 Task: Look for space in Ilula, Tanzania from 6th September, 2023 to 15th September, 2023 for 6 adults in price range Rs.8000 to Rs.12000. Place can be entire place or private room with 6 bedrooms having 6 beds and 6 bathrooms. Property type can be house, flat, guest house. Amenities needed are: wifi, TV, free parkinig on premises, gym, breakfast. Booking option can be shelf check-in. Required host language is English.
Action: Mouse moved to (543, 116)
Screenshot: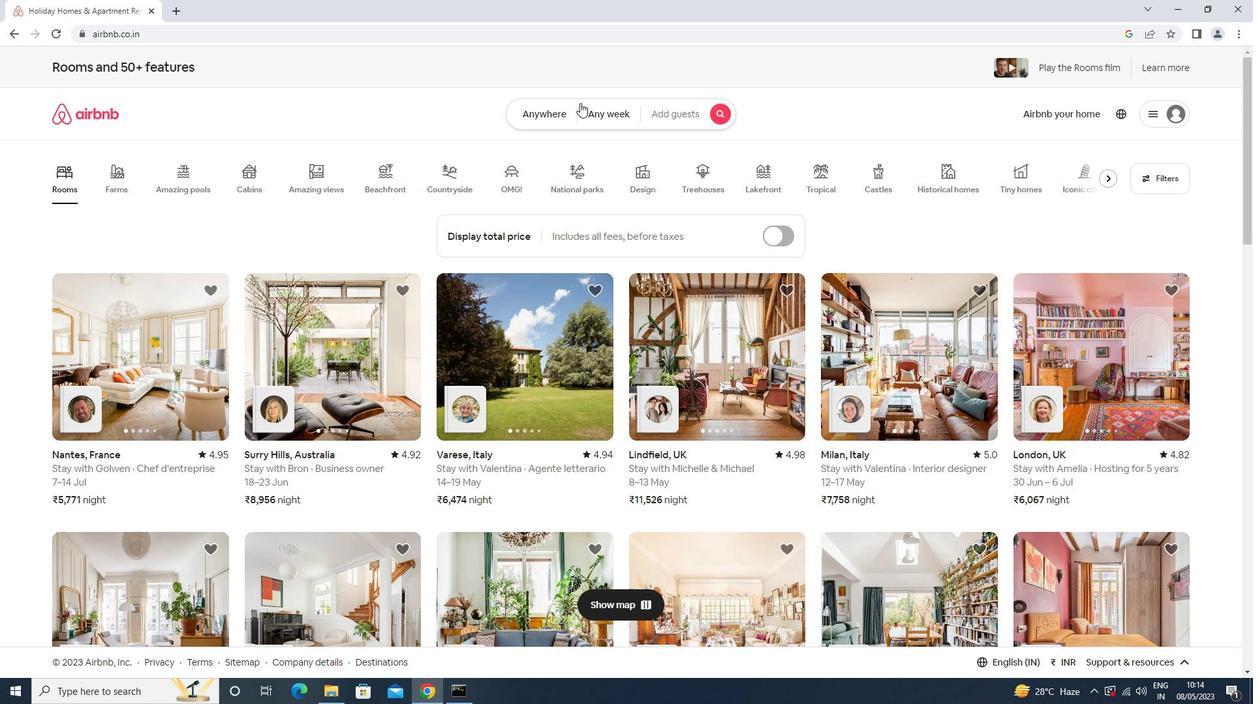 
Action: Mouse pressed left at (543, 116)
Screenshot: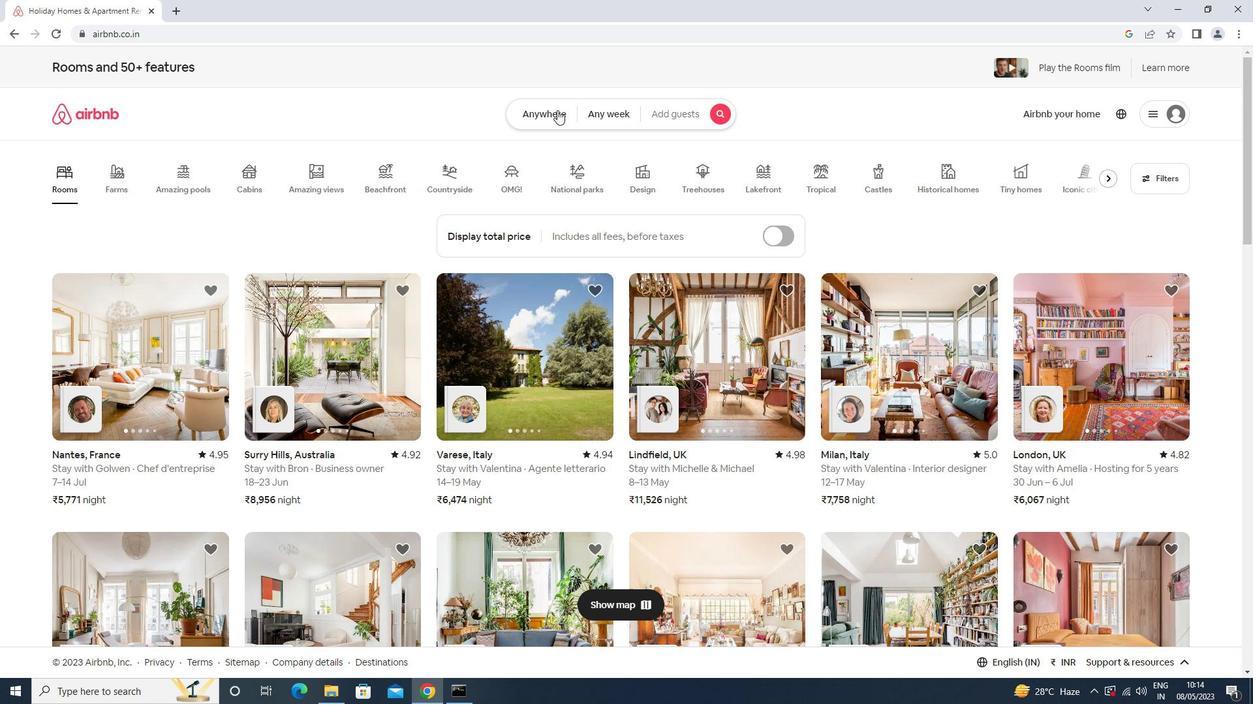 
Action: Mouse moved to (525, 171)
Screenshot: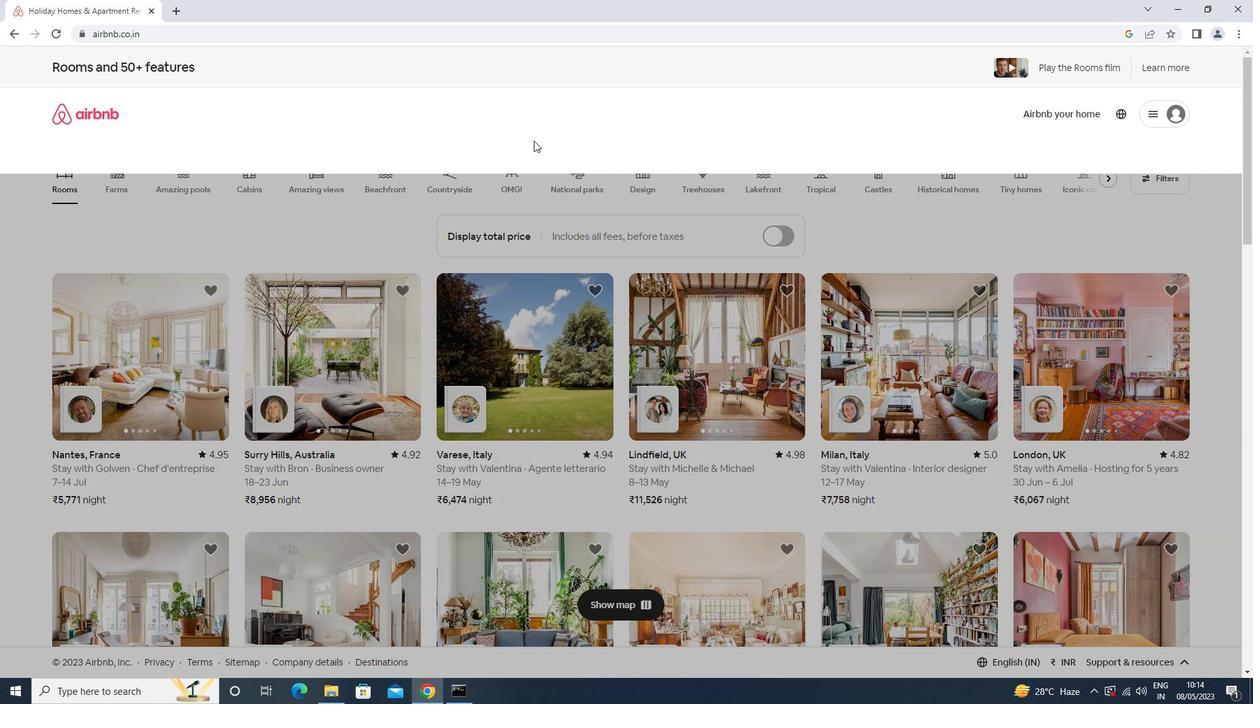 
Action: Mouse pressed left at (525, 171)
Screenshot: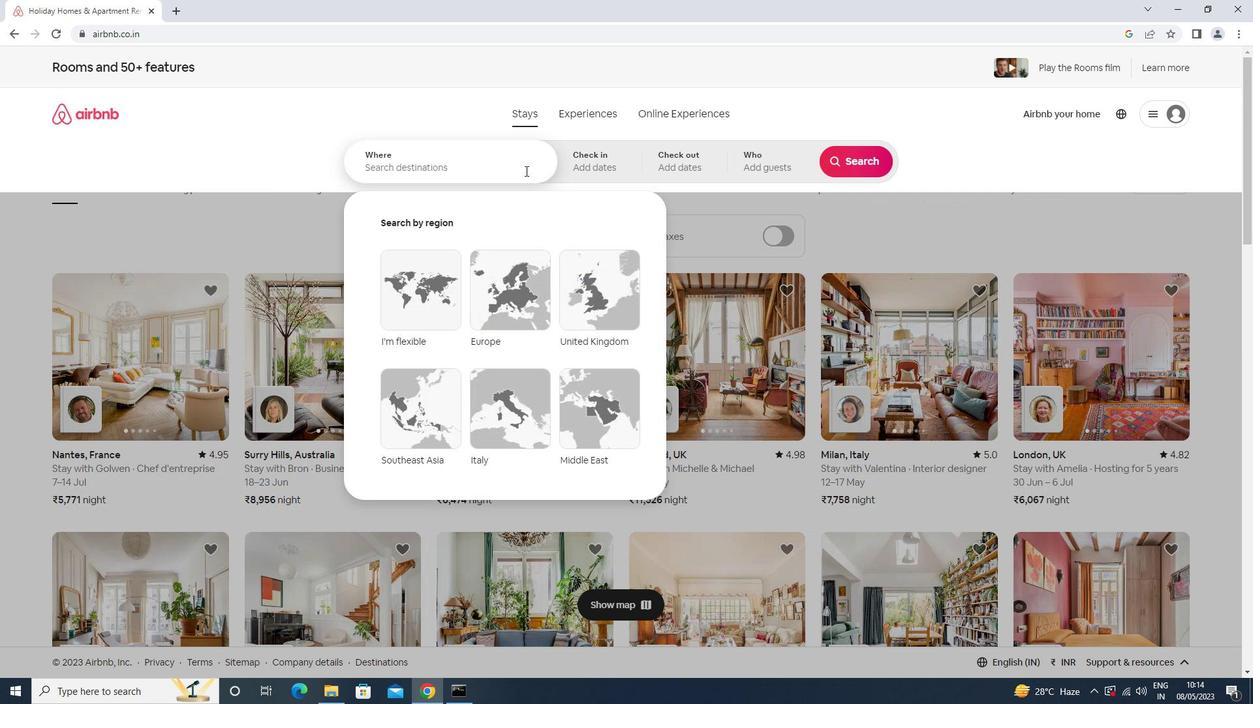 
Action: Mouse moved to (525, 171)
Screenshot: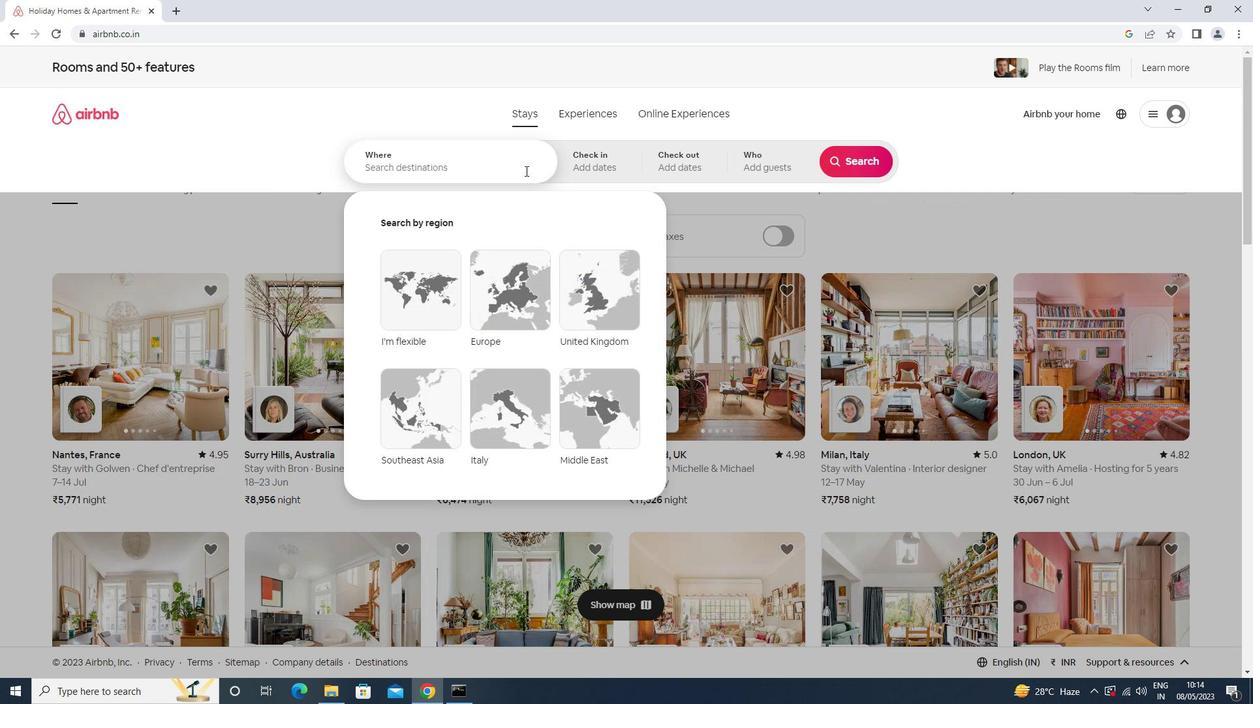 
Action: Key pressed <Key.shift>ILULA,<Key.down><Key.down><Key.down><Key.enter>
Screenshot: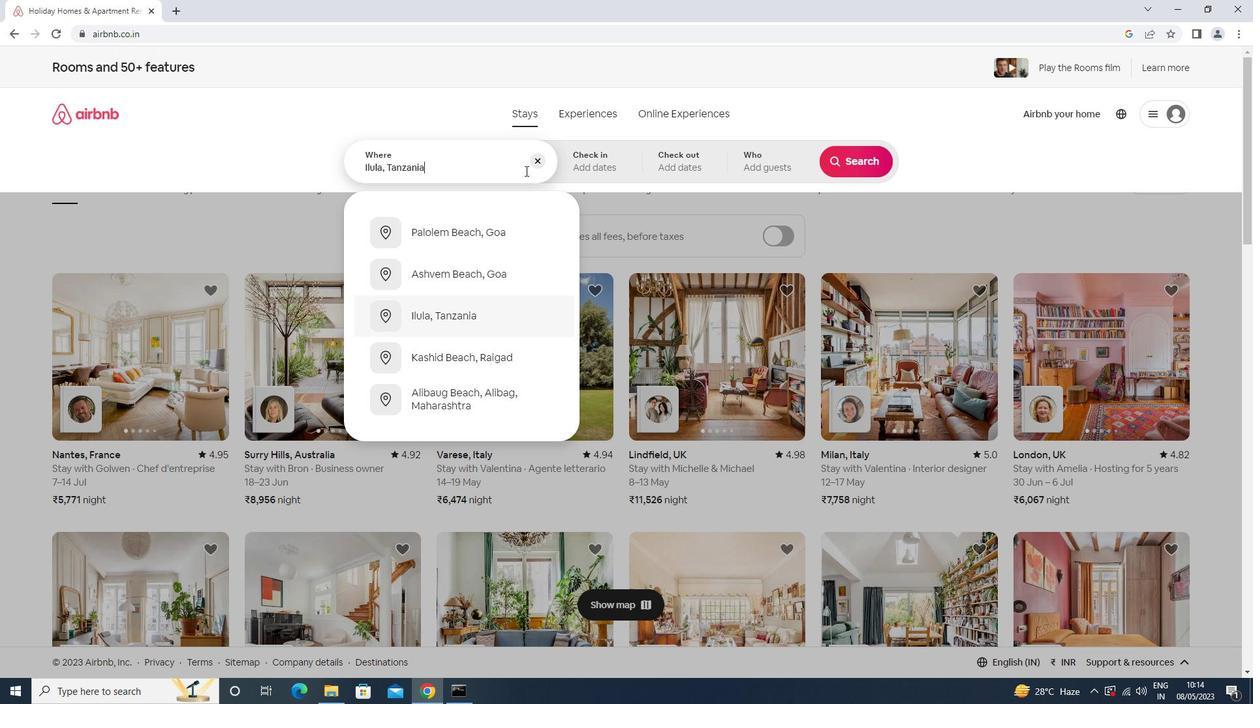 
Action: Mouse moved to (857, 265)
Screenshot: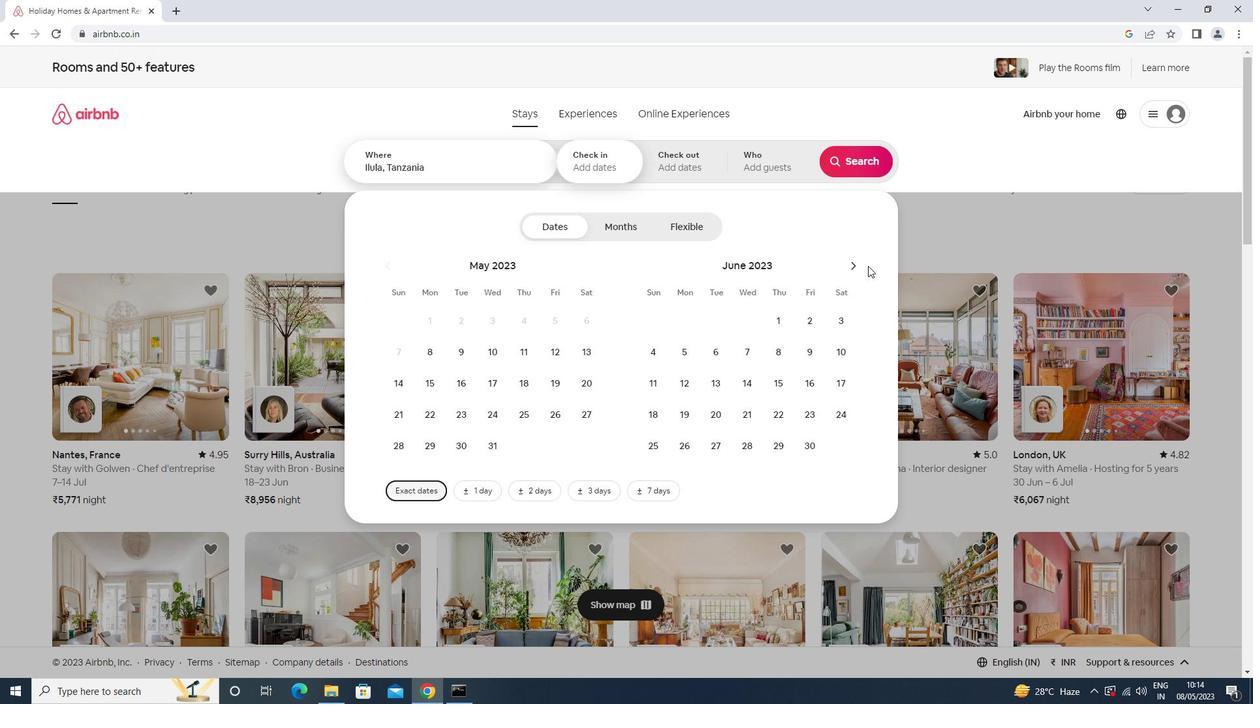 
Action: Mouse pressed left at (857, 265)
Screenshot: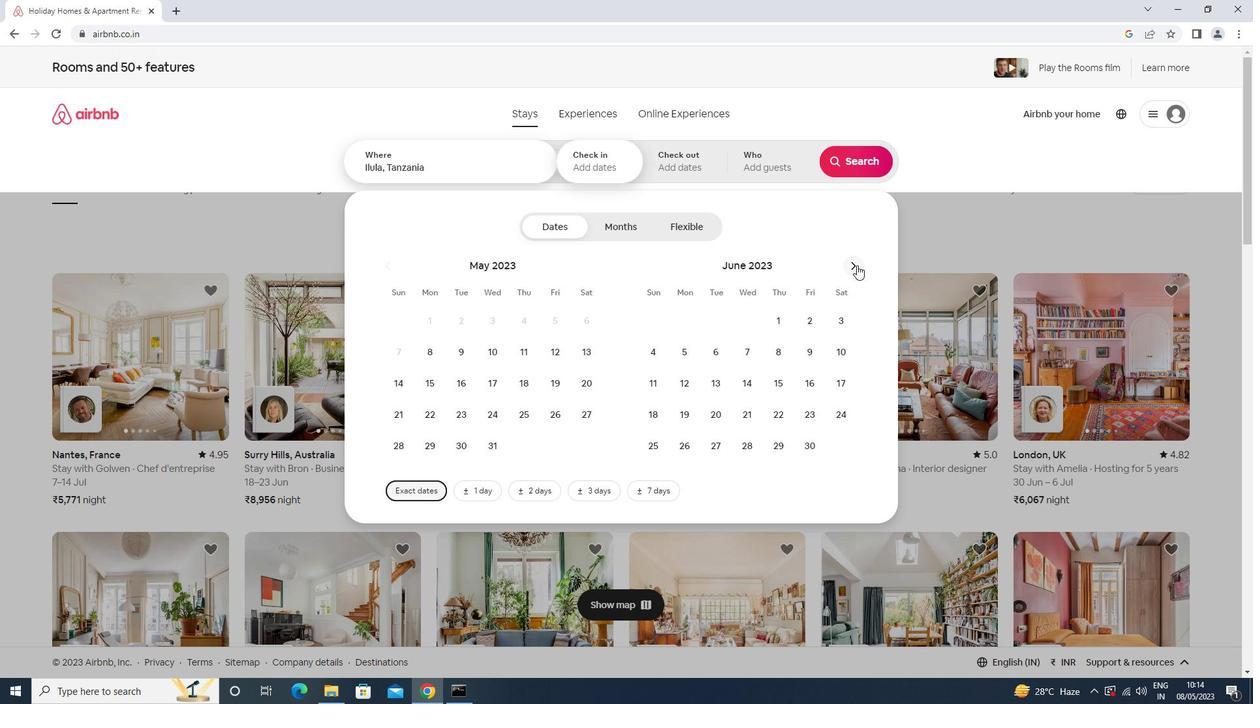 
Action: Mouse pressed left at (857, 265)
Screenshot: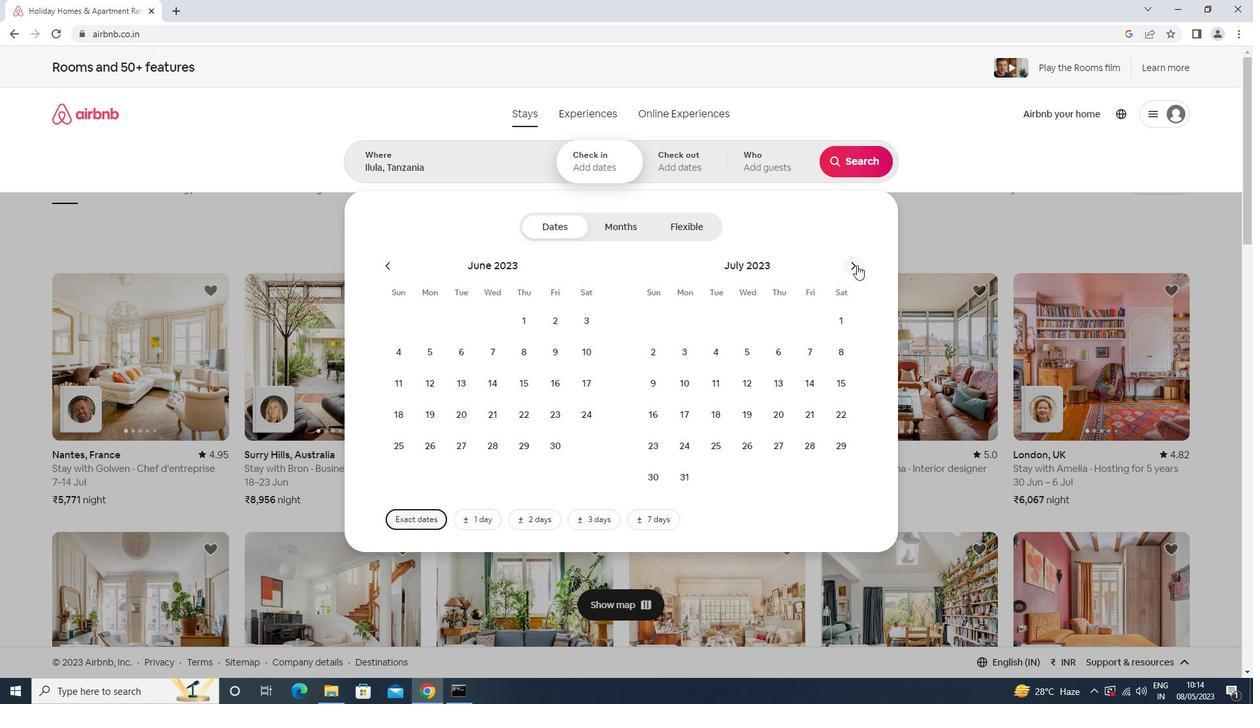 
Action: Mouse pressed left at (857, 265)
Screenshot: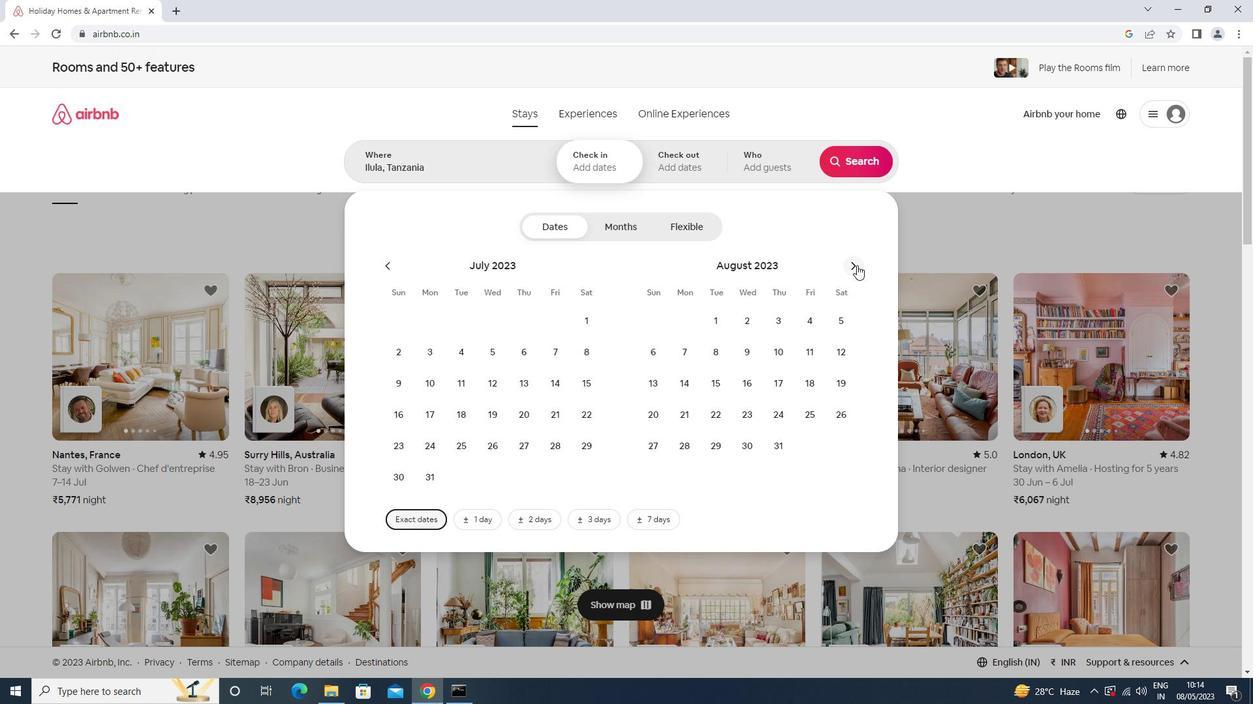 
Action: Mouse moved to (753, 353)
Screenshot: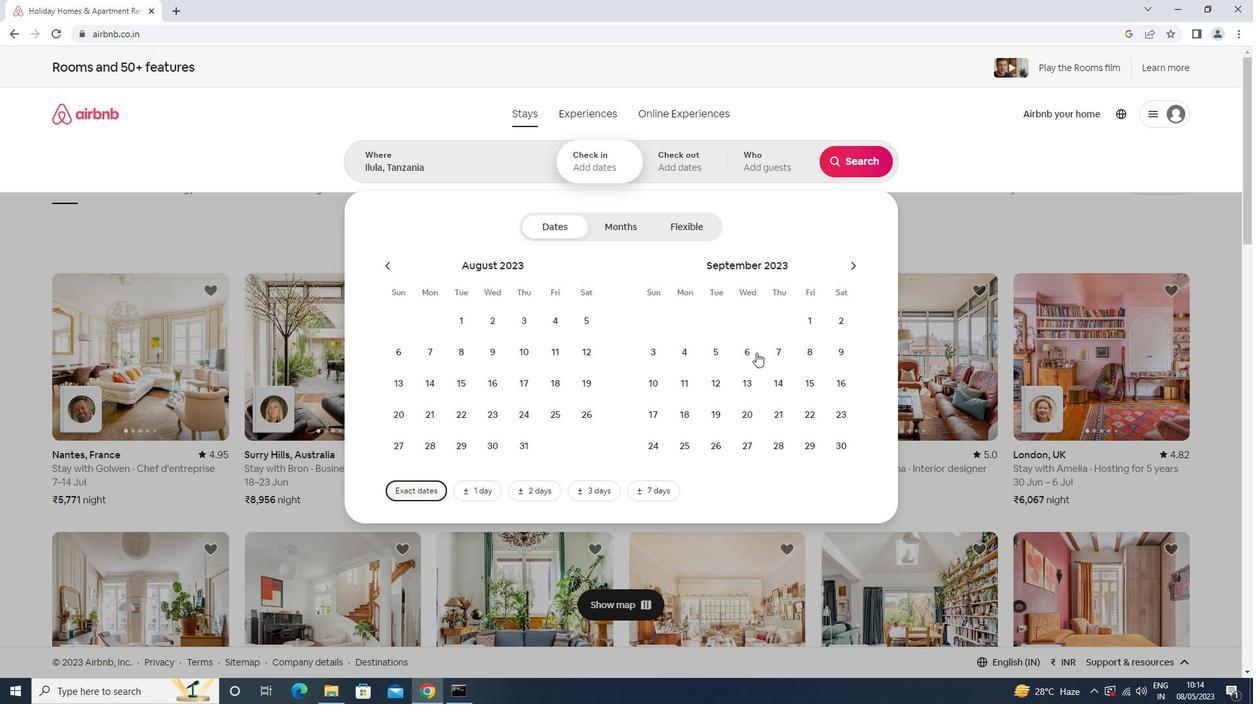 
Action: Mouse pressed left at (753, 353)
Screenshot: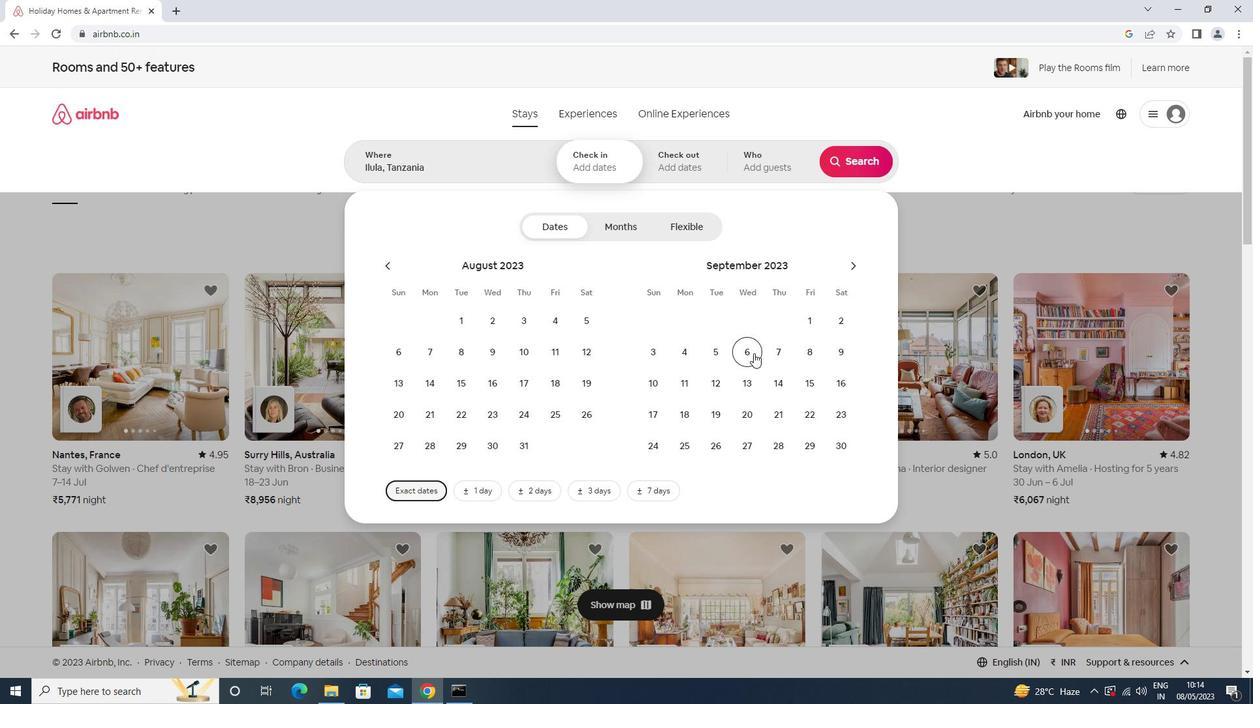 
Action: Mouse moved to (807, 392)
Screenshot: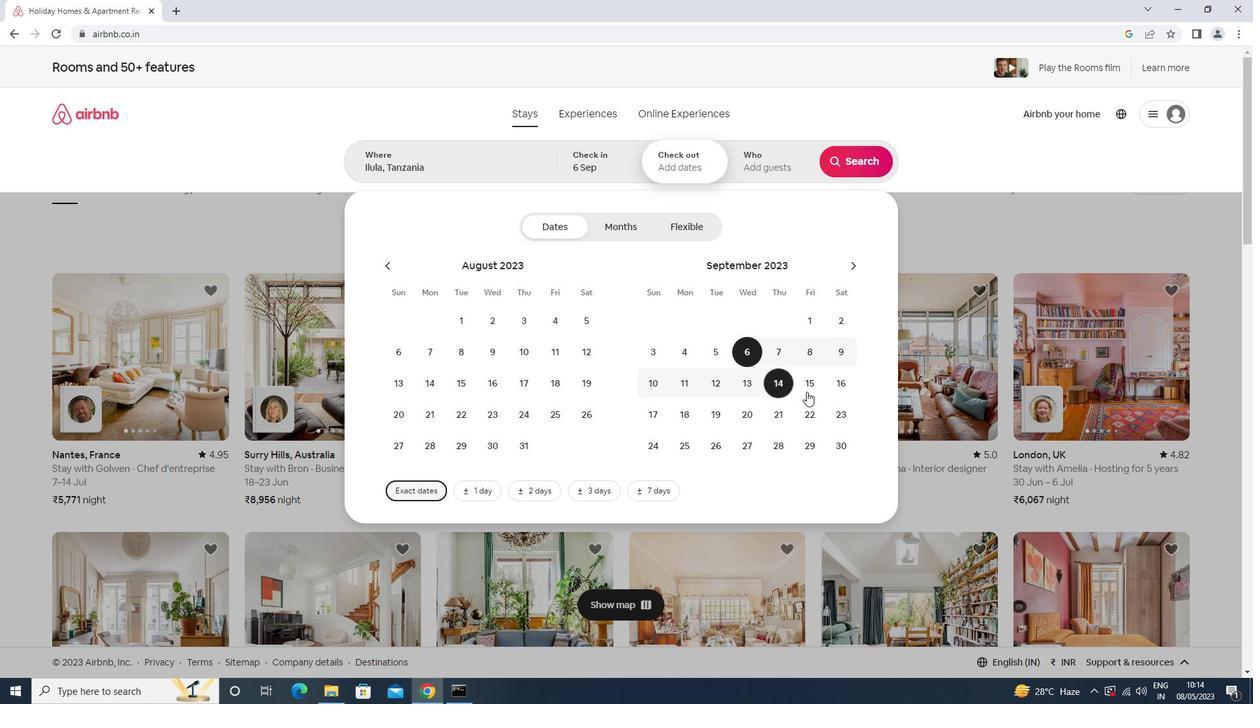 
Action: Mouse pressed left at (807, 392)
Screenshot: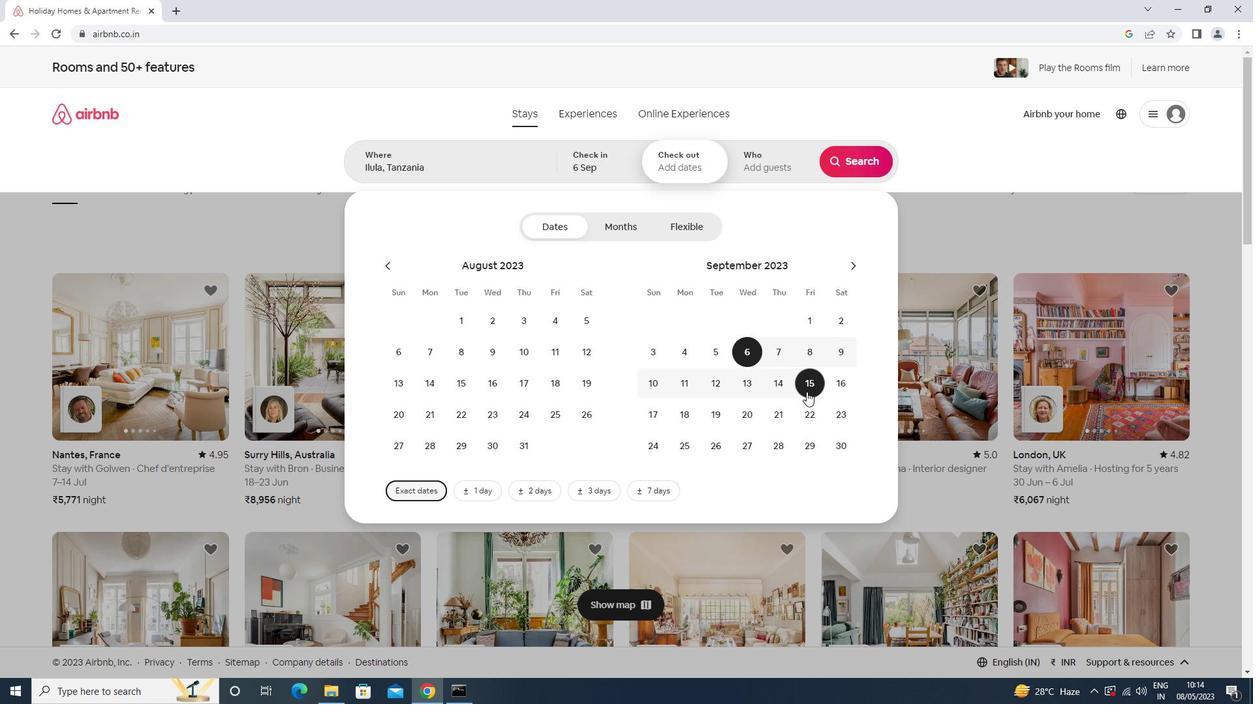
Action: Mouse moved to (768, 179)
Screenshot: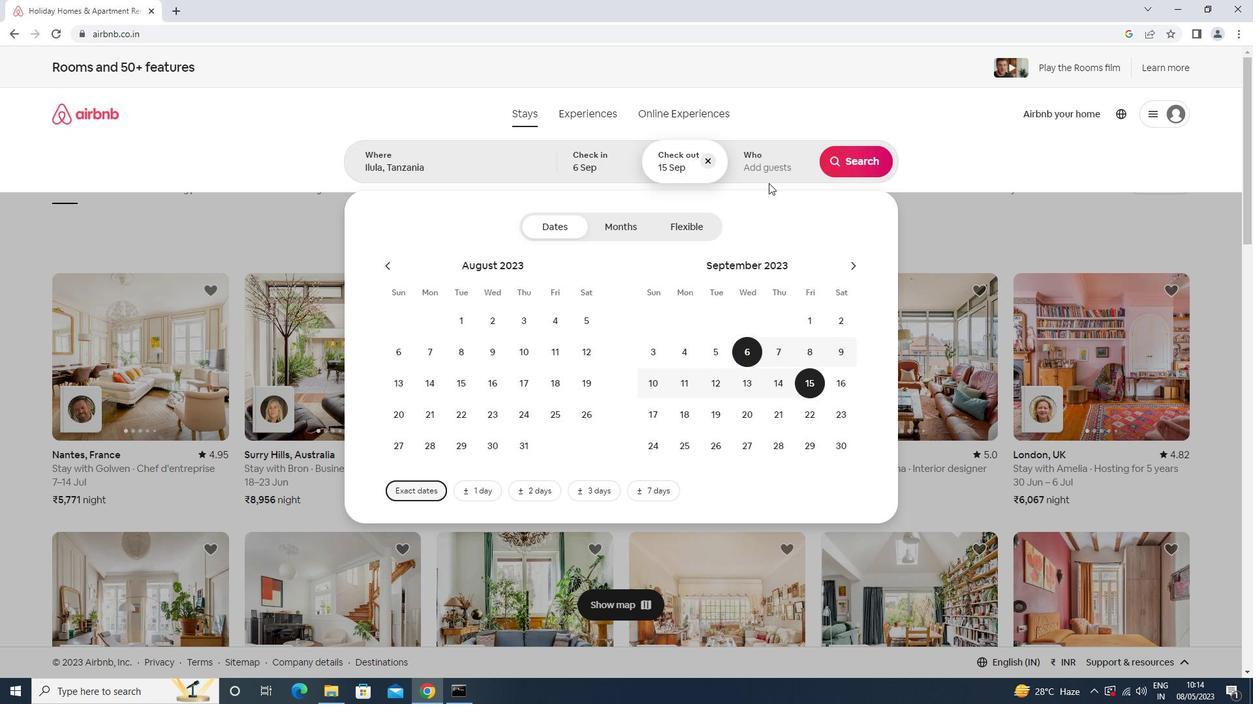
Action: Mouse pressed left at (768, 179)
Screenshot: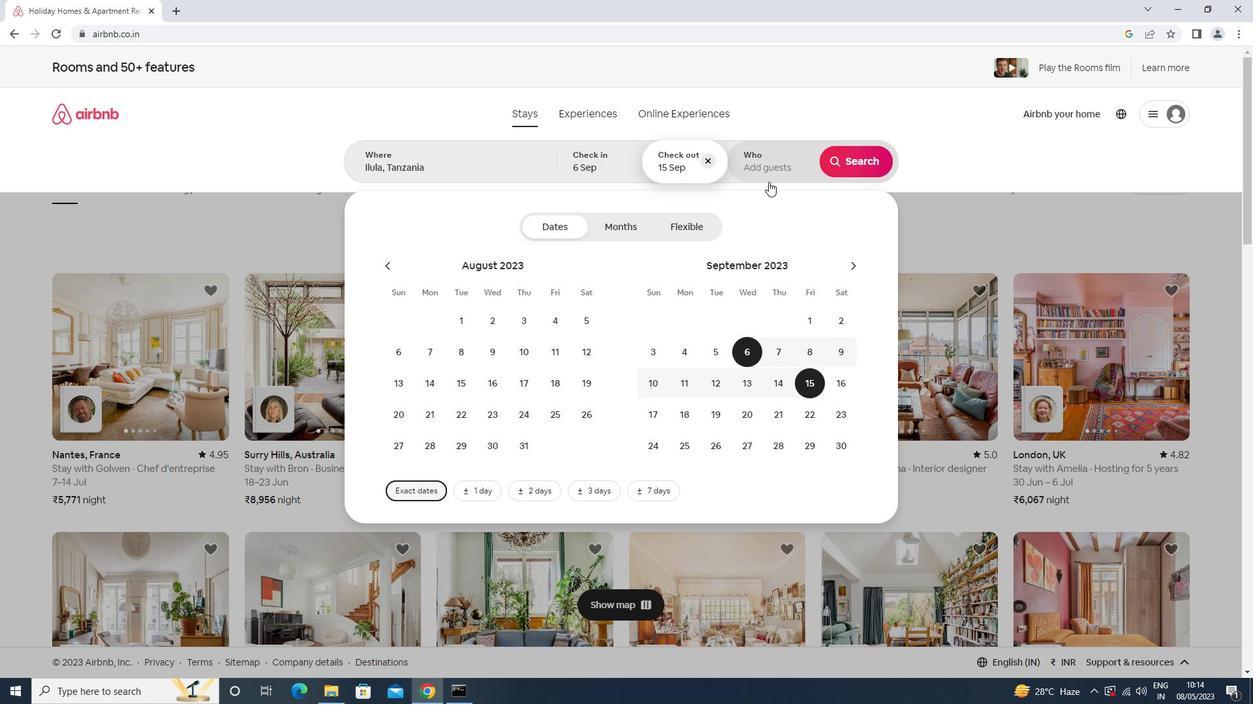 
Action: Mouse moved to (860, 225)
Screenshot: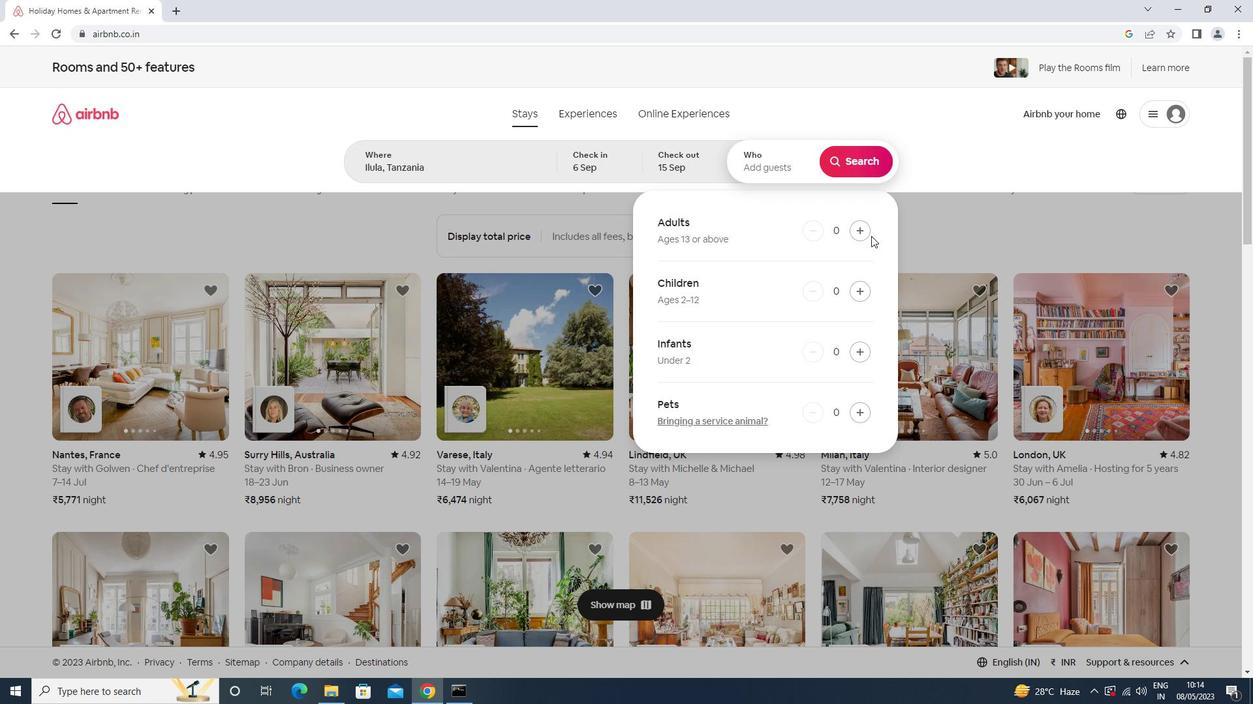 
Action: Mouse pressed left at (860, 225)
Screenshot: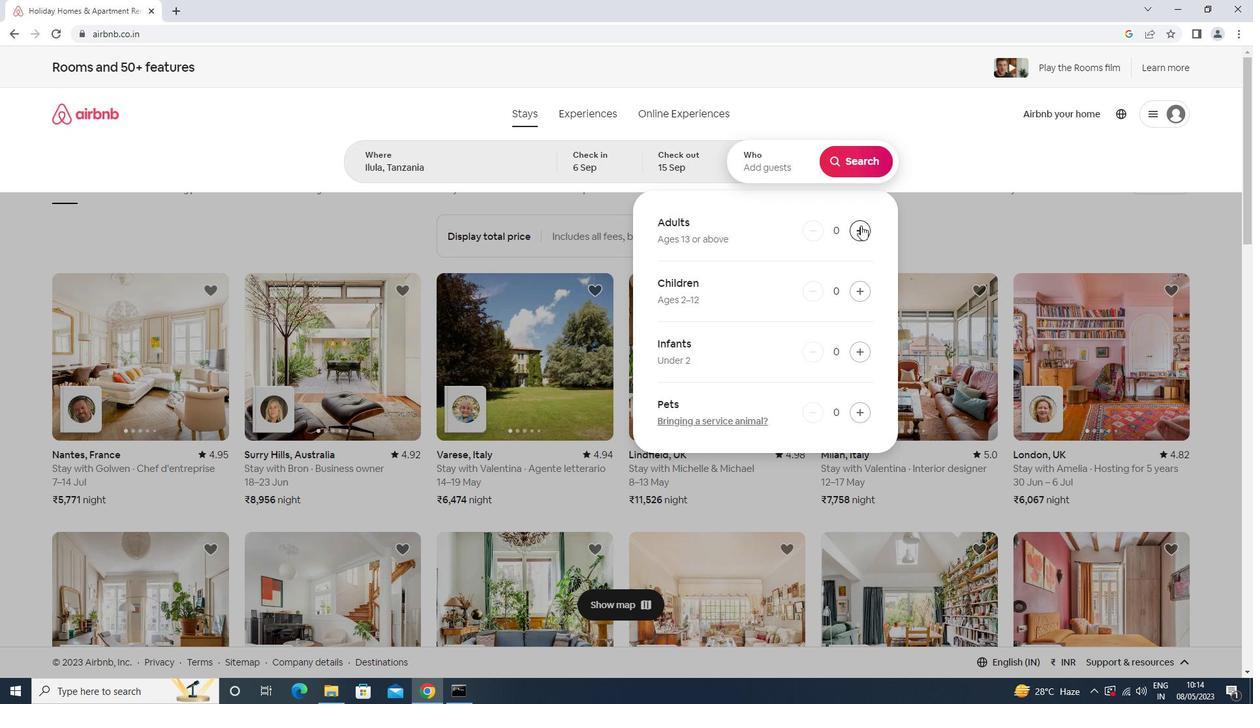 
Action: Mouse pressed left at (860, 225)
Screenshot: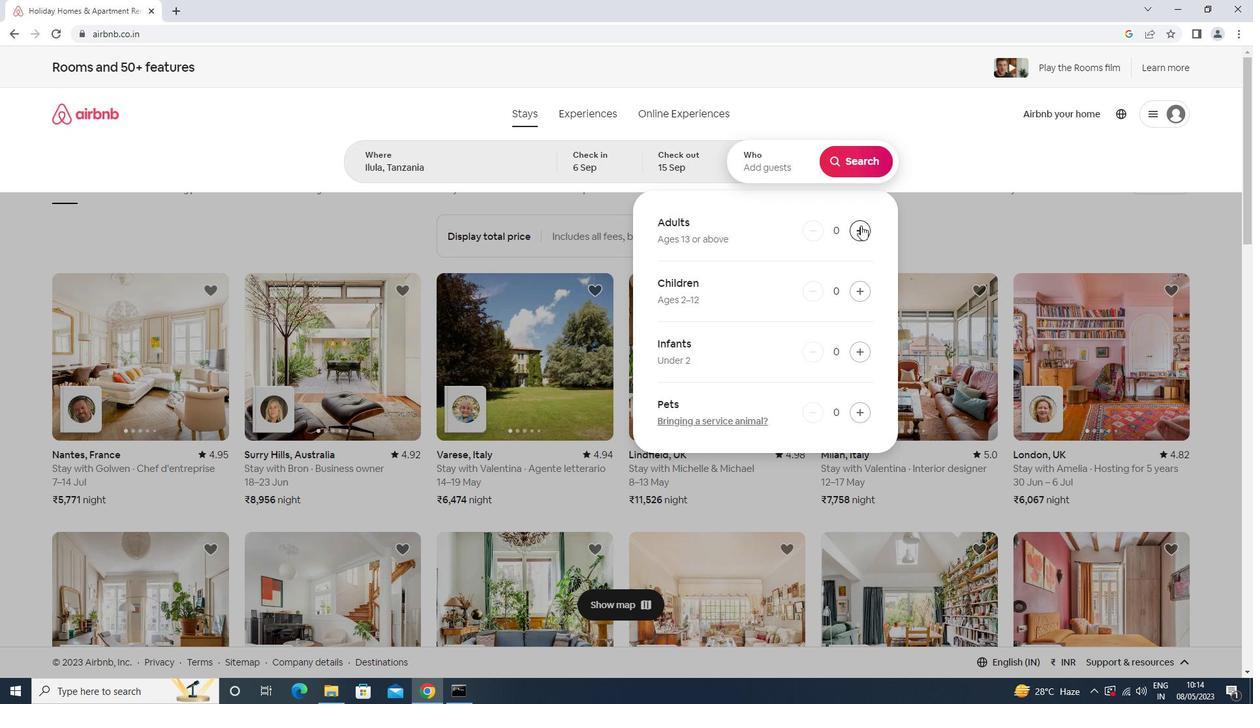 
Action: Mouse pressed left at (860, 225)
Screenshot: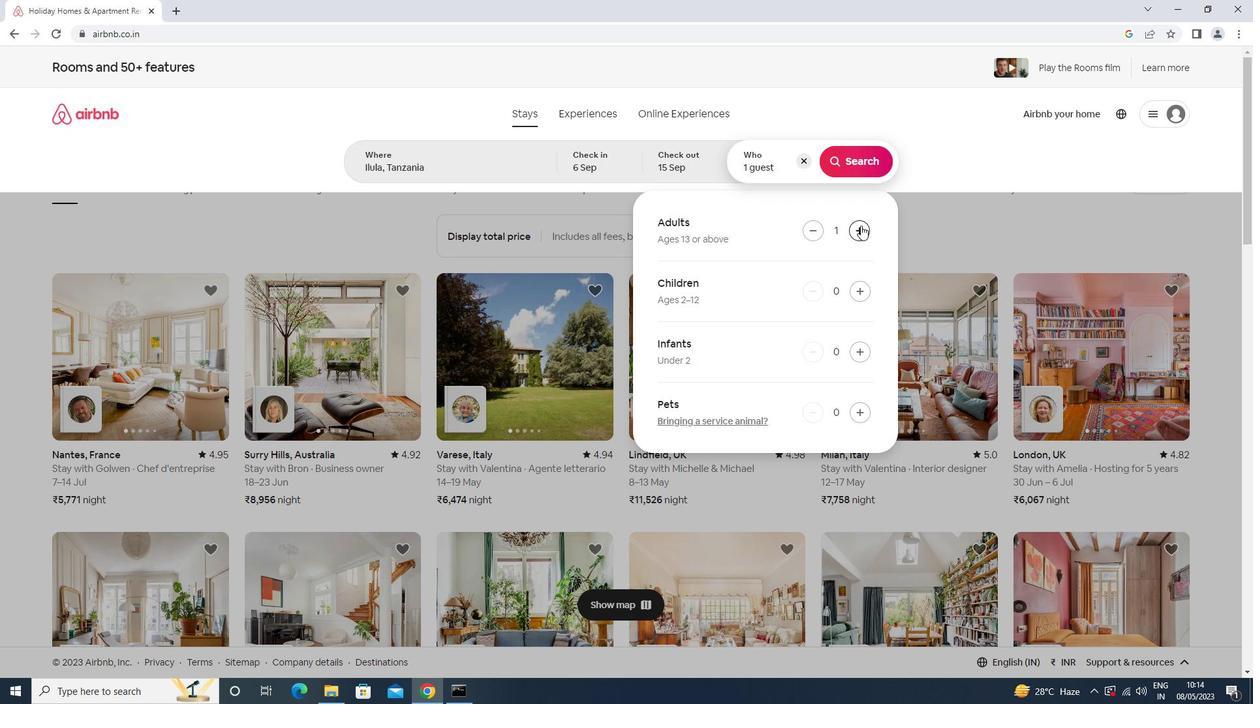
Action: Mouse pressed left at (860, 225)
Screenshot: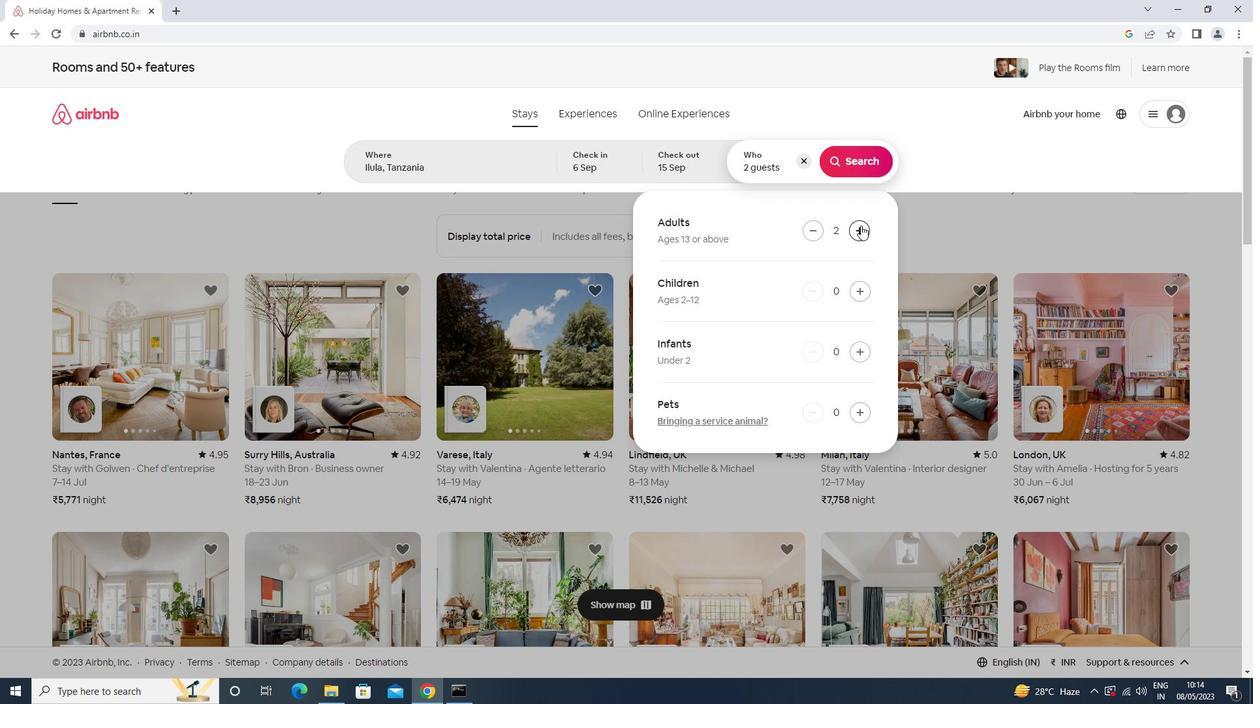 
Action: Mouse pressed left at (860, 225)
Screenshot: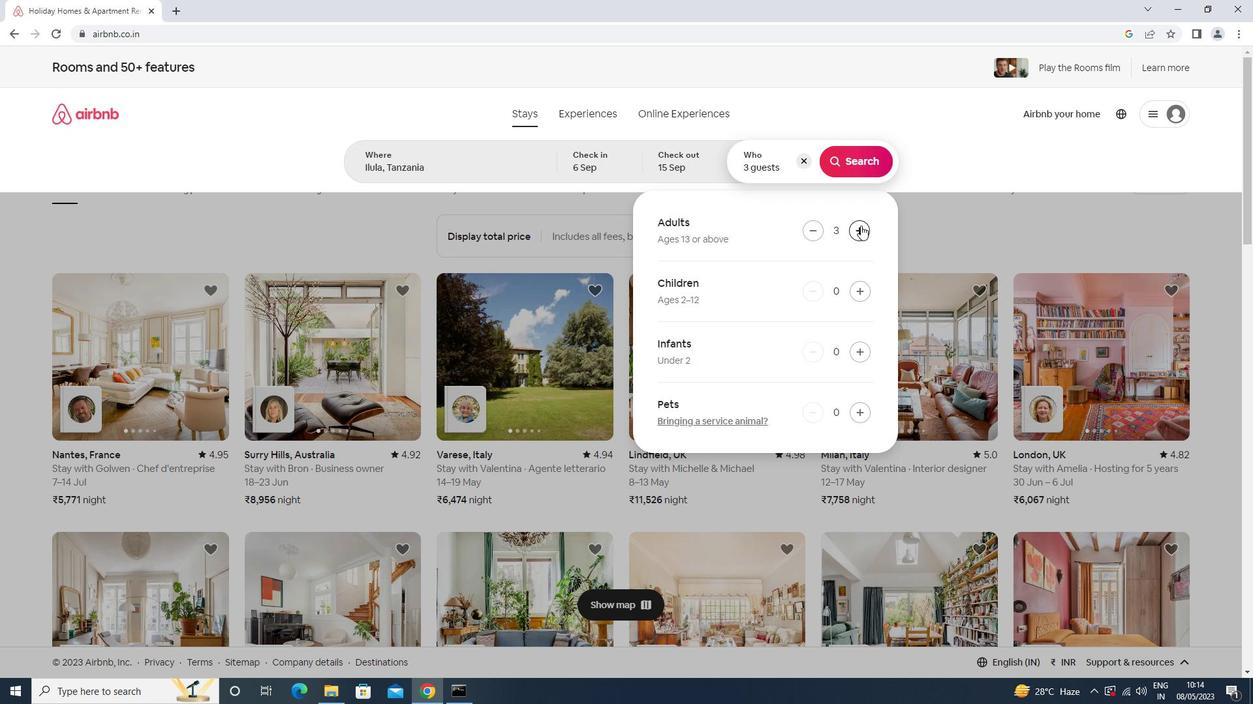 
Action: Mouse pressed left at (860, 225)
Screenshot: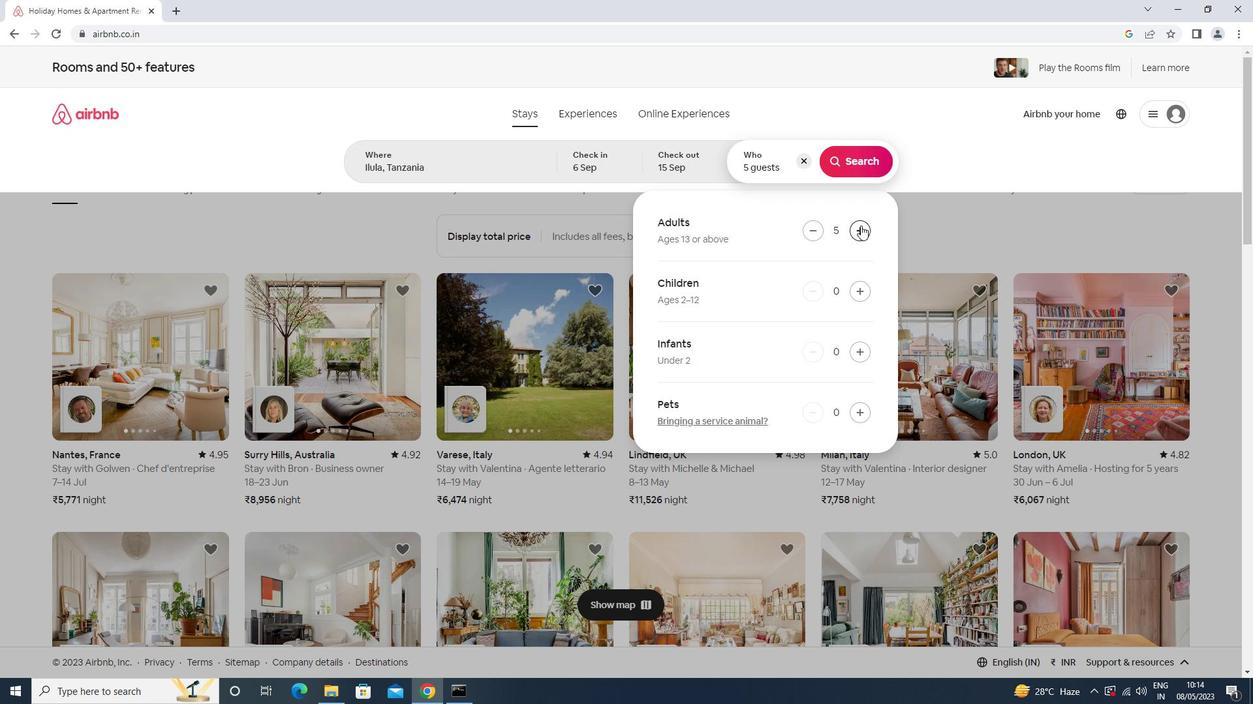 
Action: Mouse moved to (872, 161)
Screenshot: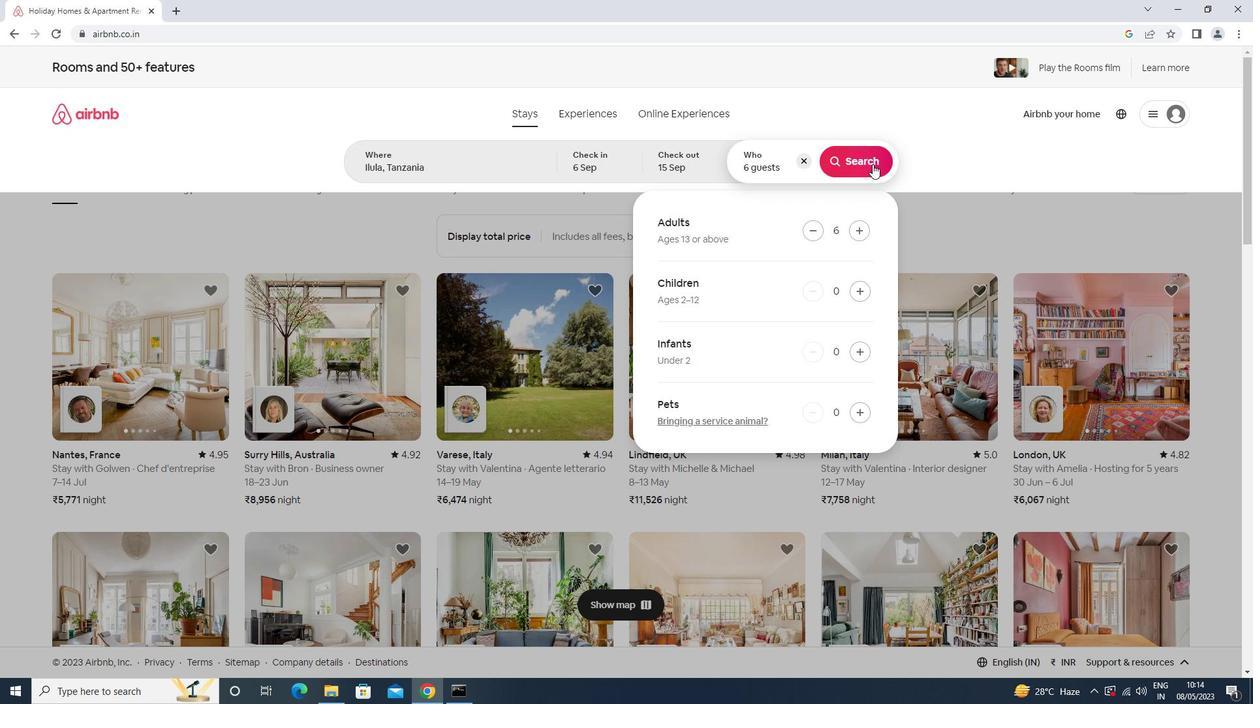 
Action: Mouse pressed left at (872, 161)
Screenshot: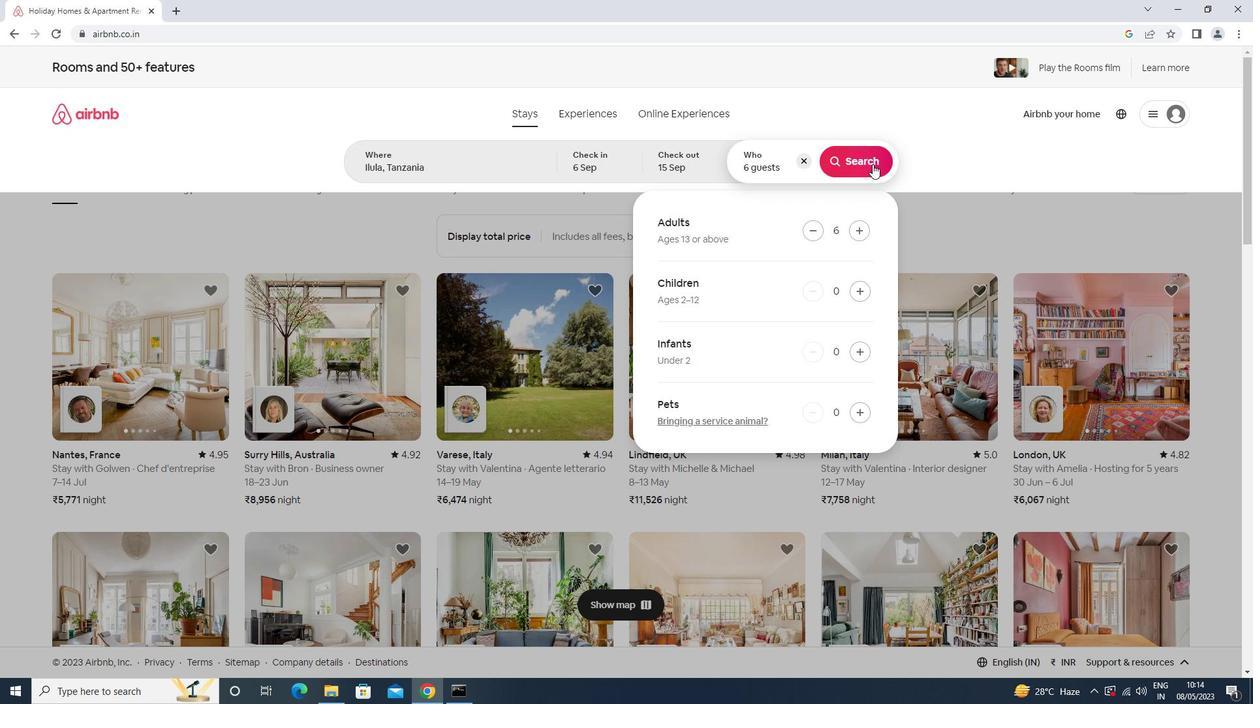 
Action: Mouse moved to (1205, 117)
Screenshot: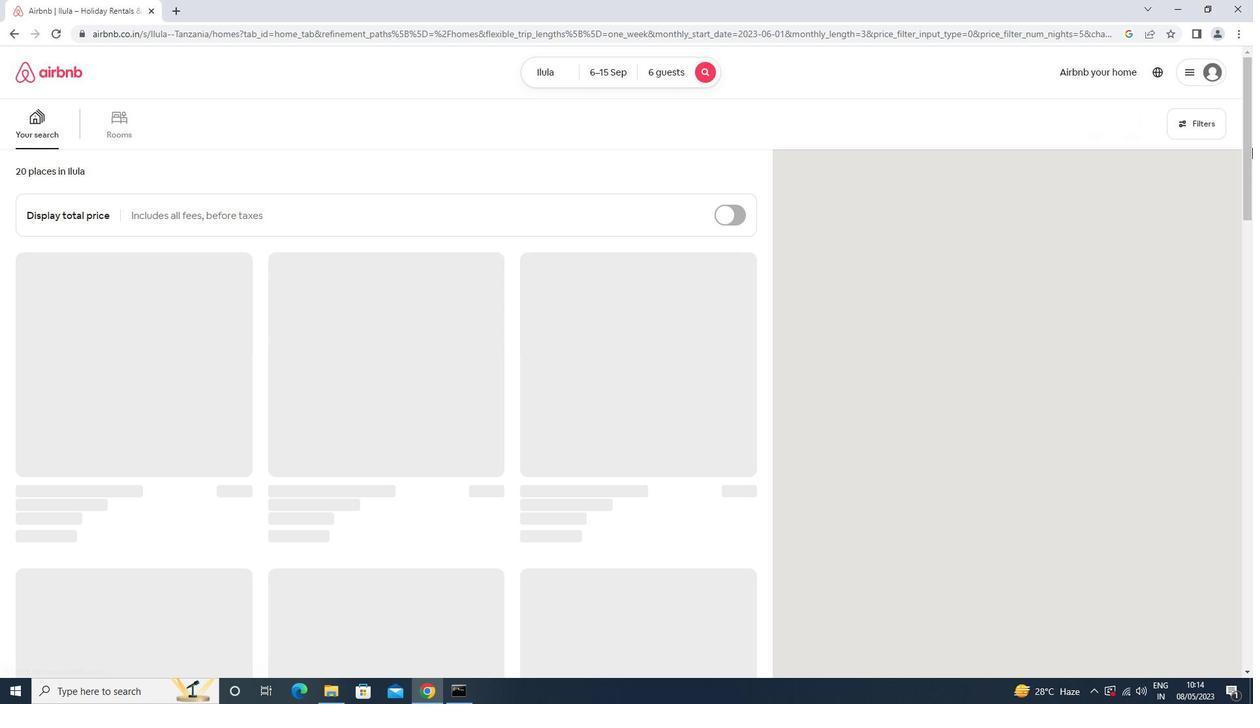 
Action: Mouse pressed left at (1205, 117)
Screenshot: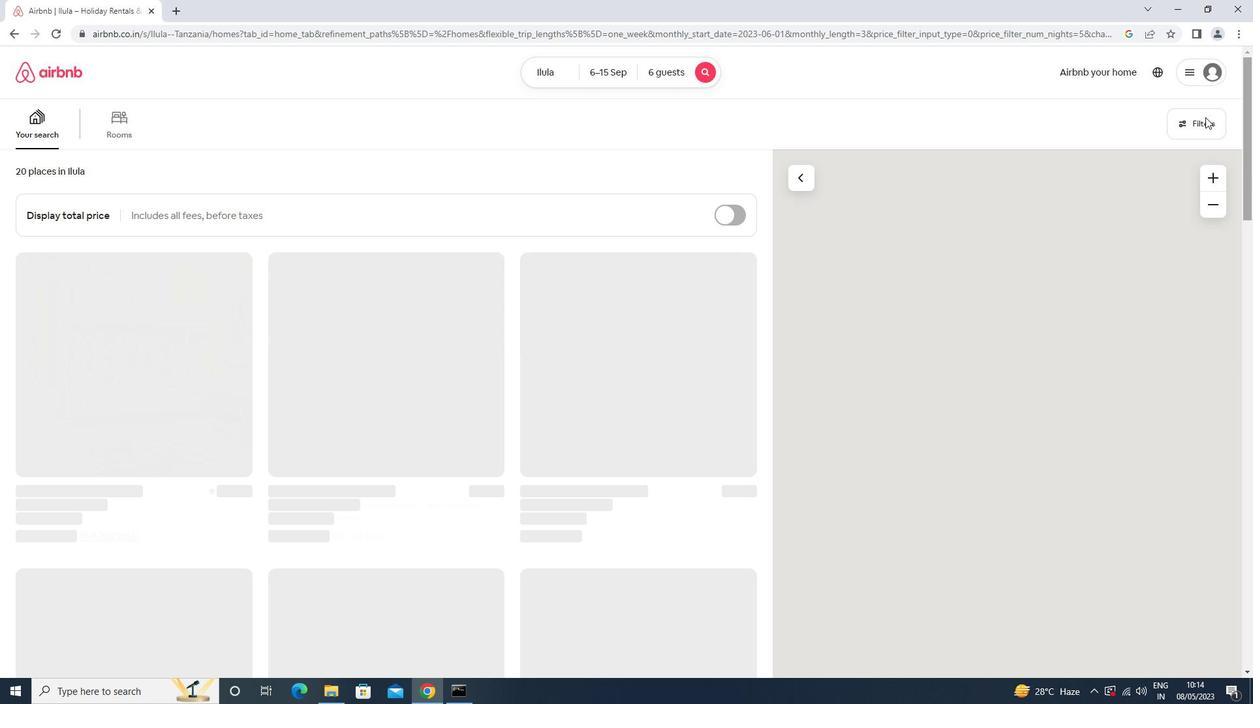 
Action: Mouse moved to (495, 436)
Screenshot: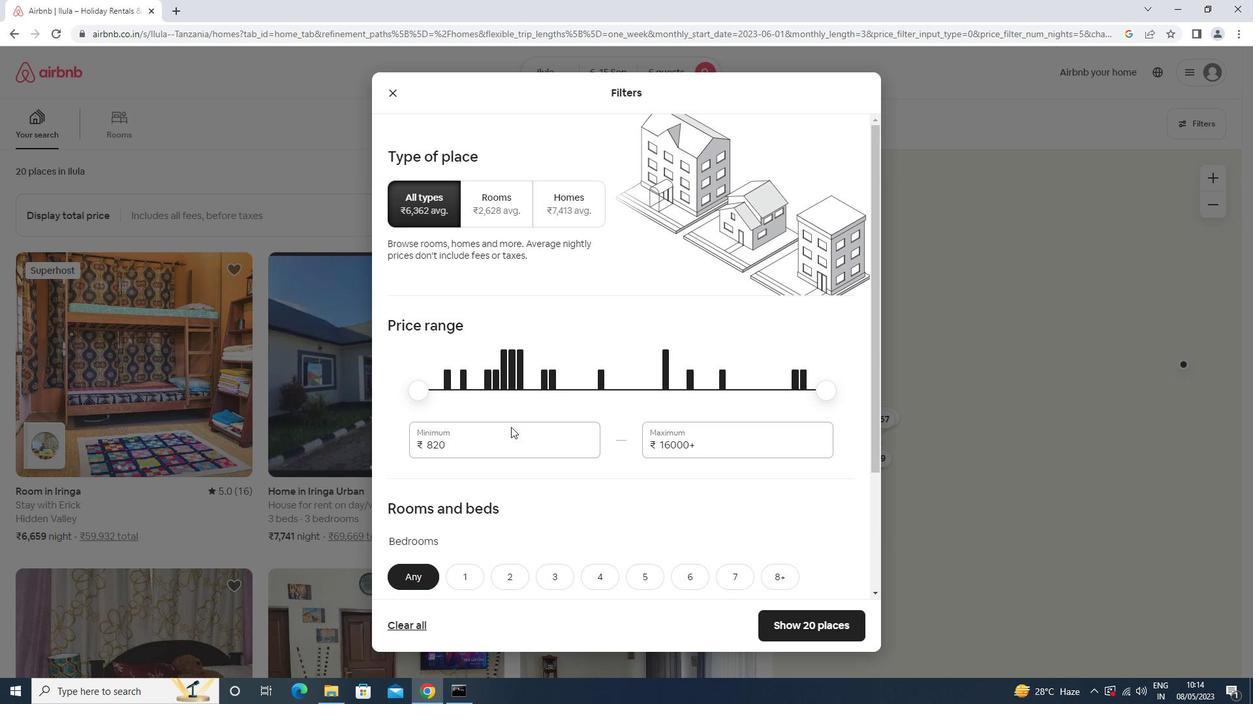 
Action: Mouse pressed left at (495, 436)
Screenshot: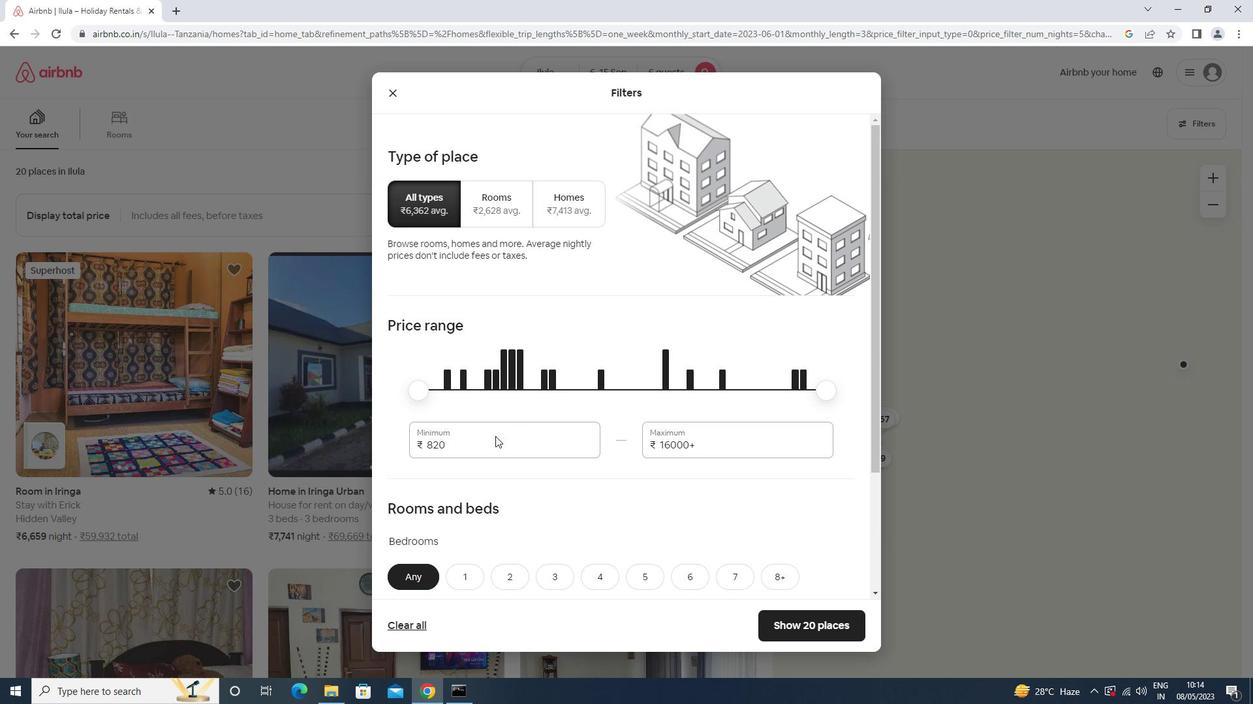 
Action: Mouse moved to (466, 428)
Screenshot: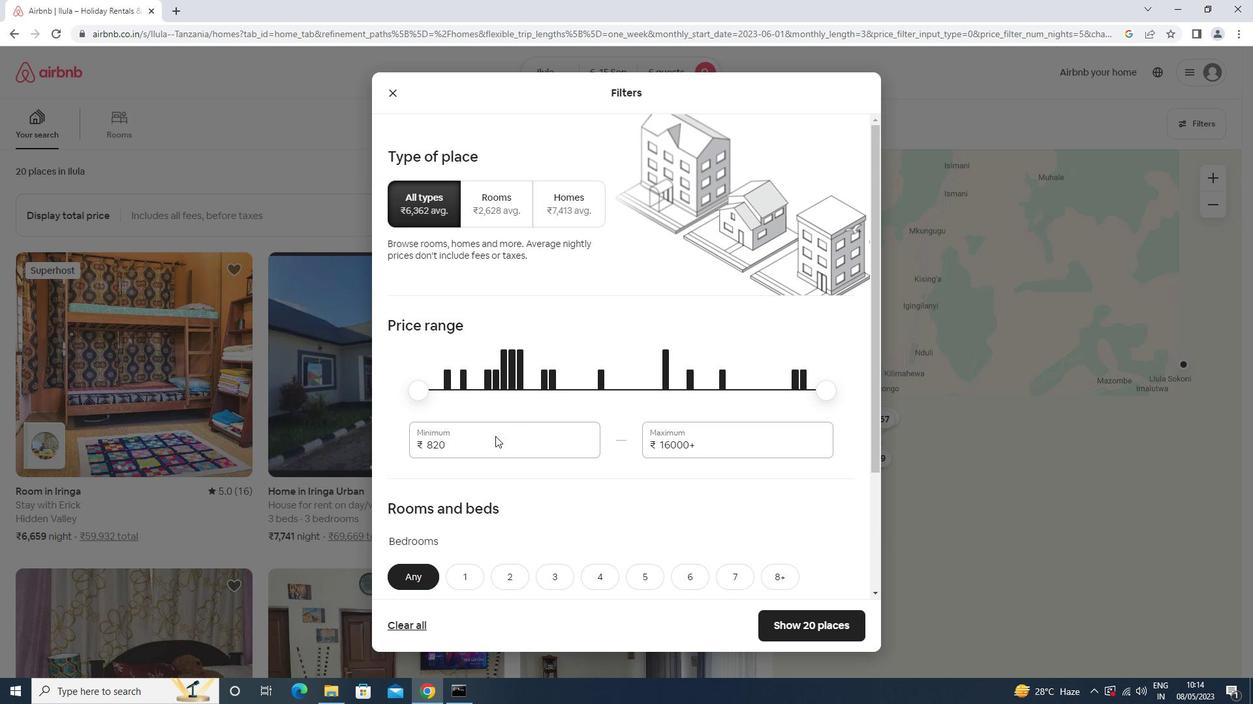 
Action: Key pressed <Key.backspace><Key.backspace><Key.backspace>80000<Key.backspace><Key.tab>12000
Screenshot: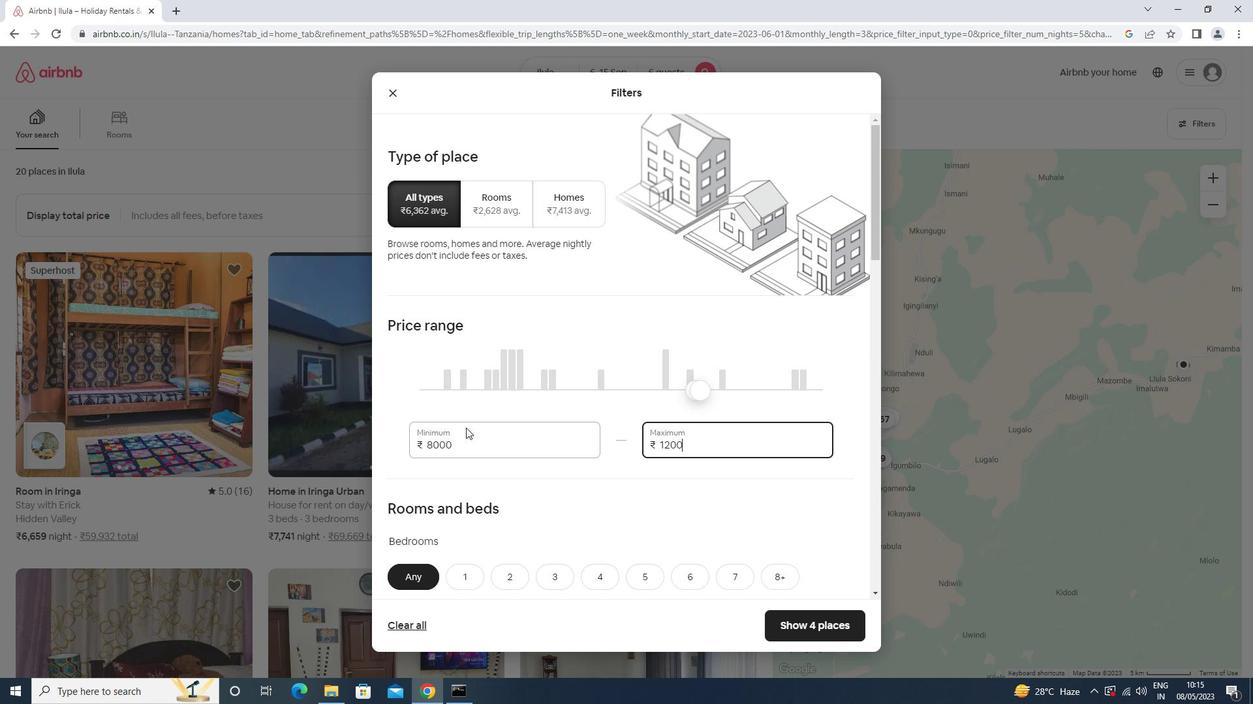
Action: Mouse moved to (462, 415)
Screenshot: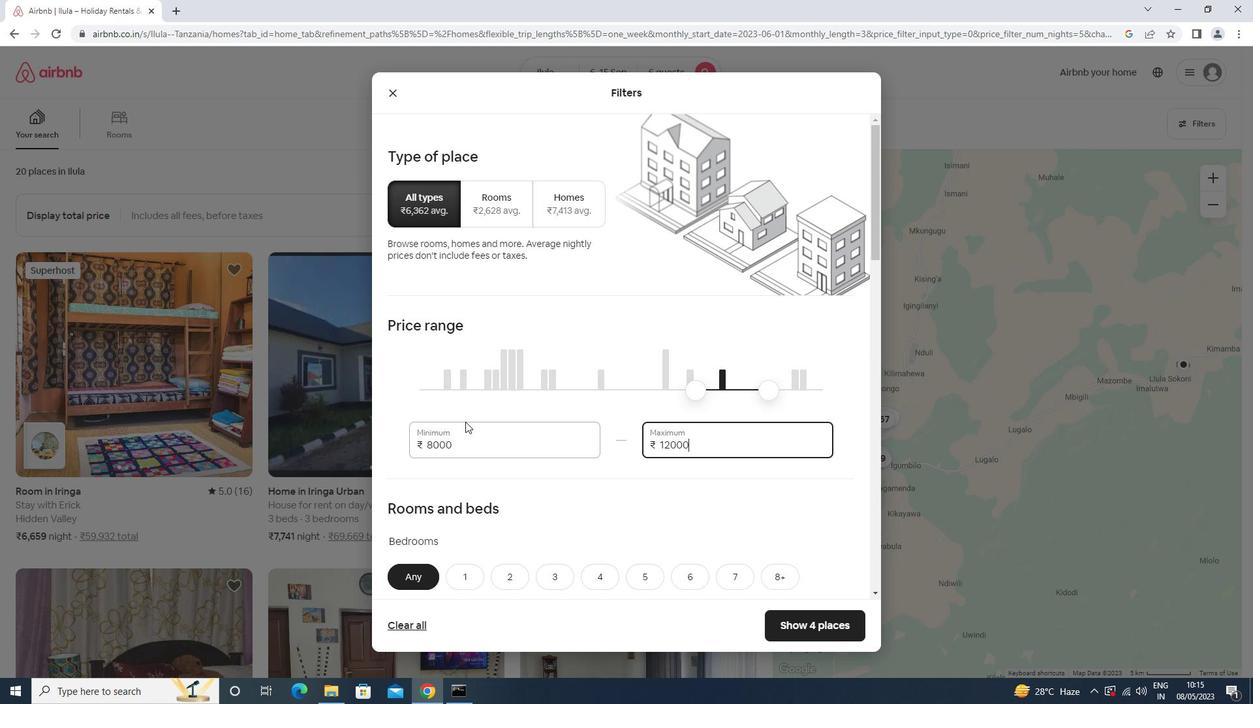 
Action: Mouse scrolled (462, 415) with delta (0, 0)
Screenshot: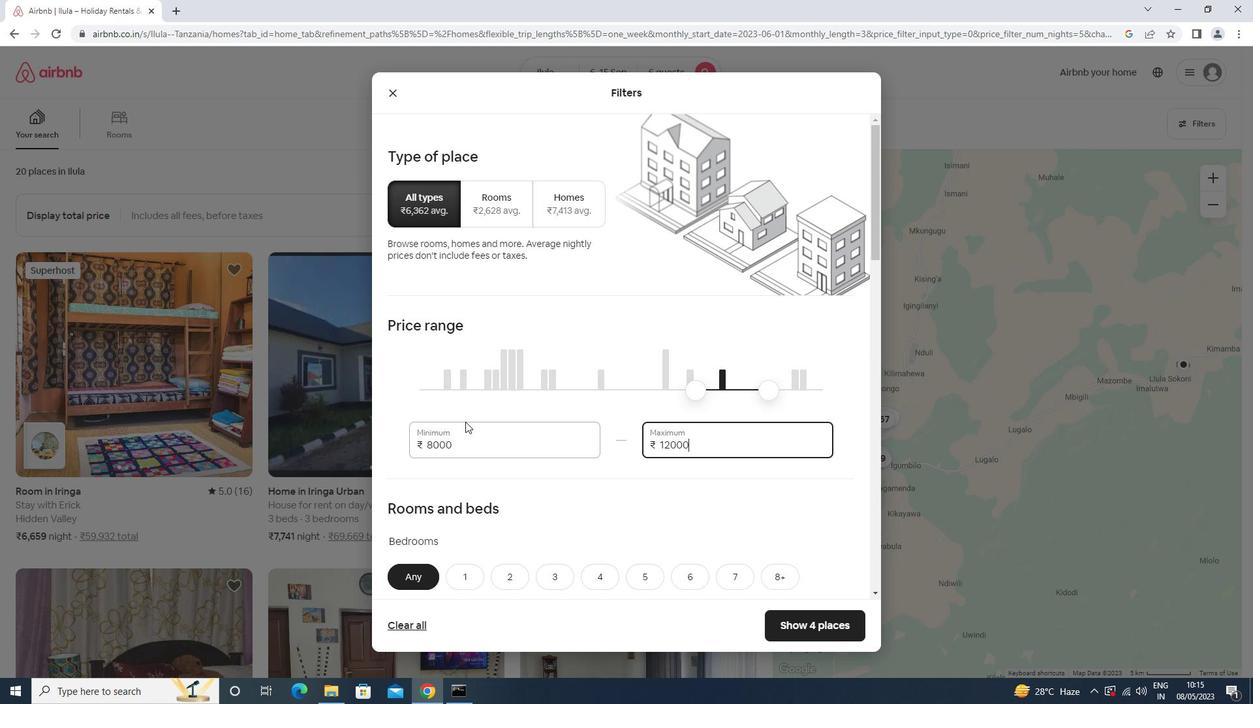
Action: Mouse moved to (461, 415)
Screenshot: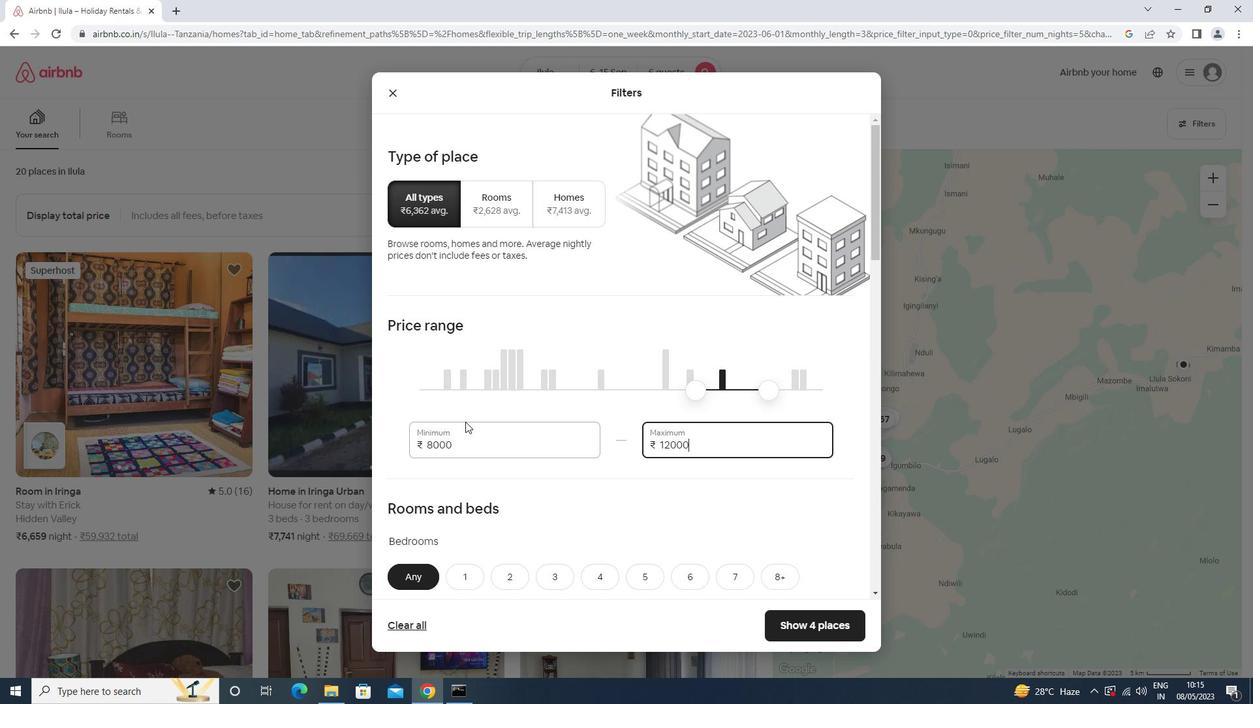 
Action: Mouse scrolled (461, 414) with delta (0, 0)
Screenshot: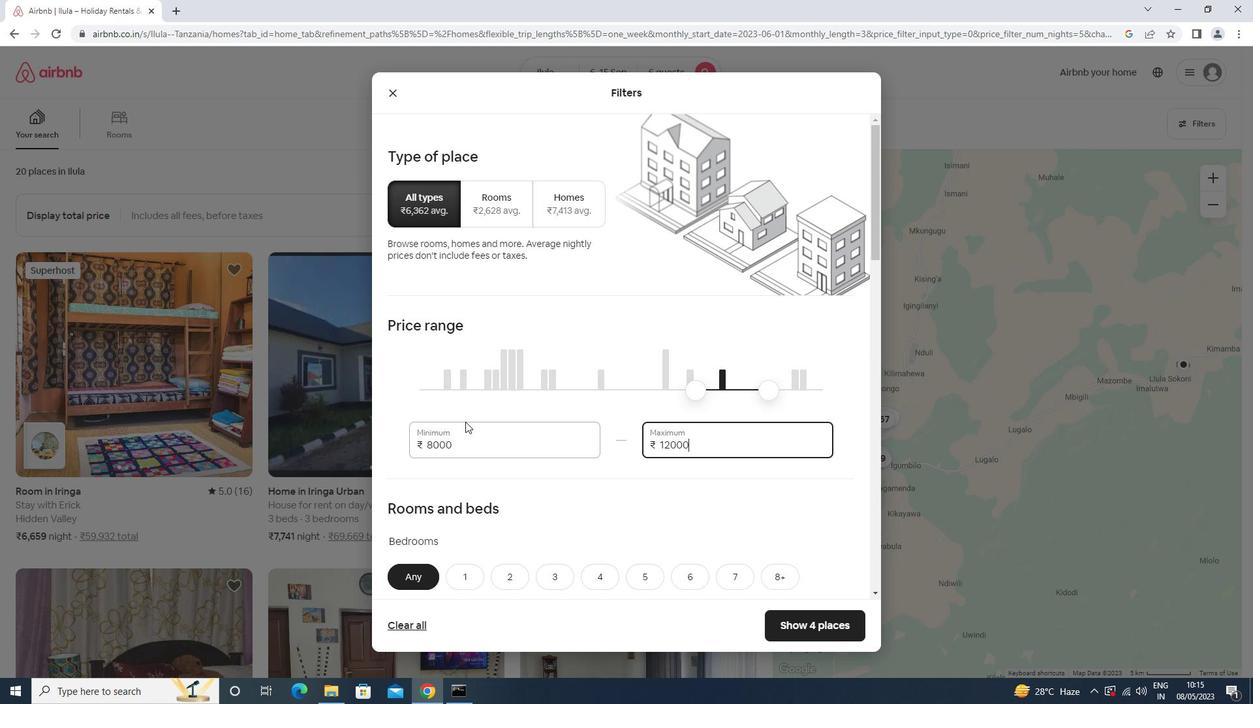 
Action: Mouse scrolled (461, 414) with delta (0, 0)
Screenshot: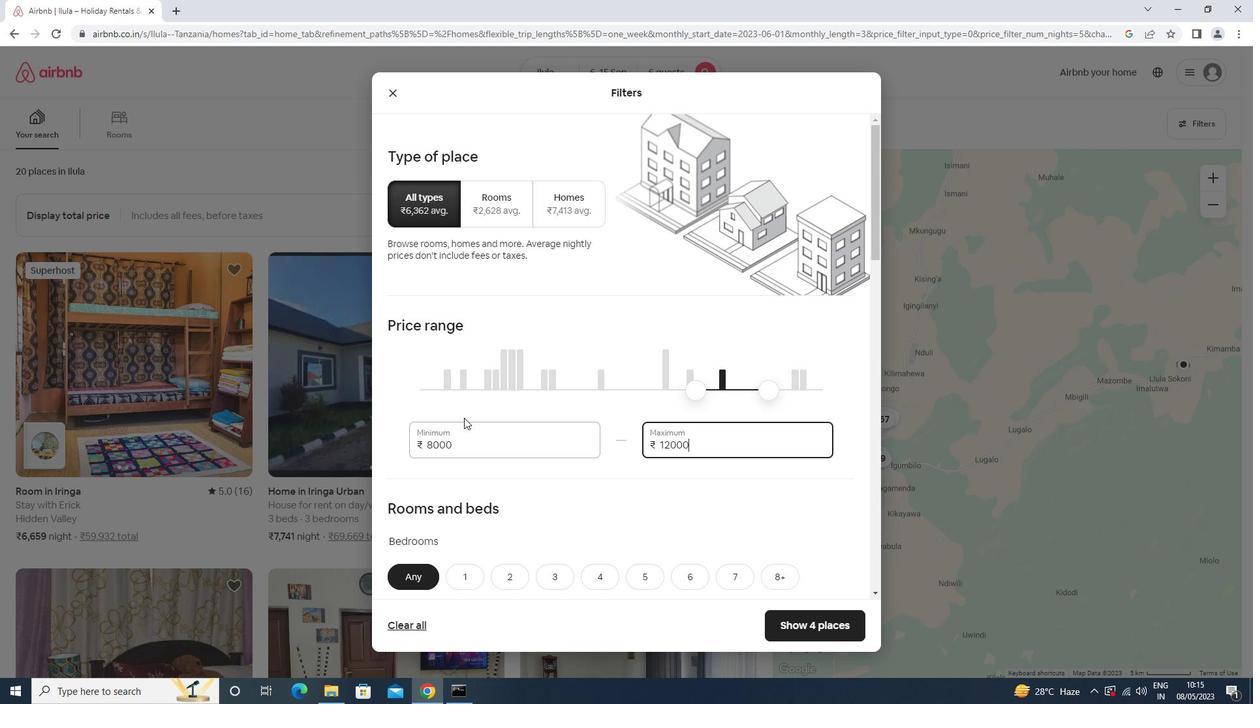 
Action: Mouse scrolled (461, 414) with delta (0, 0)
Screenshot: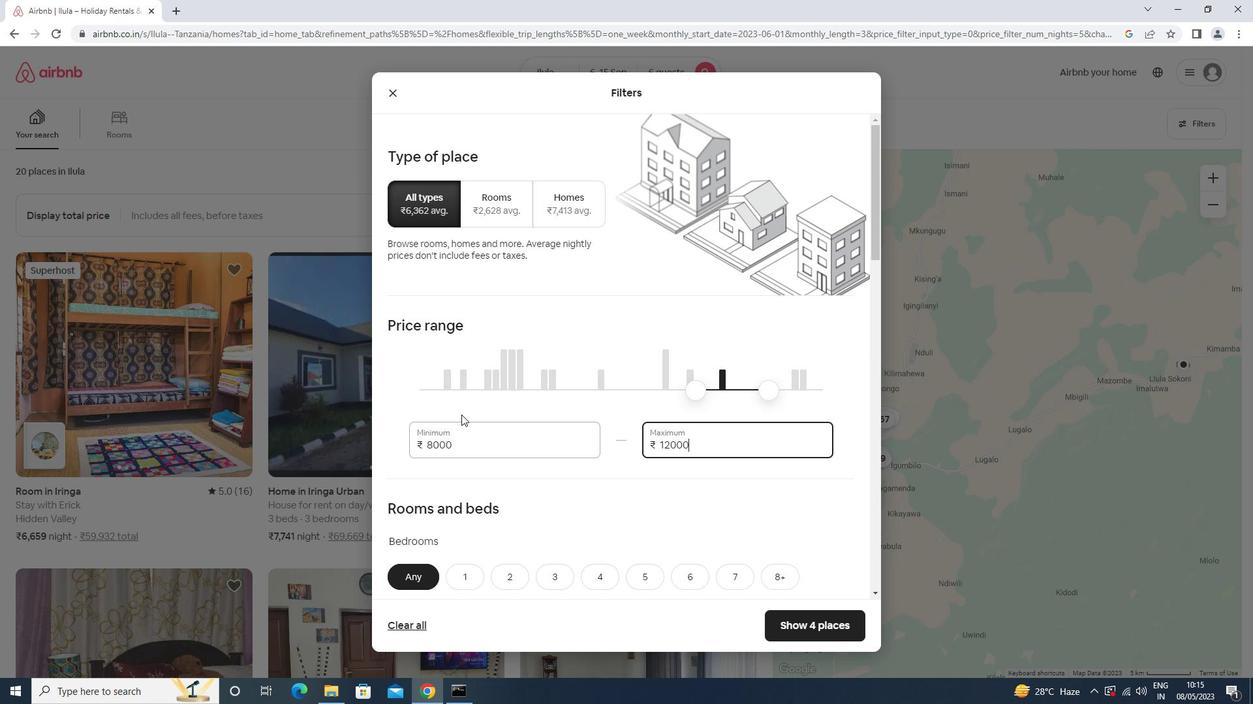 
Action: Mouse moved to (686, 325)
Screenshot: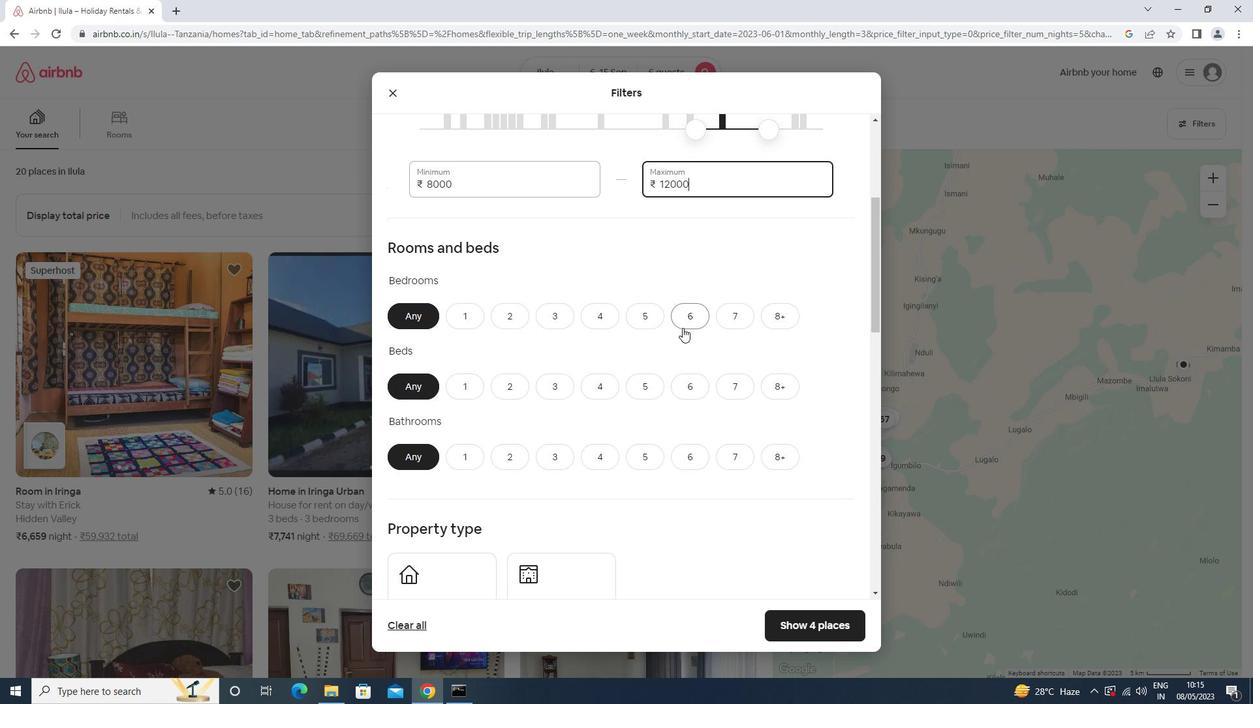 
Action: Mouse pressed left at (686, 325)
Screenshot: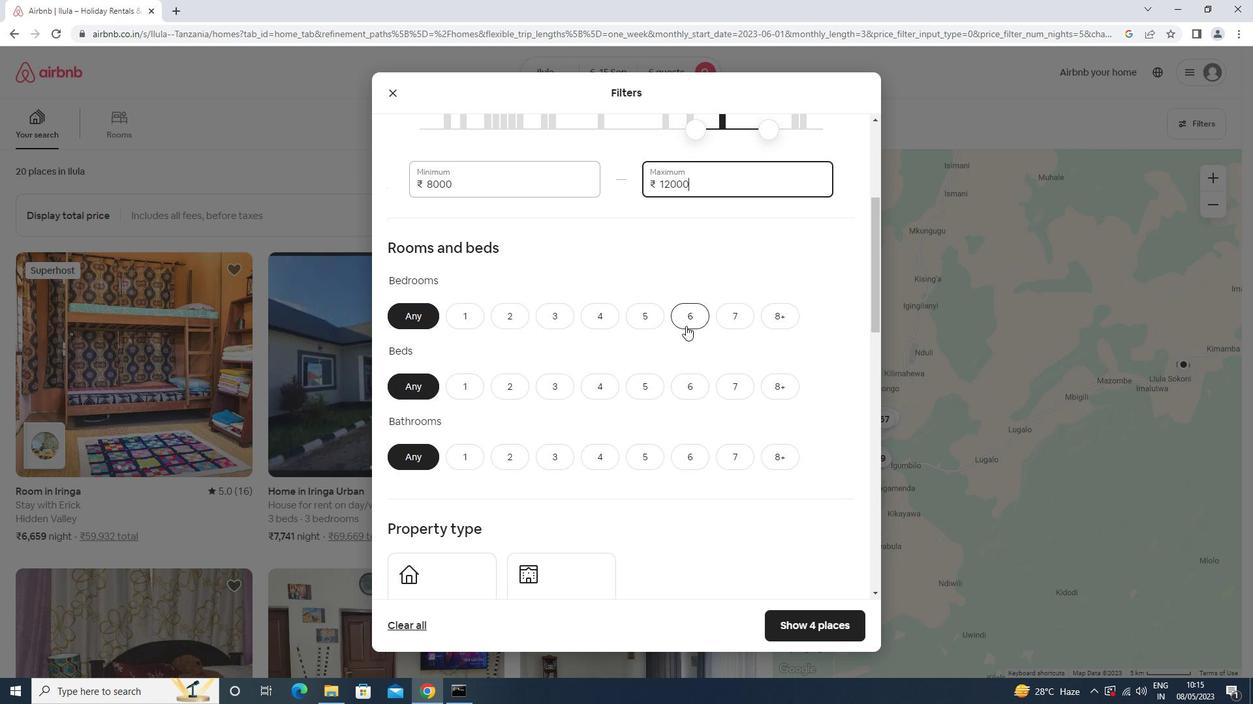 
Action: Mouse moved to (693, 392)
Screenshot: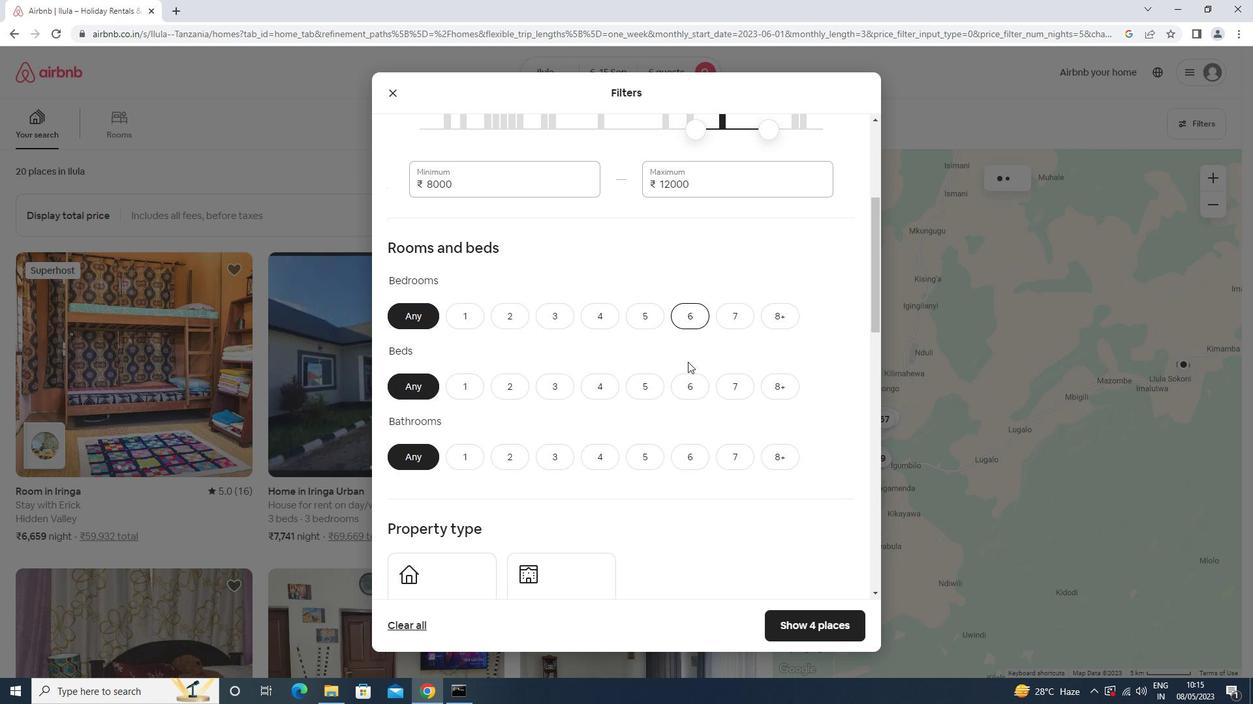 
Action: Mouse pressed left at (693, 392)
Screenshot: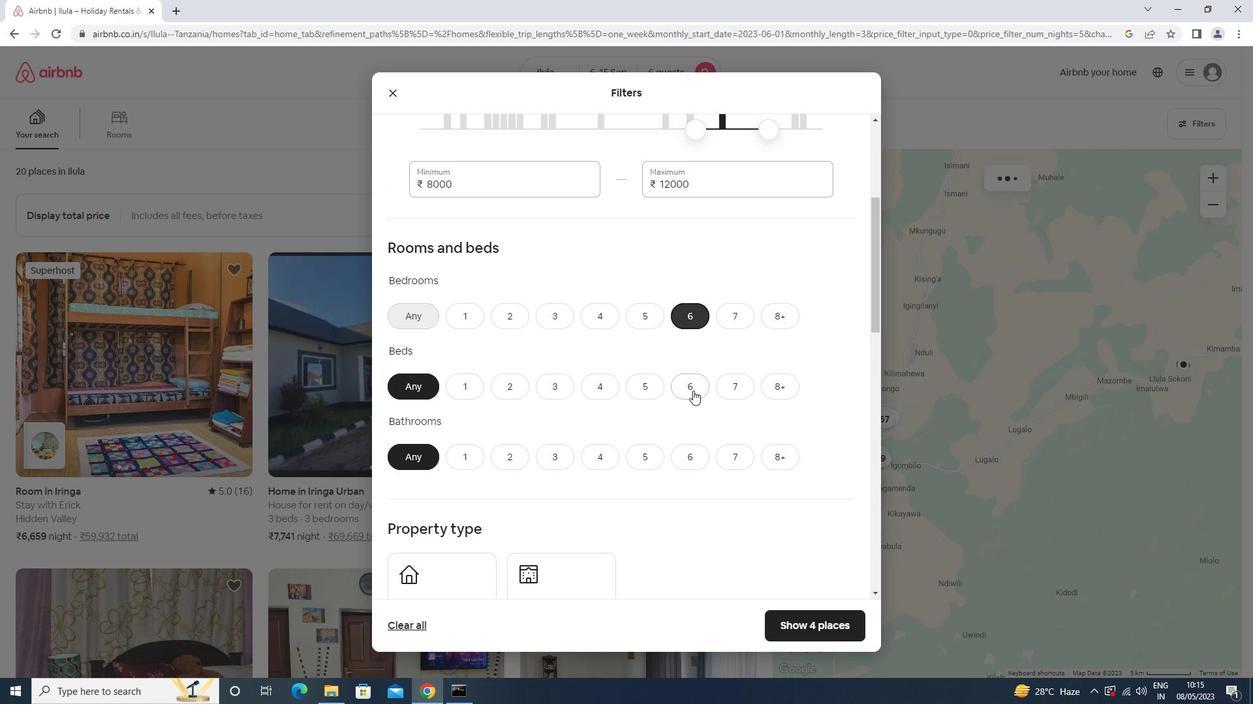 
Action: Mouse moved to (680, 456)
Screenshot: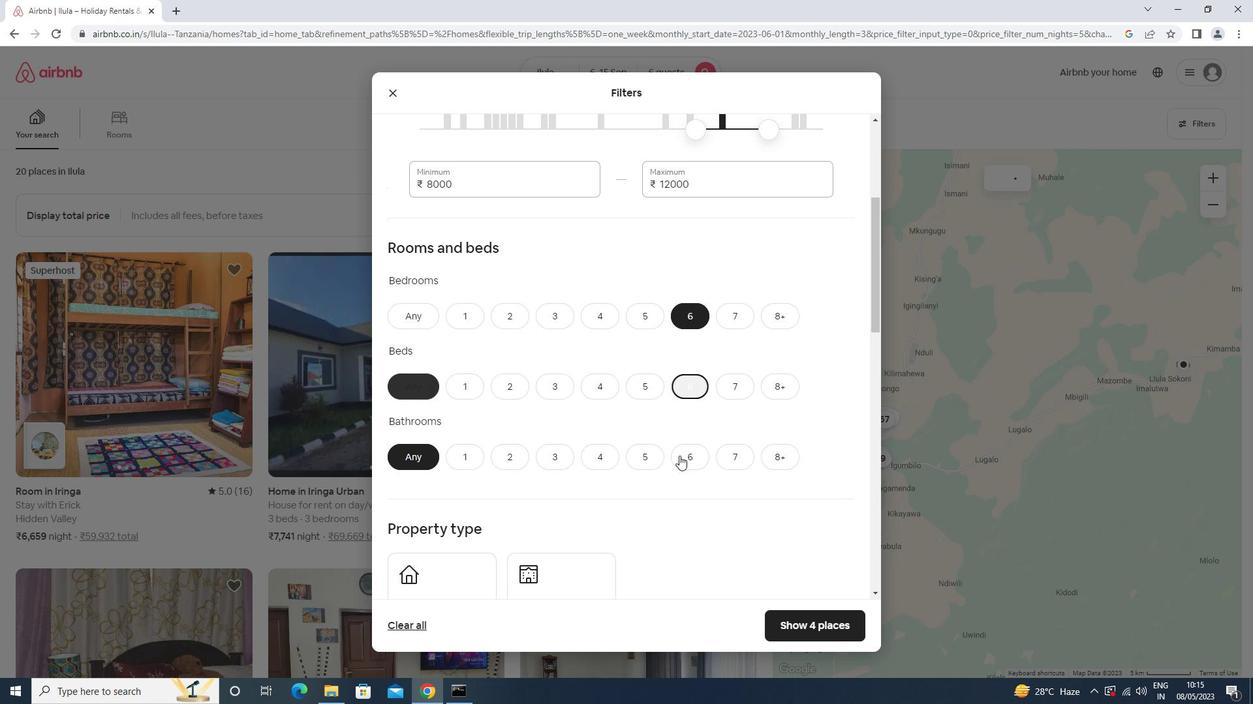 
Action: Mouse pressed left at (680, 456)
Screenshot: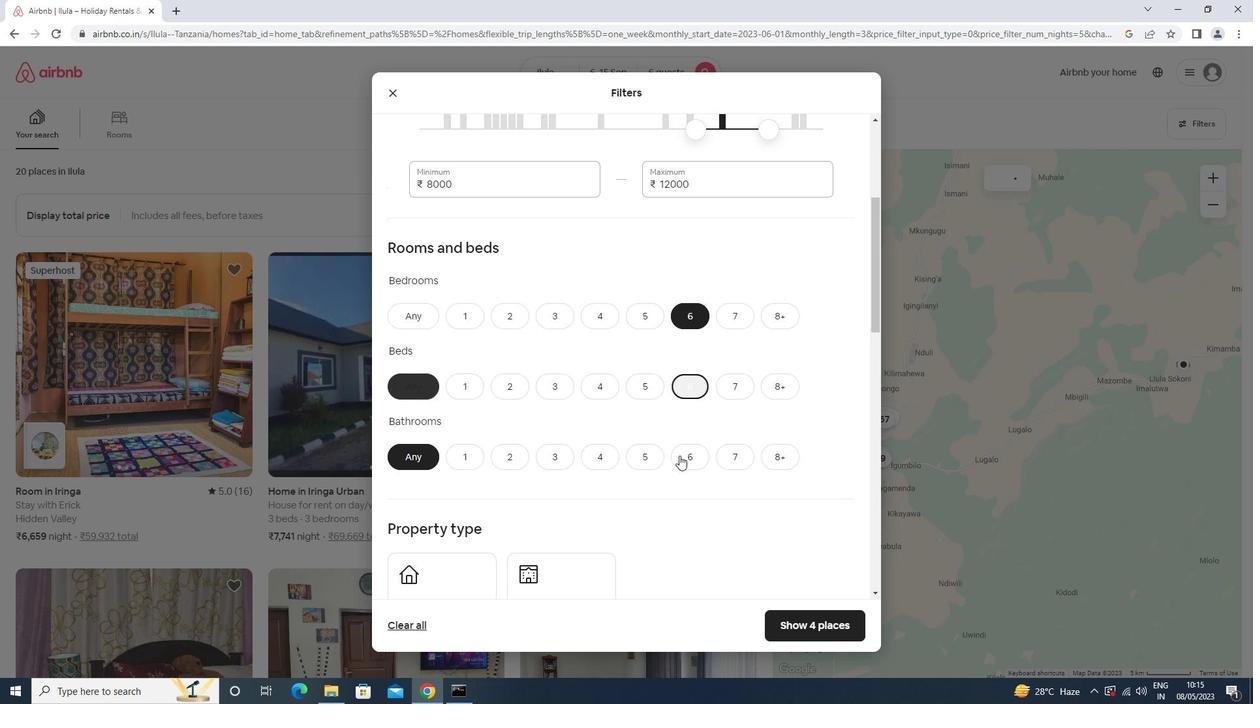 
Action: Mouse moved to (612, 449)
Screenshot: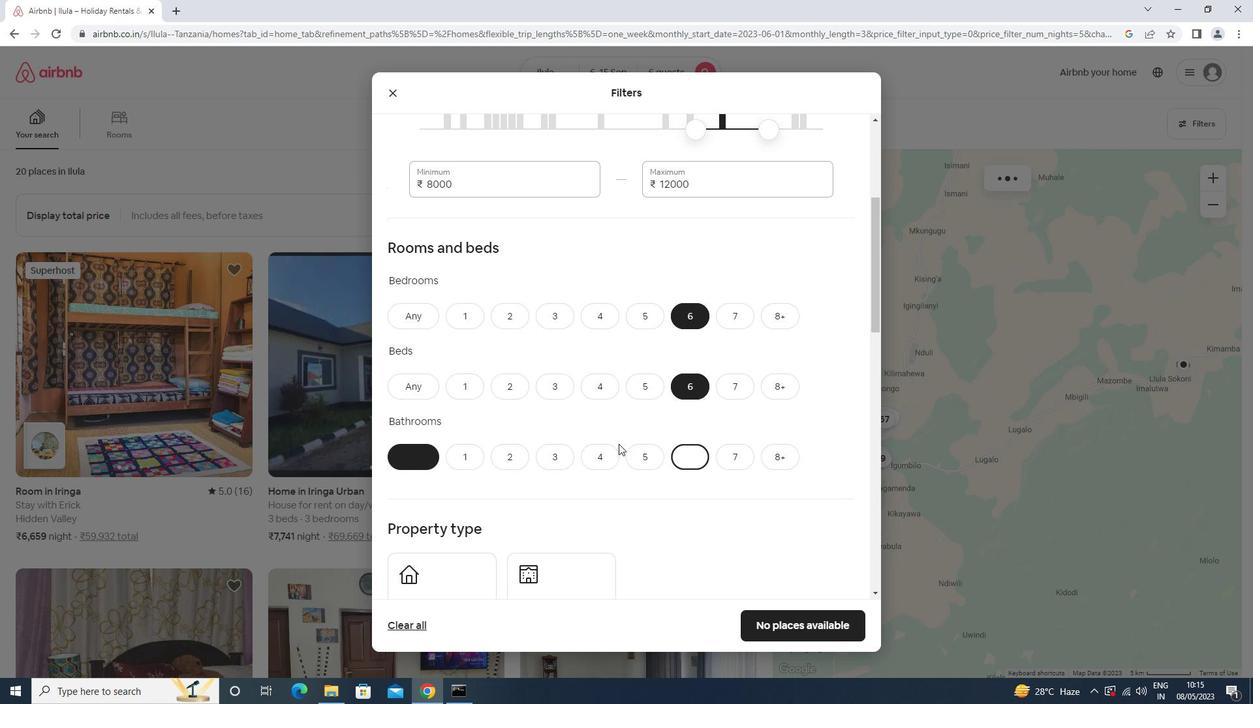 
Action: Mouse scrolled (612, 449) with delta (0, 0)
Screenshot: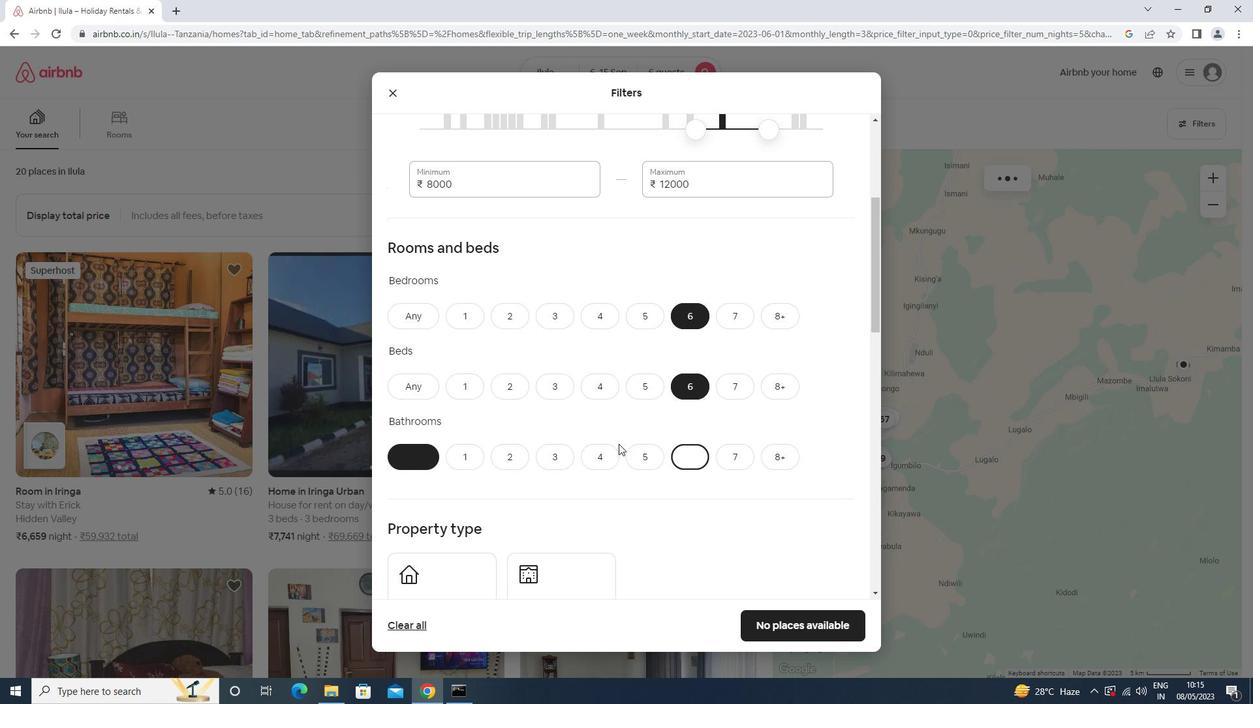 
Action: Mouse moved to (611, 450)
Screenshot: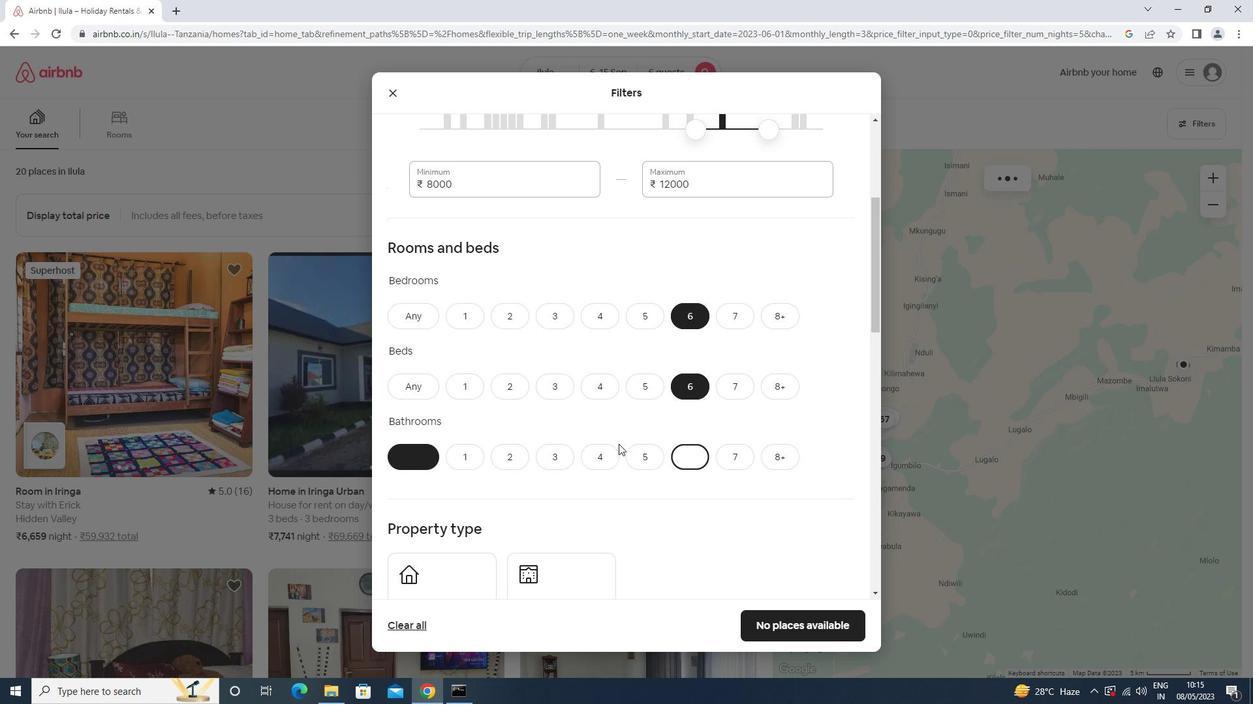 
Action: Mouse scrolled (611, 449) with delta (0, 0)
Screenshot: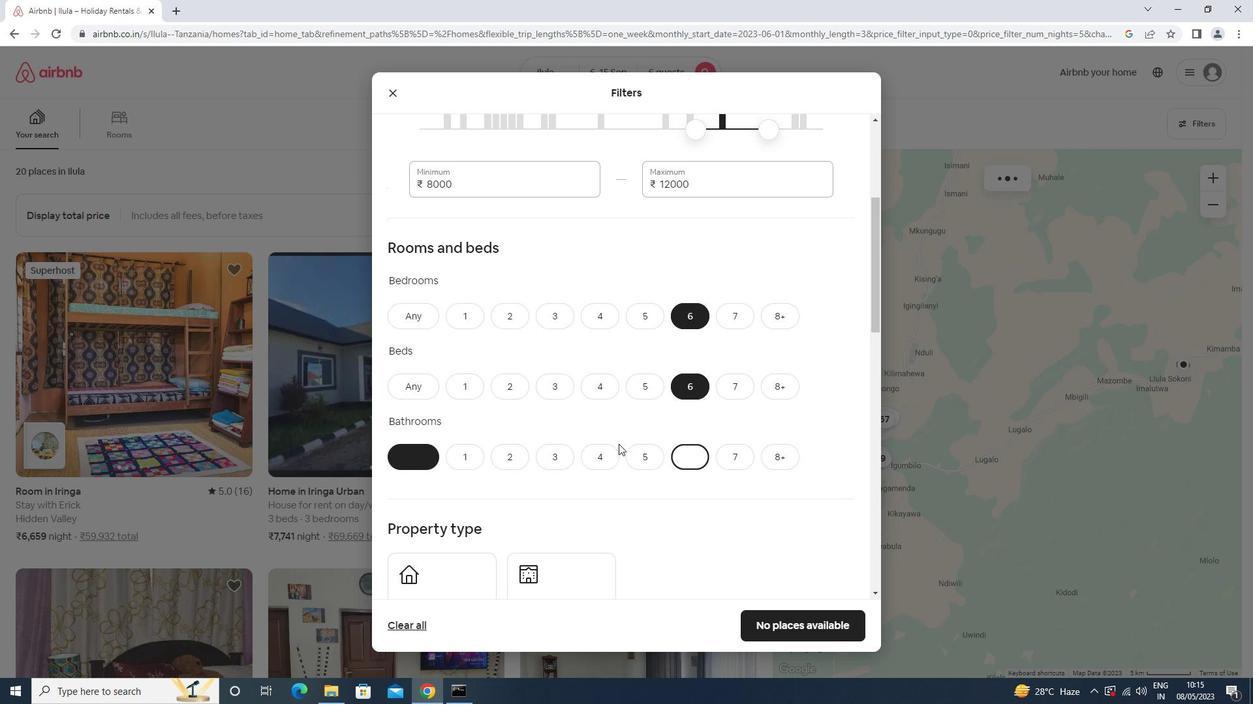
Action: Mouse moved to (610, 450)
Screenshot: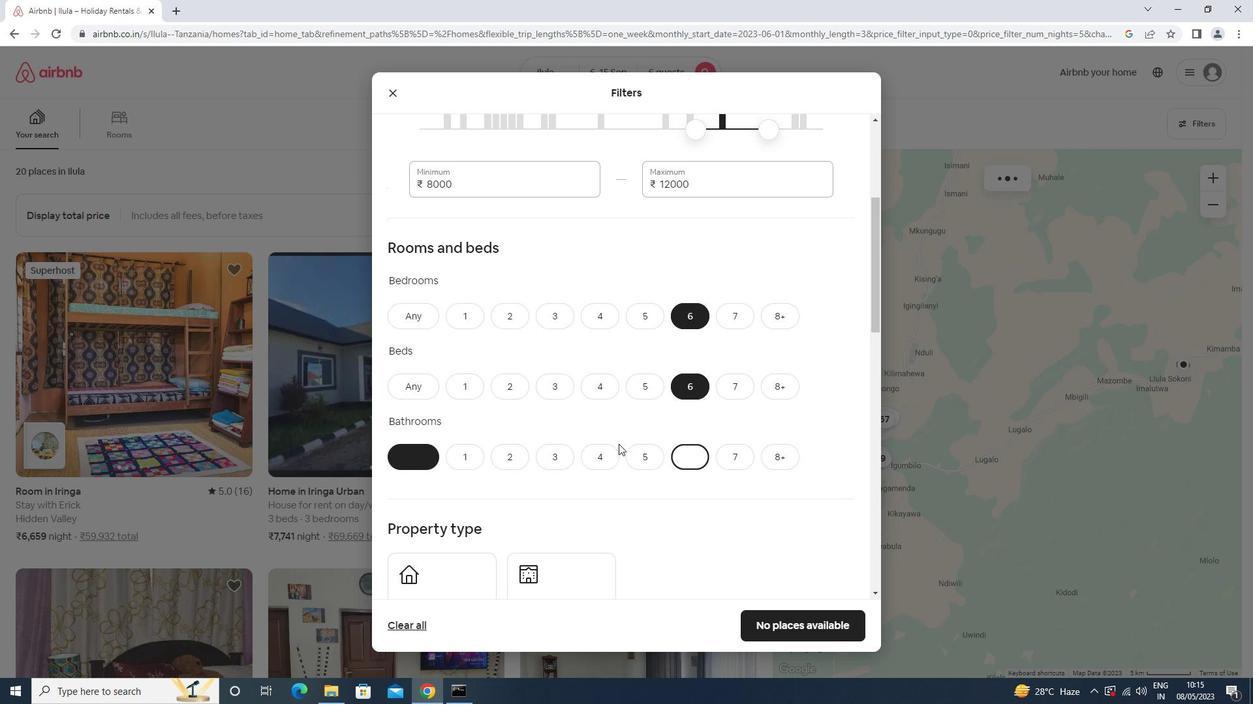 
Action: Mouse scrolled (610, 449) with delta (0, 0)
Screenshot: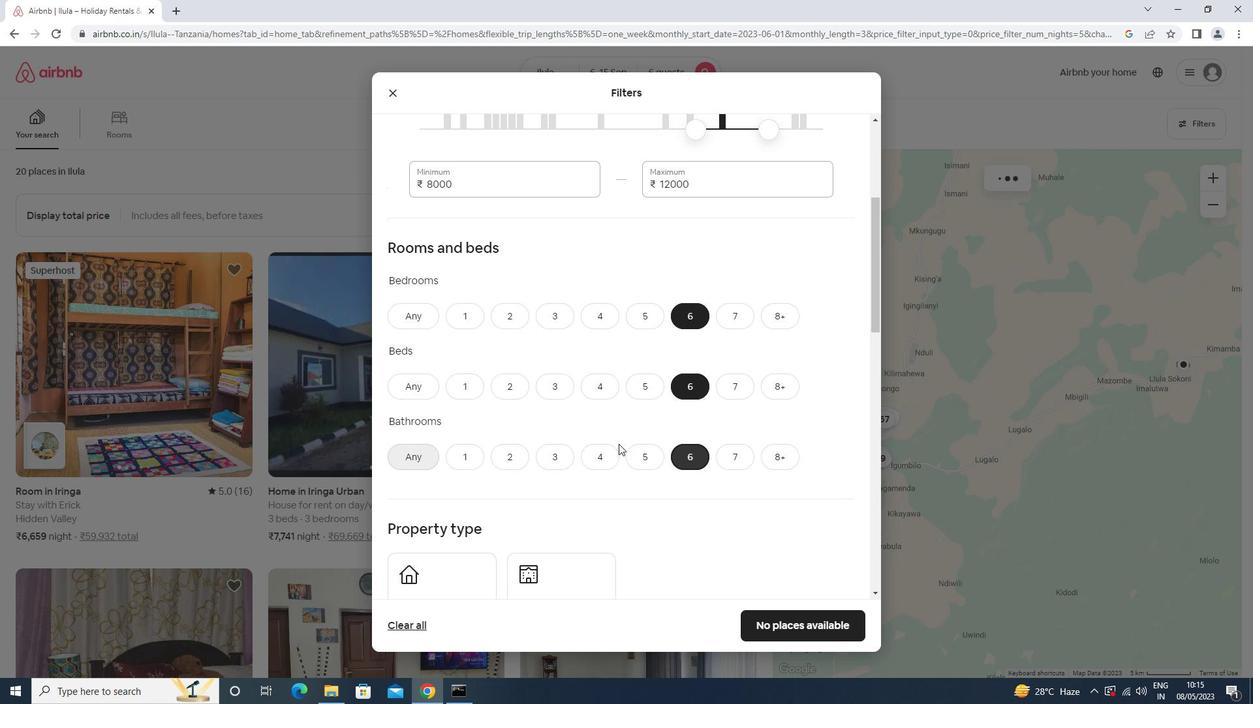 
Action: Mouse moved to (468, 409)
Screenshot: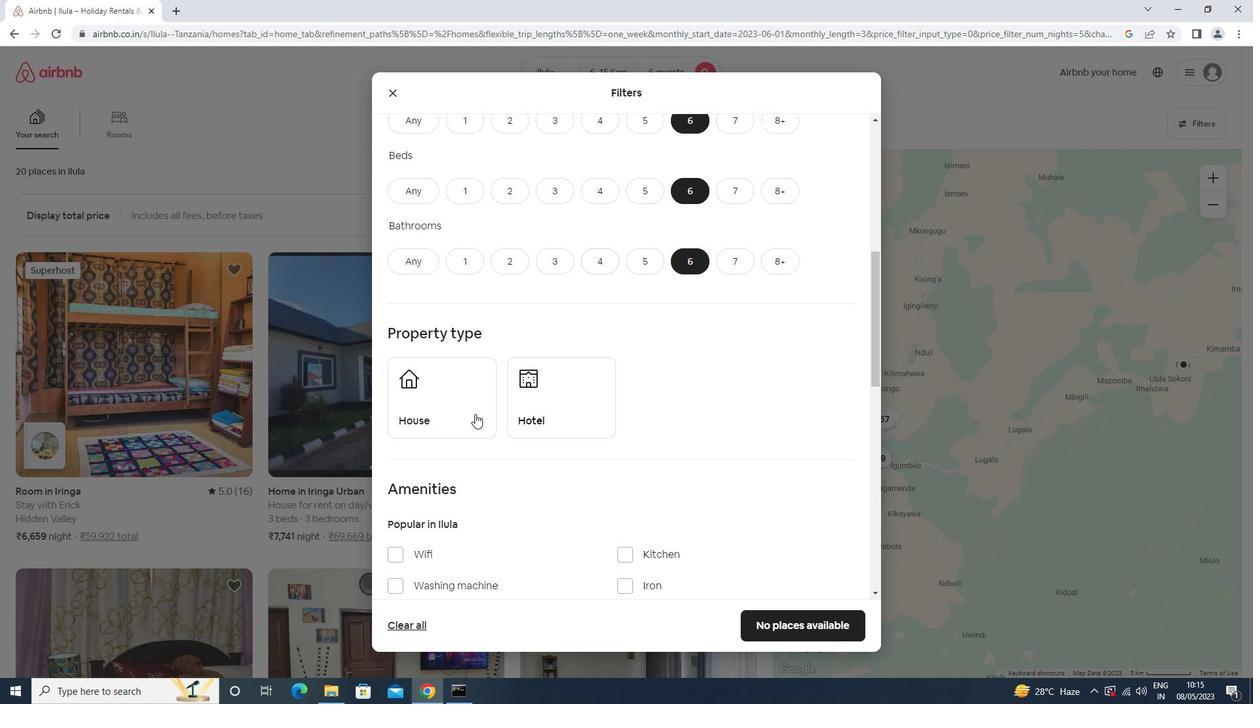 
Action: Mouse pressed left at (468, 409)
Screenshot: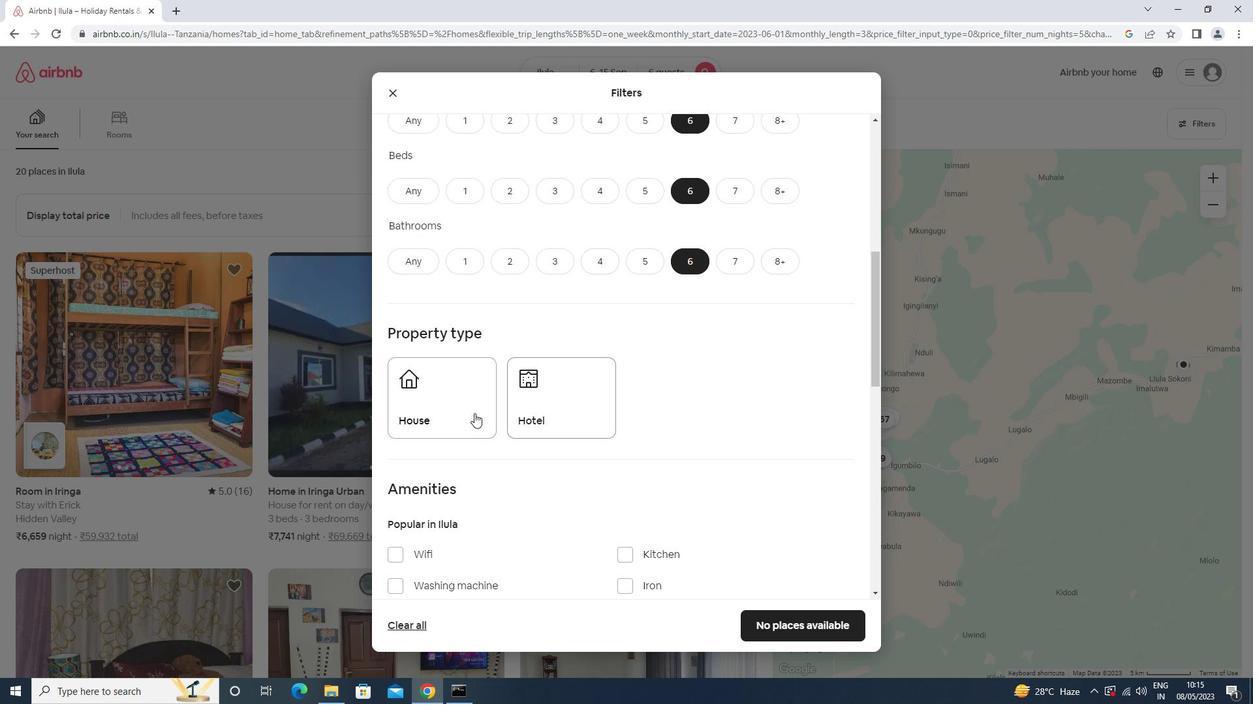
Action: Mouse moved to (468, 409)
Screenshot: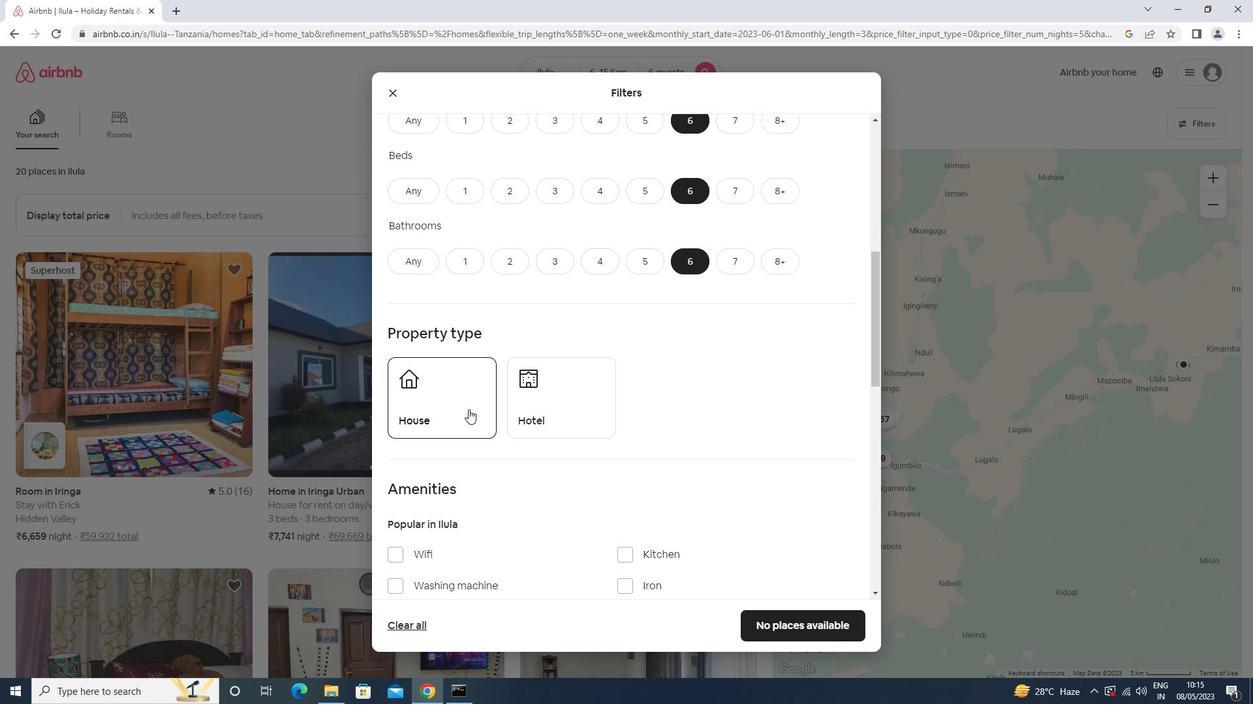 
Action: Mouse scrolled (468, 409) with delta (0, 0)
Screenshot: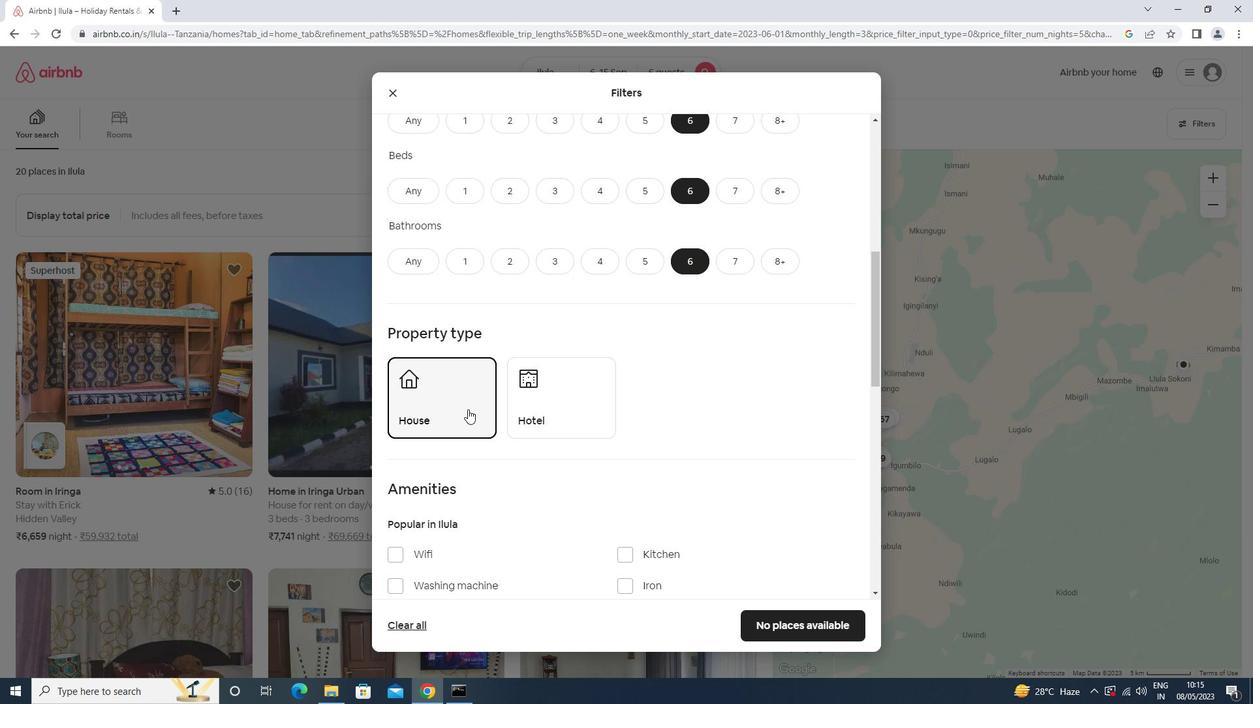 
Action: Mouse scrolled (468, 409) with delta (0, 0)
Screenshot: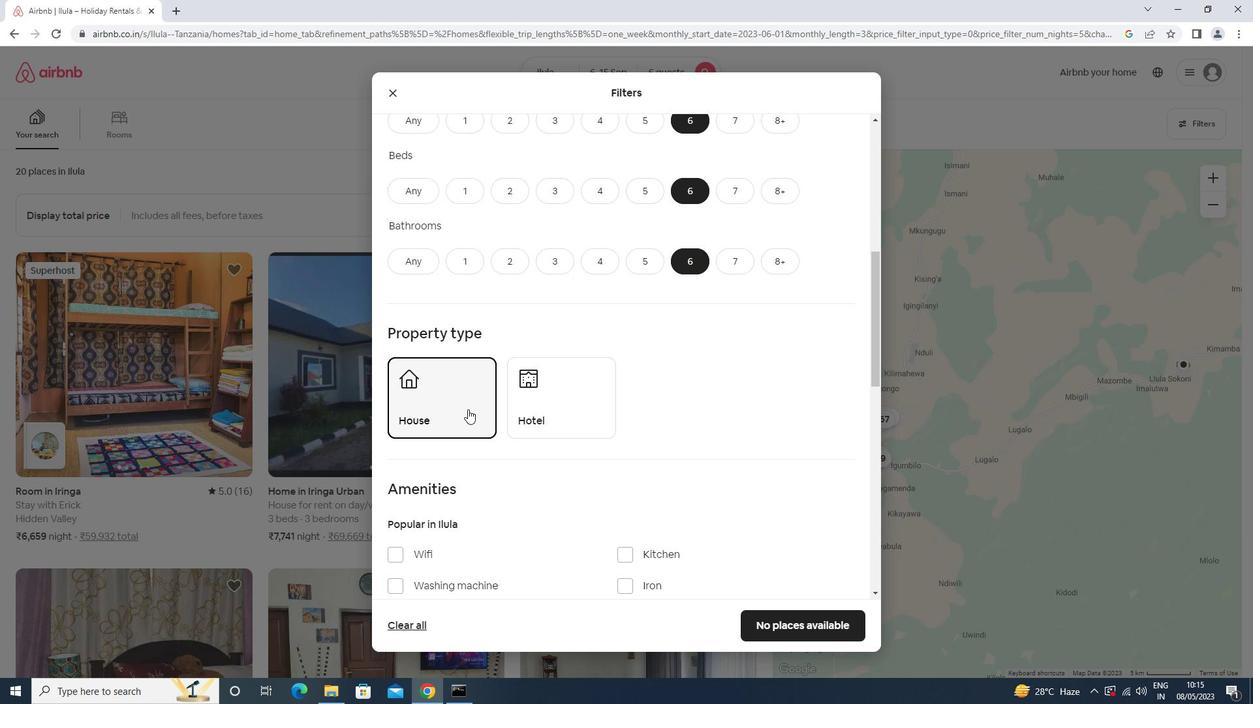 
Action: Mouse scrolled (468, 409) with delta (0, 0)
Screenshot: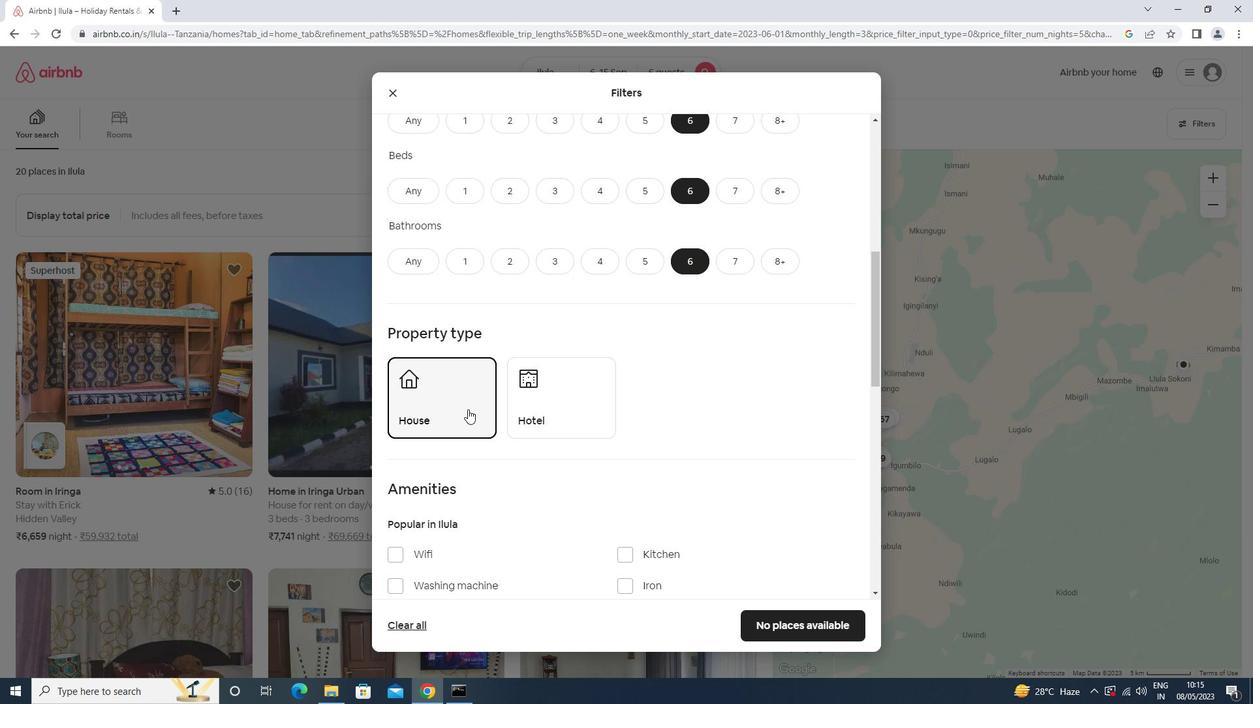 
Action: Mouse moved to (430, 448)
Screenshot: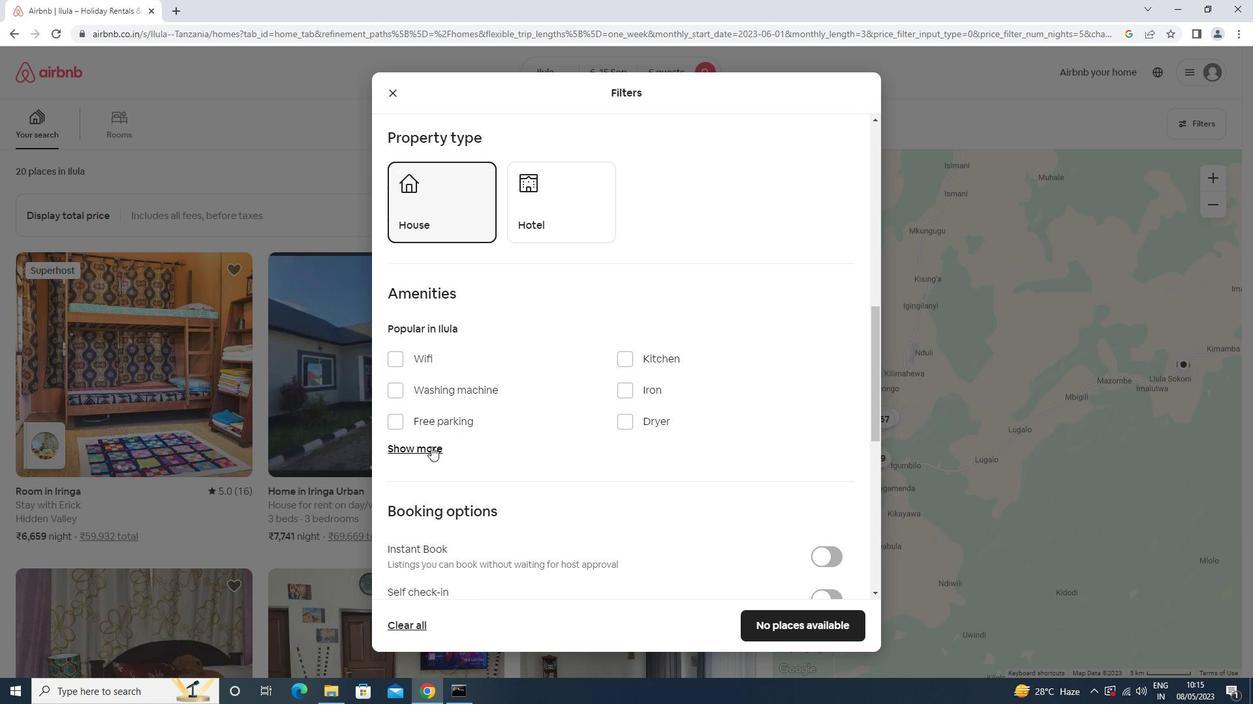 
Action: Mouse pressed left at (430, 448)
Screenshot: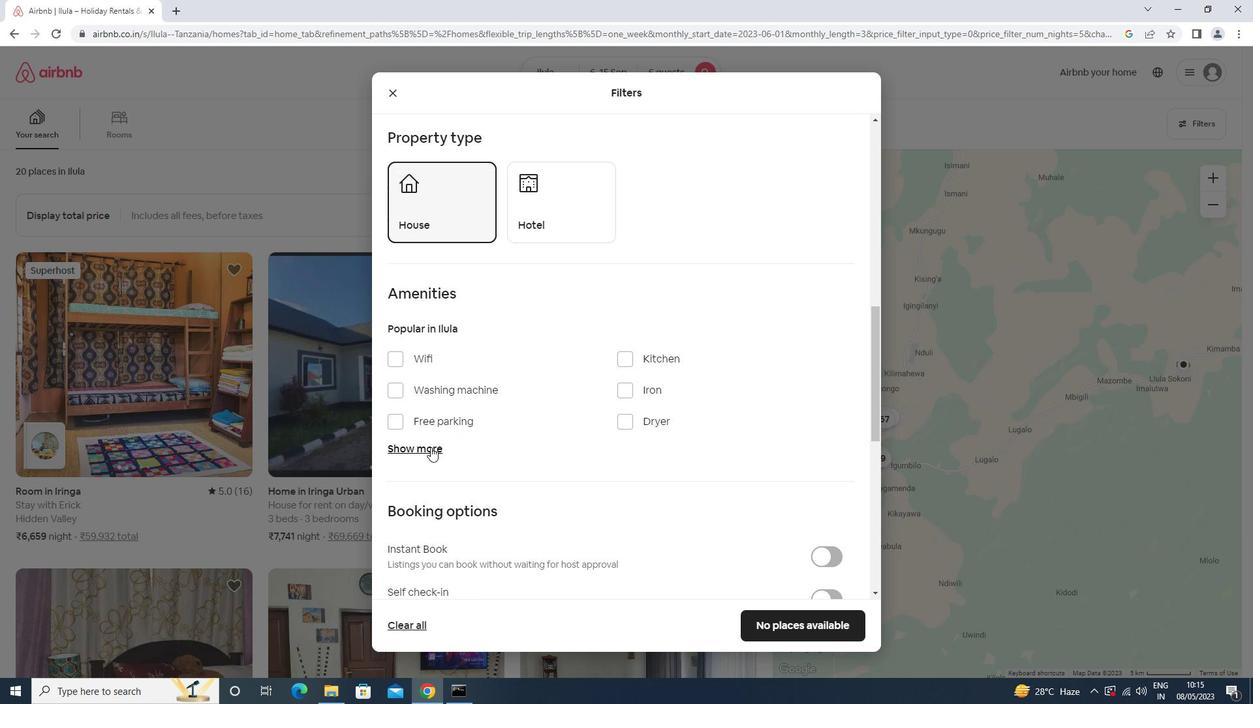 
Action: Mouse moved to (434, 422)
Screenshot: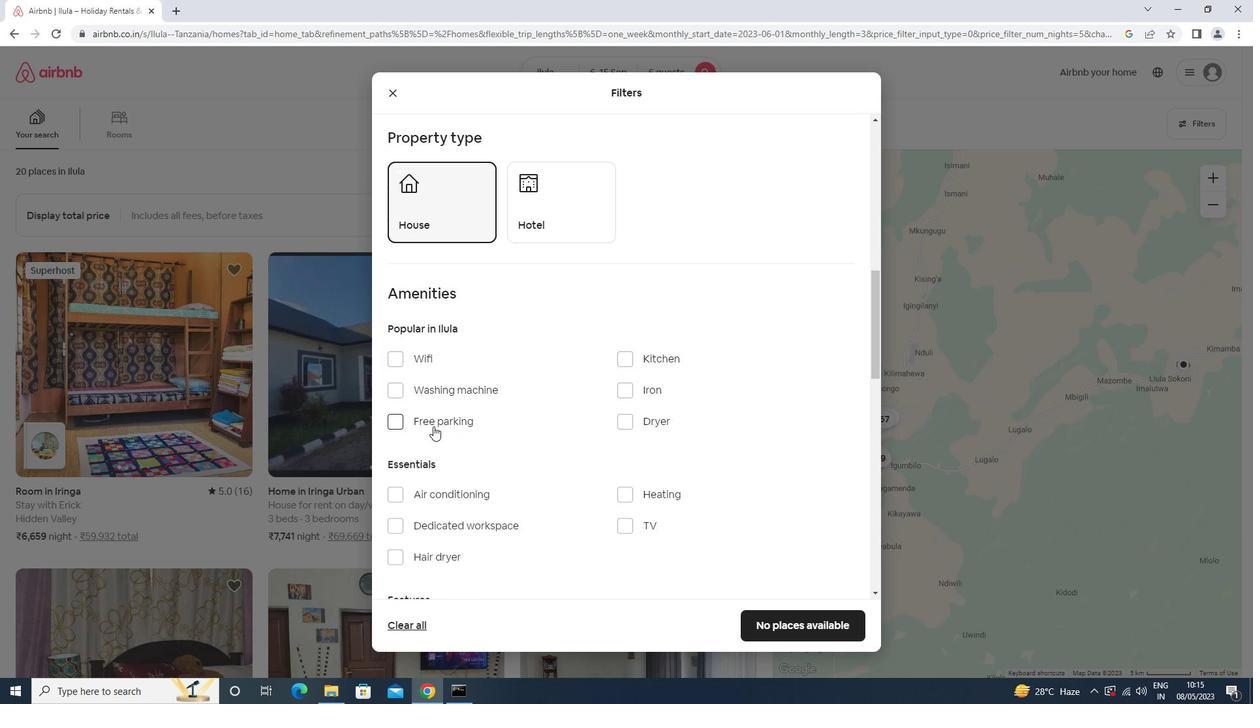 
Action: Mouse pressed left at (434, 422)
Screenshot: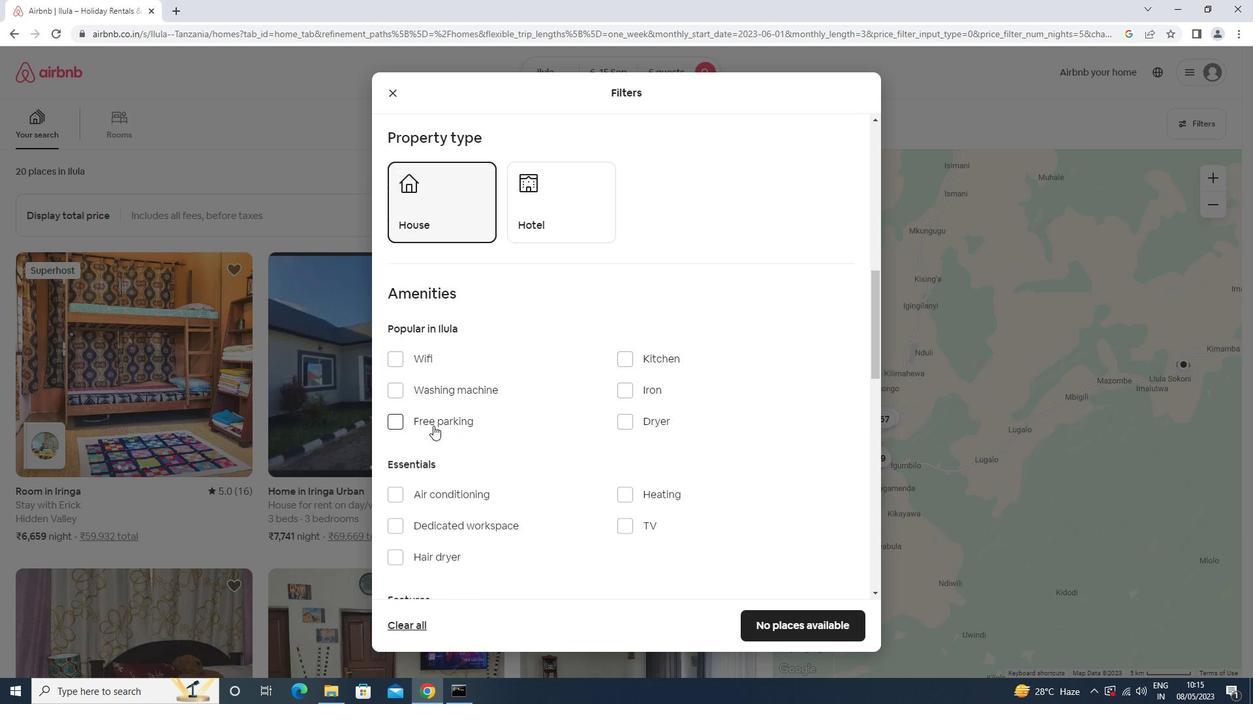 
Action: Mouse moved to (449, 352)
Screenshot: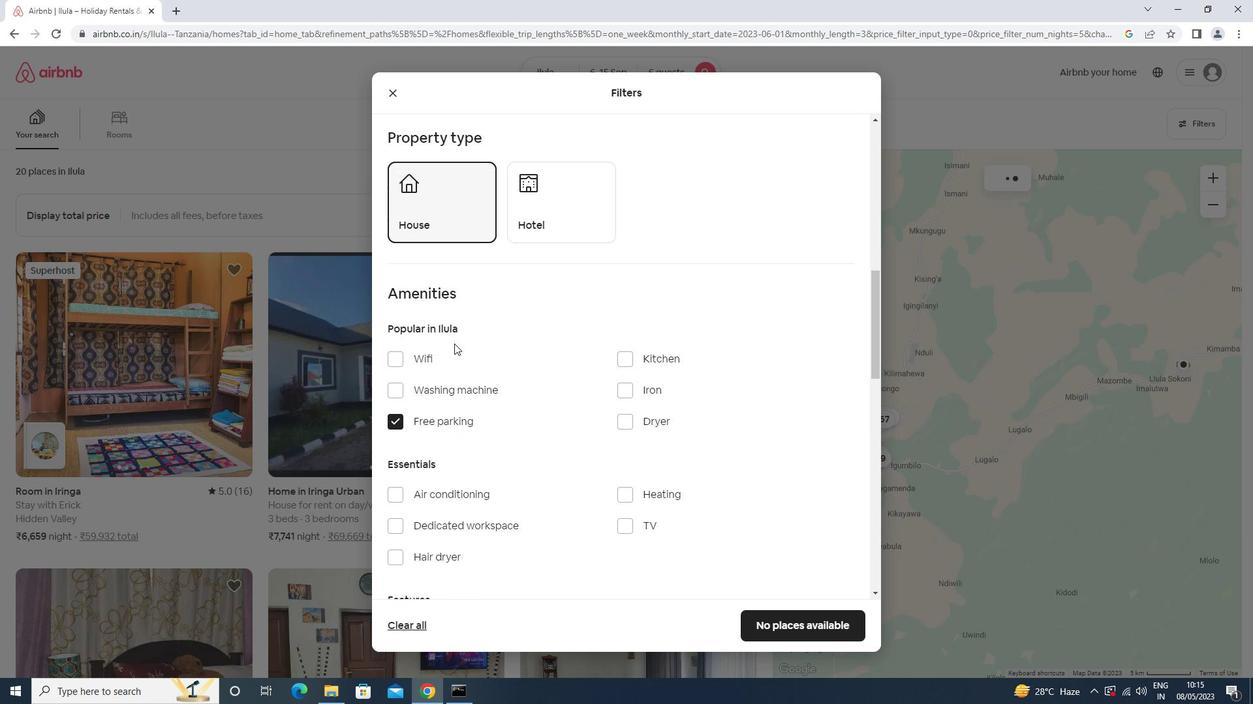 
Action: Mouse pressed left at (449, 352)
Screenshot: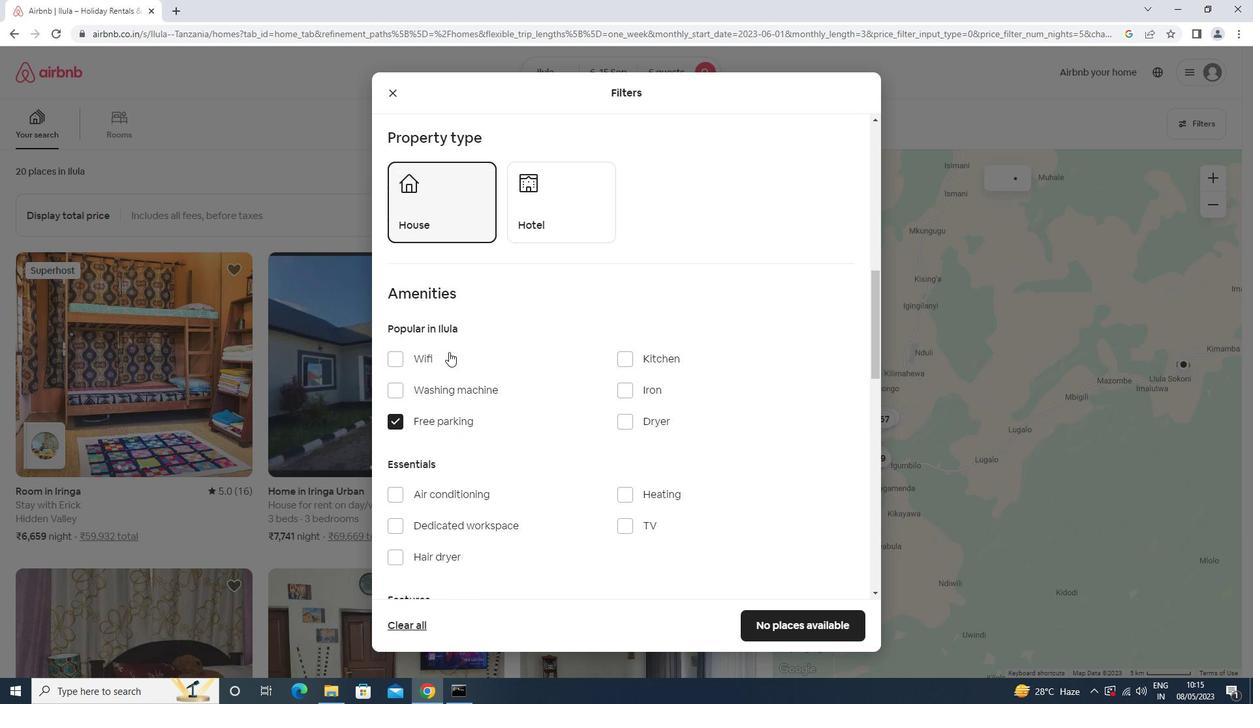 
Action: Mouse moved to (539, 391)
Screenshot: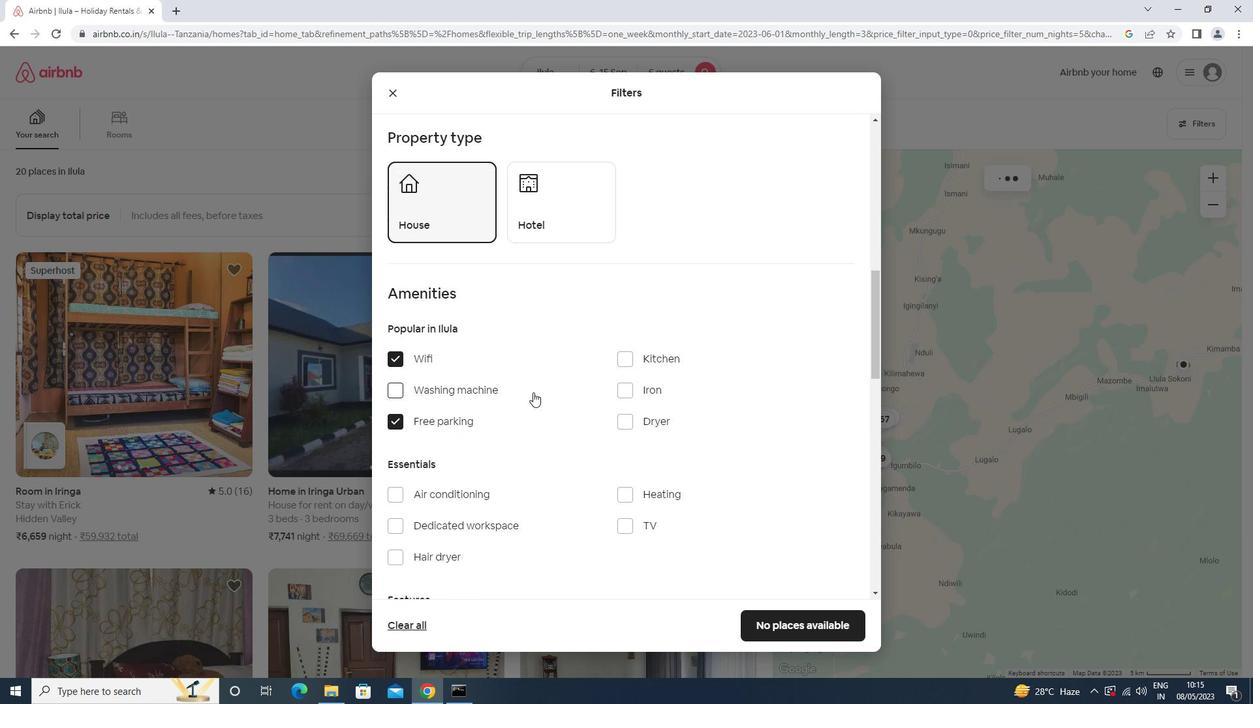 
Action: Mouse scrolled (539, 390) with delta (0, 0)
Screenshot: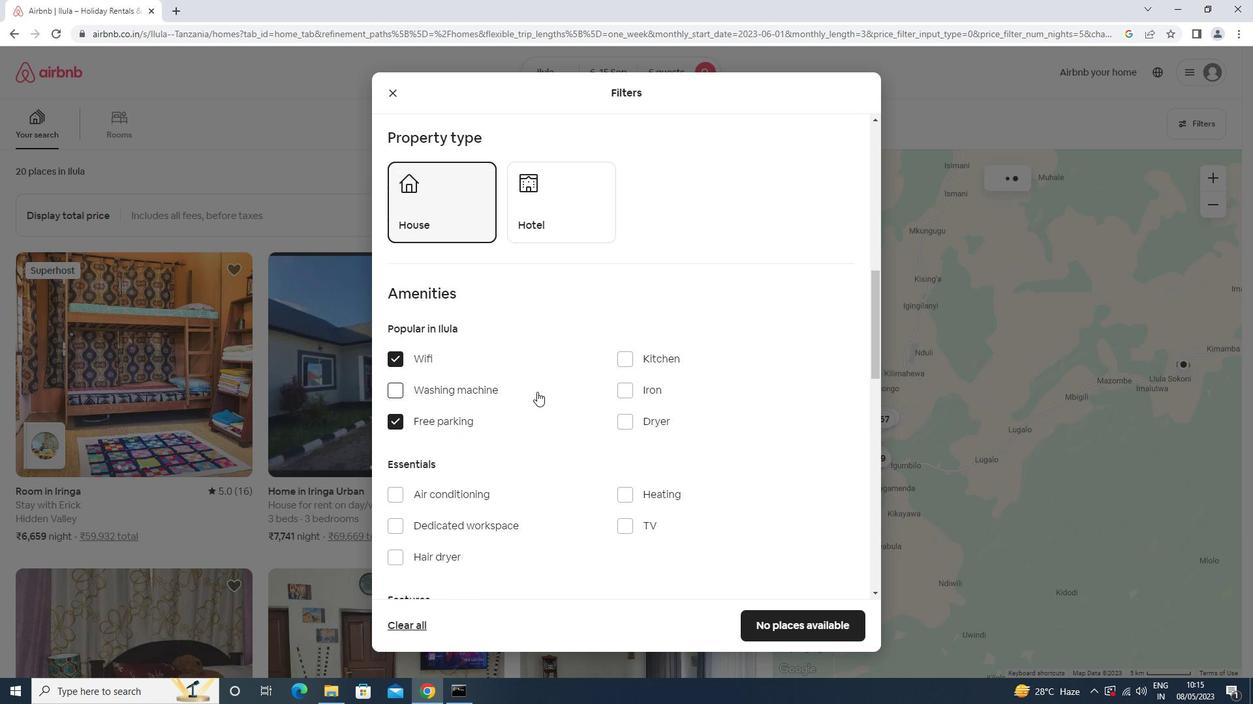 
Action: Mouse scrolled (539, 390) with delta (0, 0)
Screenshot: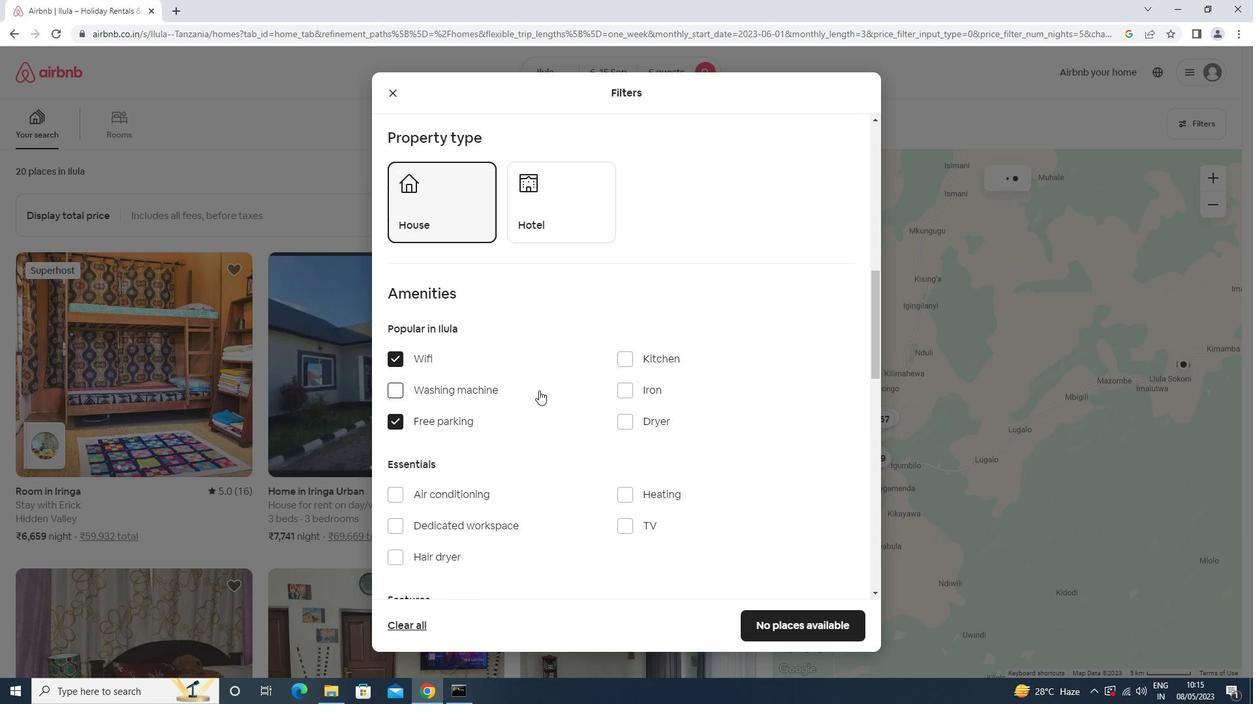 
Action: Mouse moved to (663, 399)
Screenshot: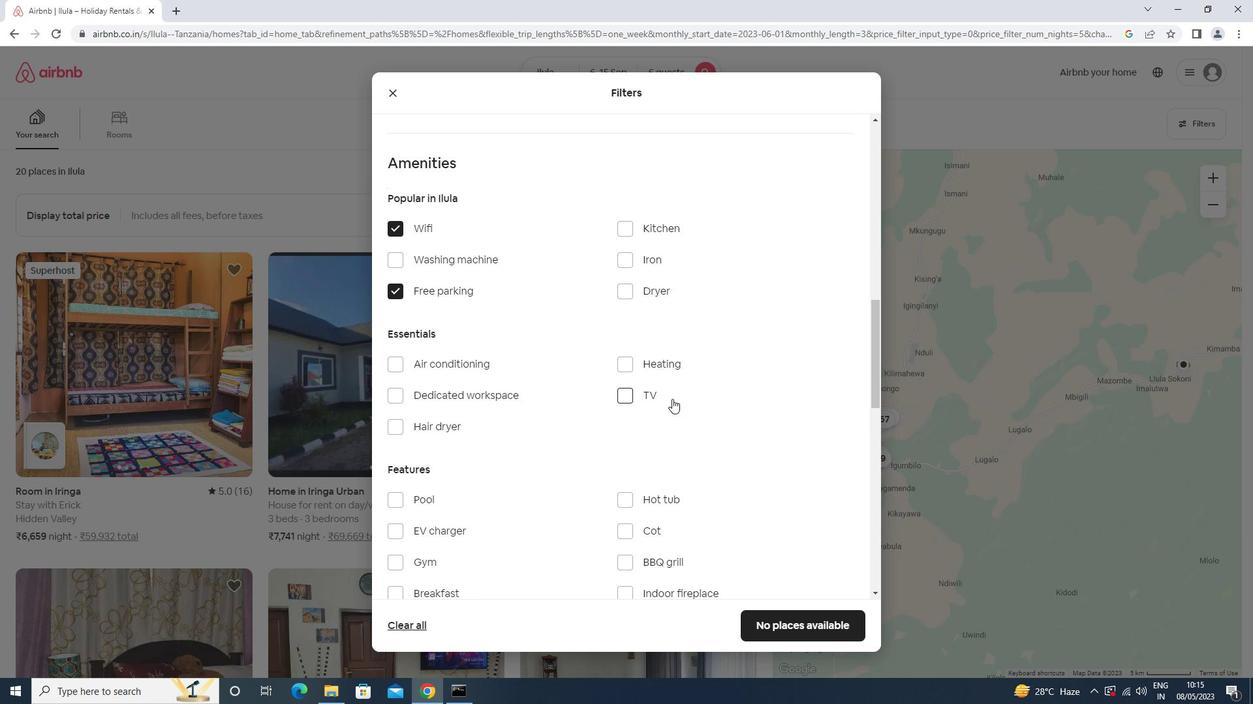 
Action: Mouse pressed left at (663, 399)
Screenshot: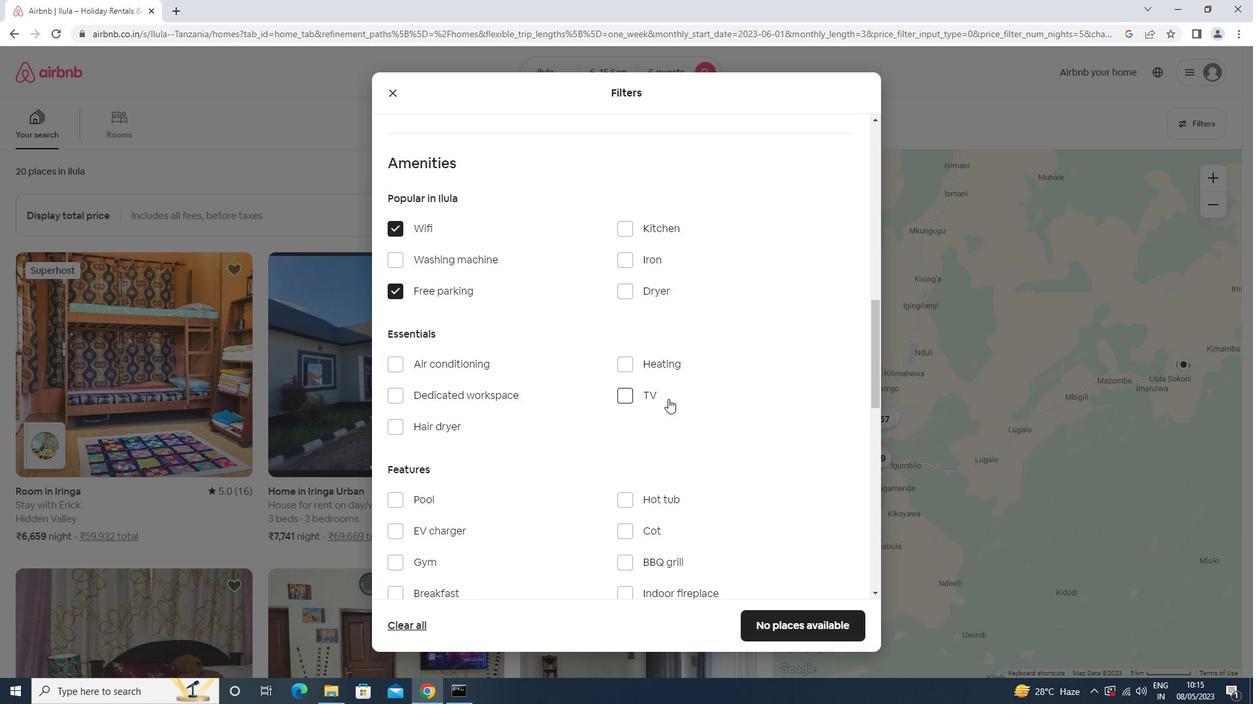
Action: Mouse moved to (540, 441)
Screenshot: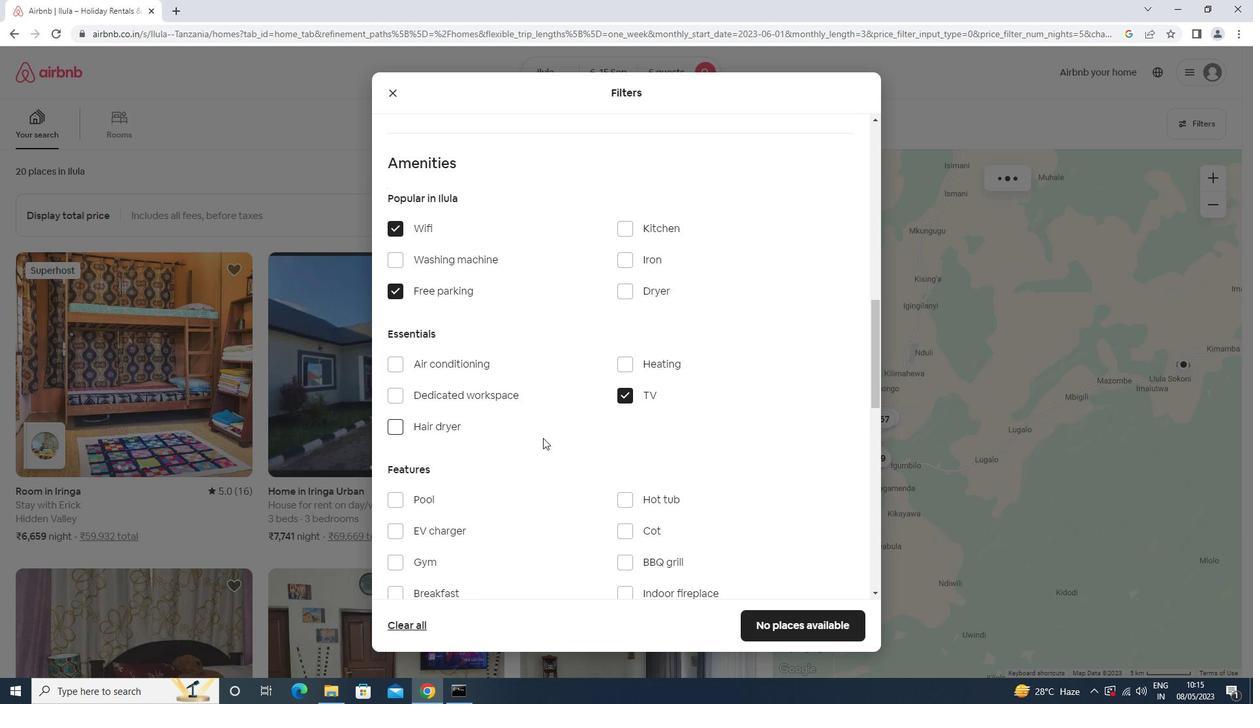 
Action: Mouse scrolled (540, 440) with delta (0, 0)
Screenshot: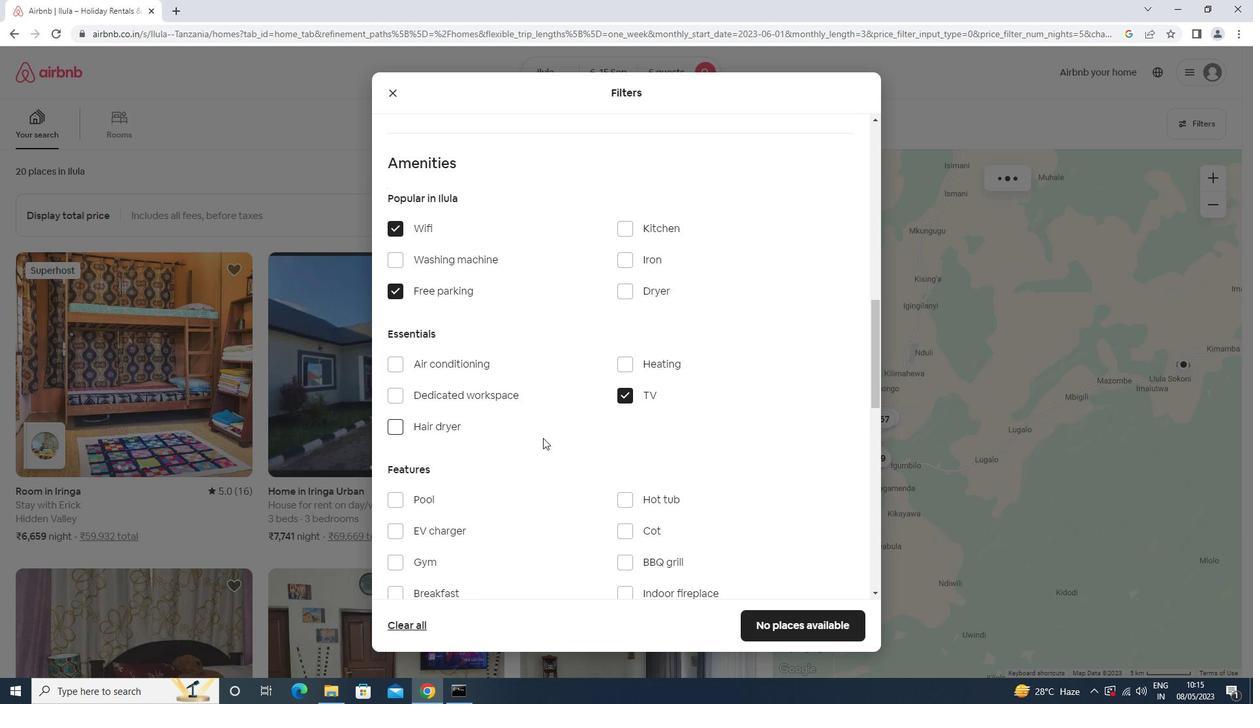 
Action: Mouse moved to (537, 445)
Screenshot: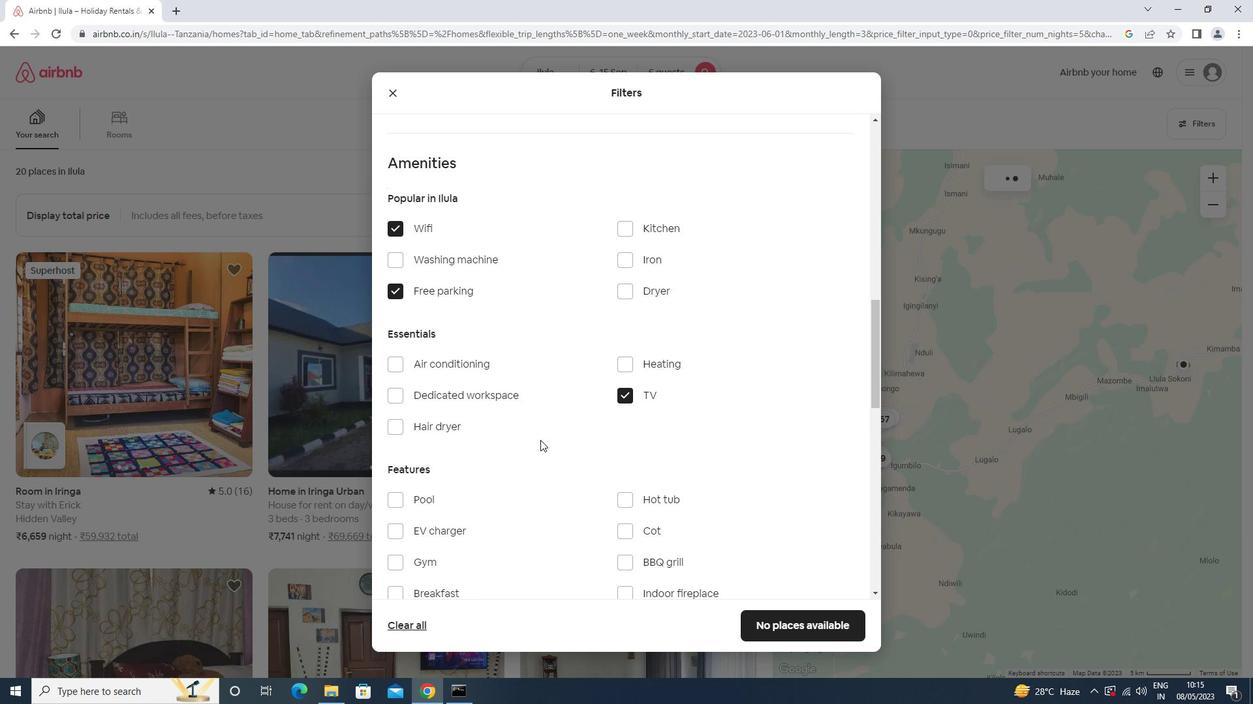 
Action: Mouse scrolled (539, 441) with delta (0, 0)
Screenshot: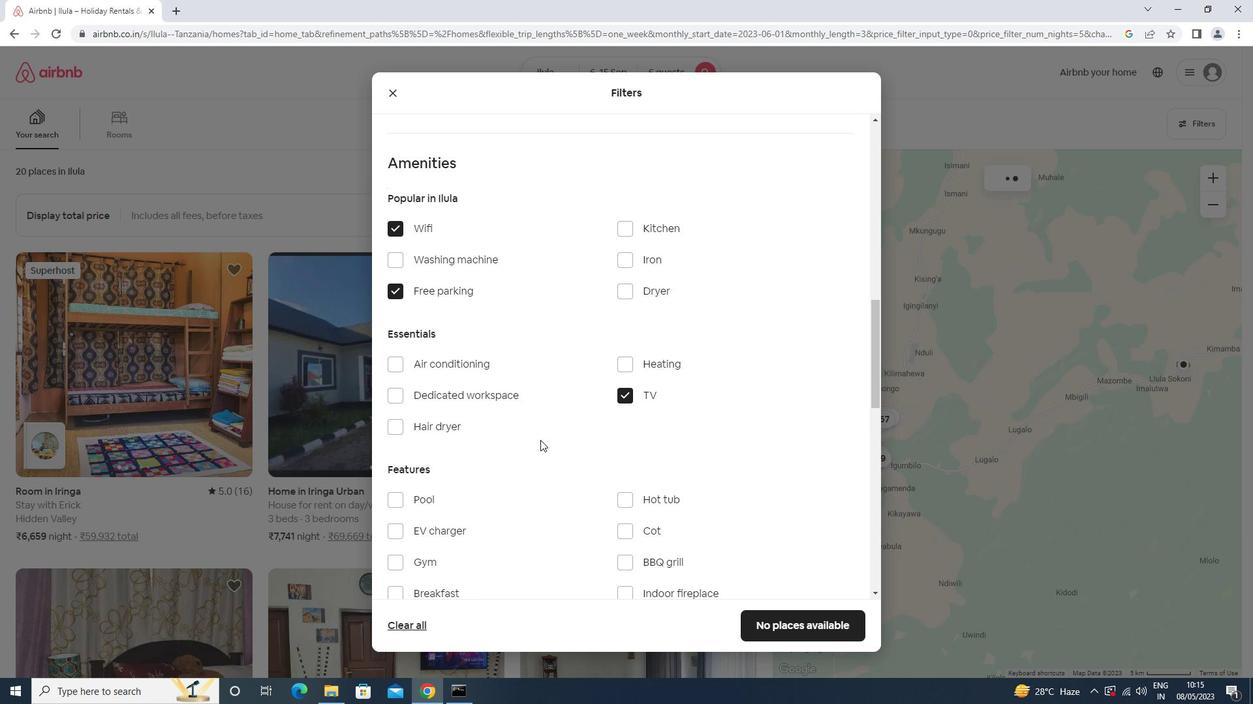 
Action: Mouse moved to (419, 463)
Screenshot: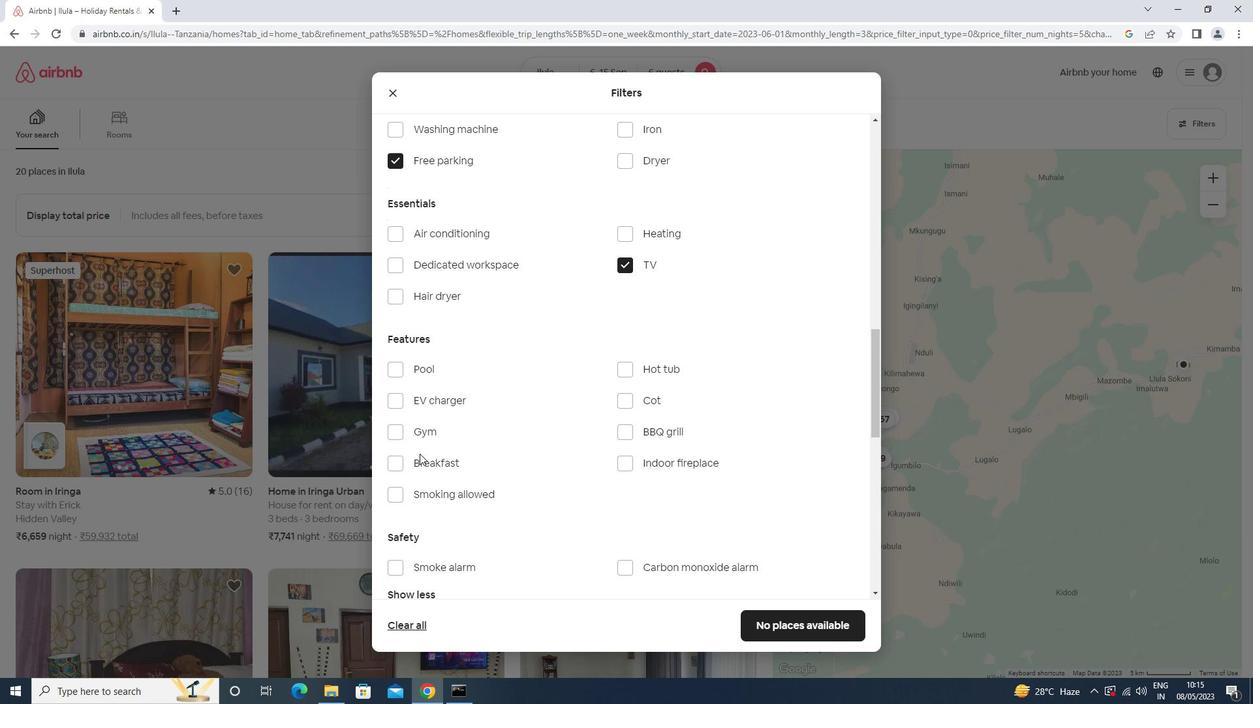 
Action: Mouse pressed left at (419, 463)
Screenshot: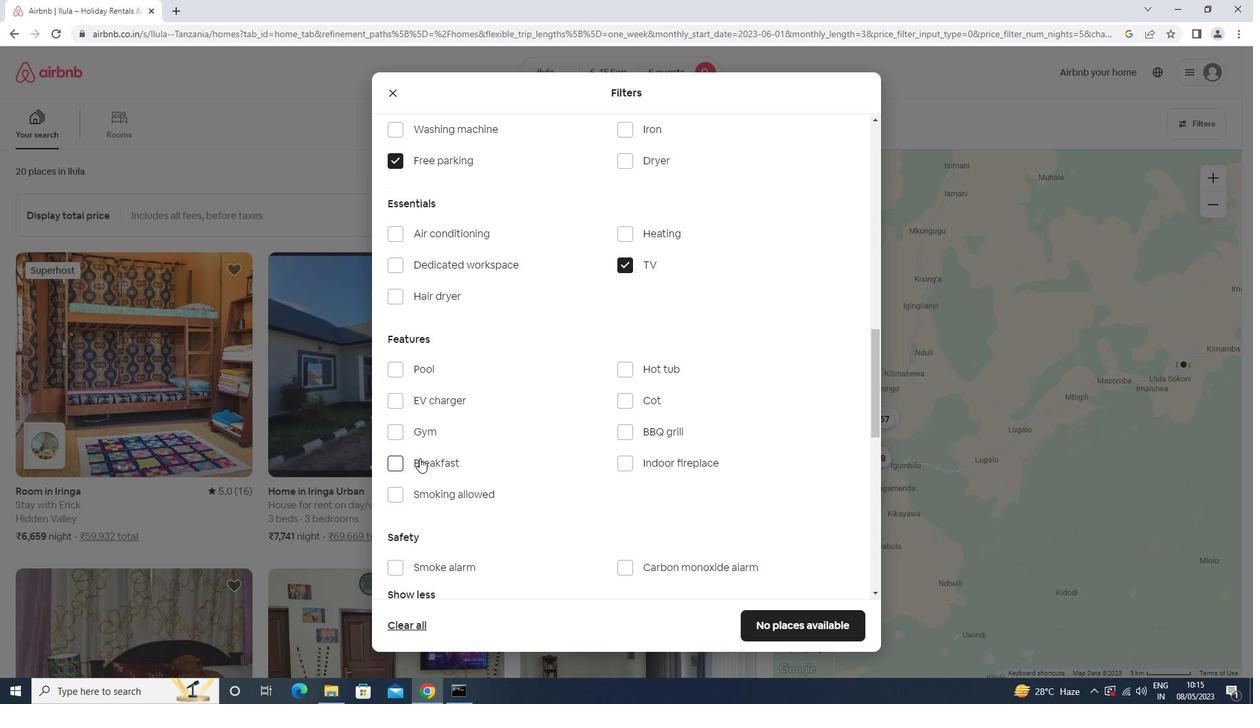 
Action: Mouse moved to (422, 423)
Screenshot: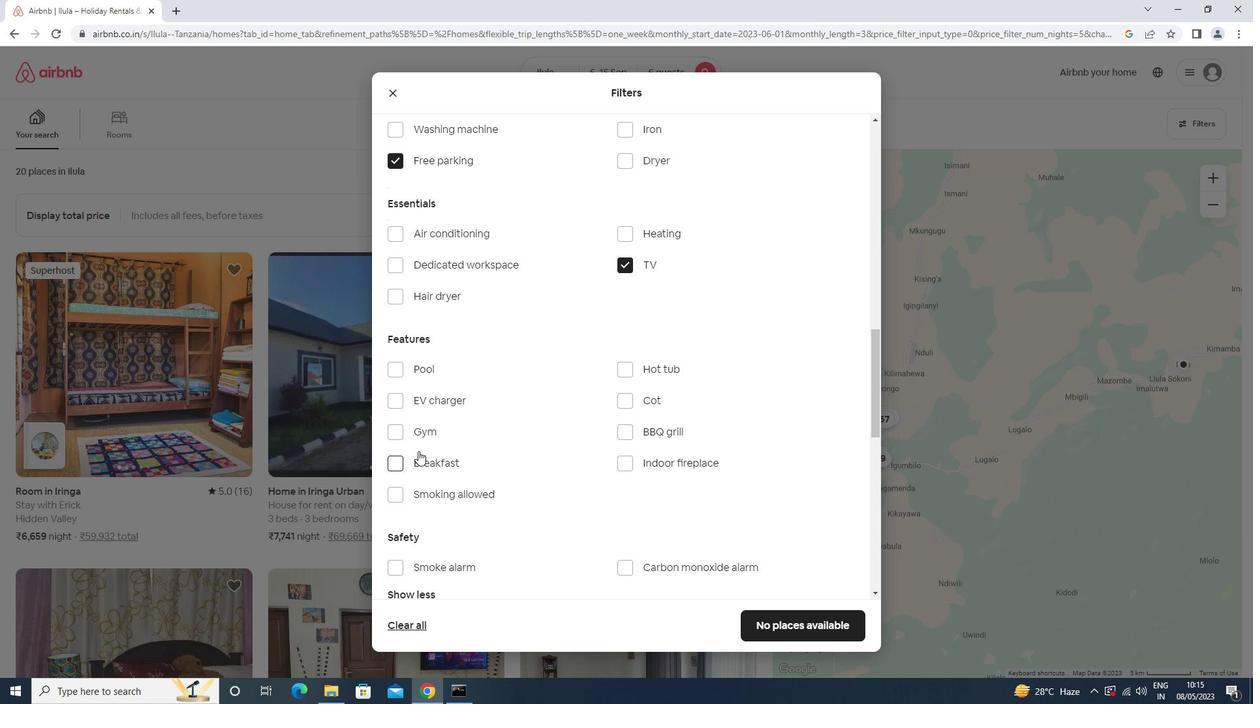 
Action: Mouse pressed left at (422, 423)
Screenshot: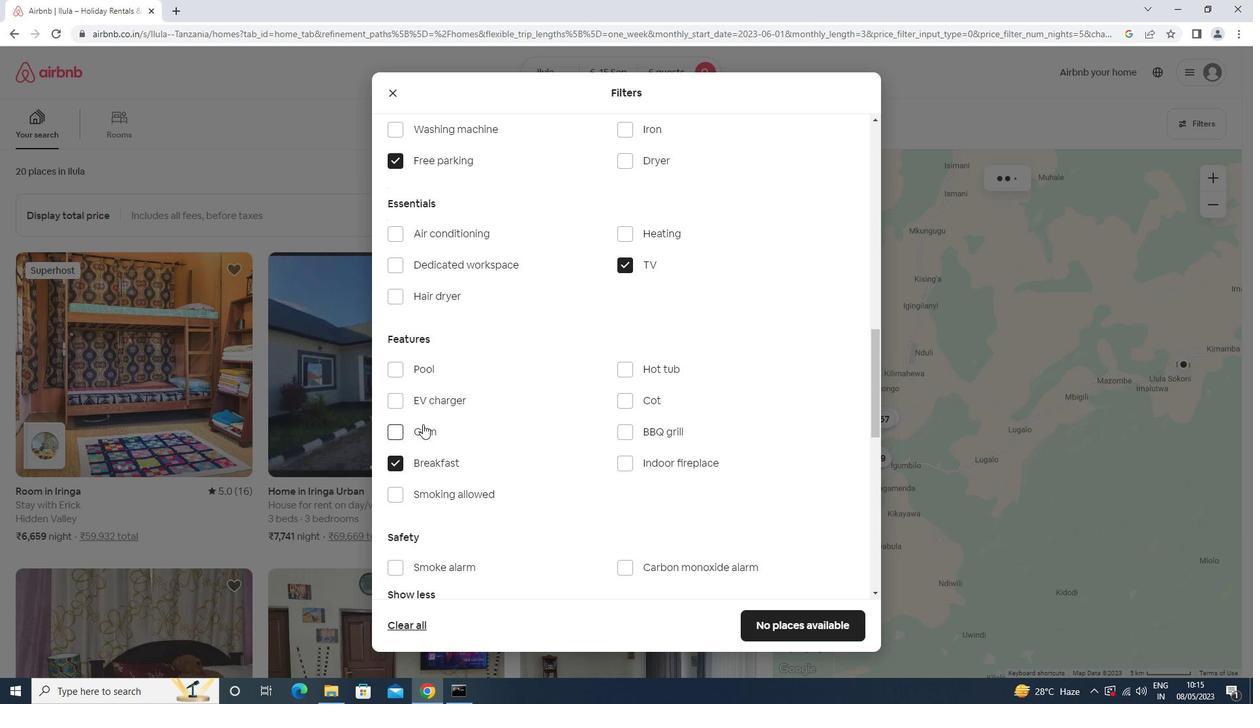 
Action: Mouse moved to (428, 429)
Screenshot: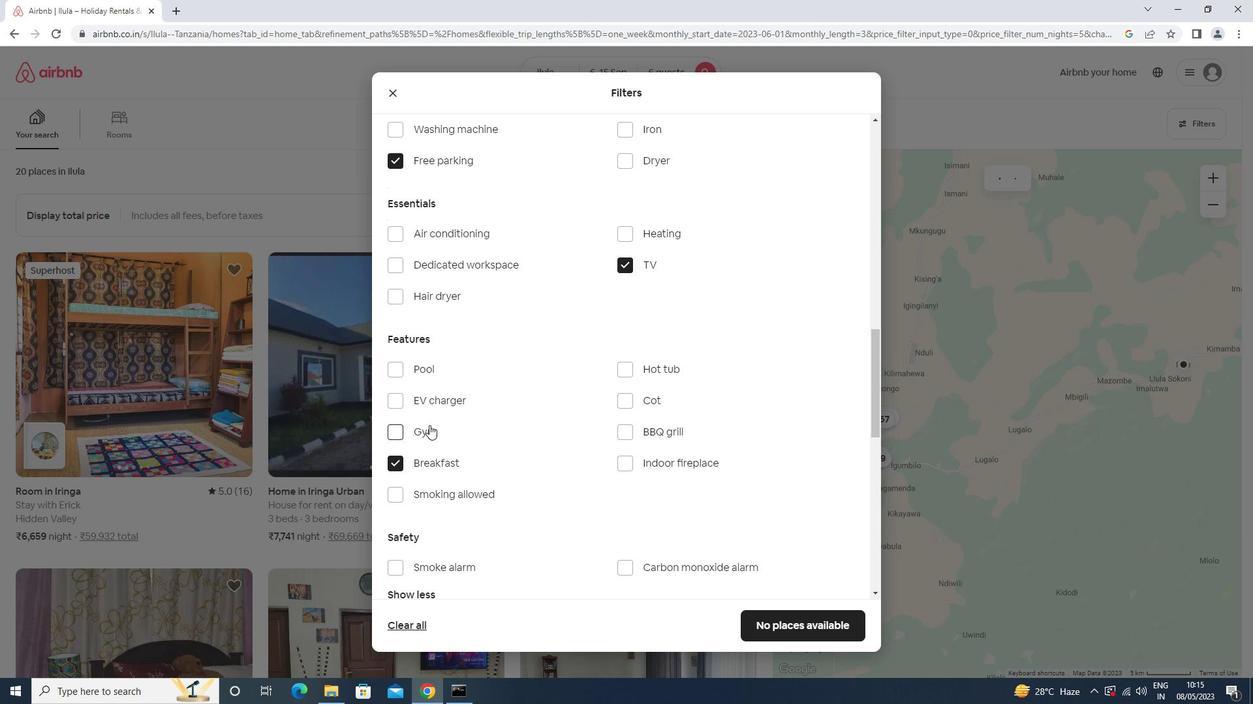 
Action: Mouse pressed left at (428, 429)
Screenshot: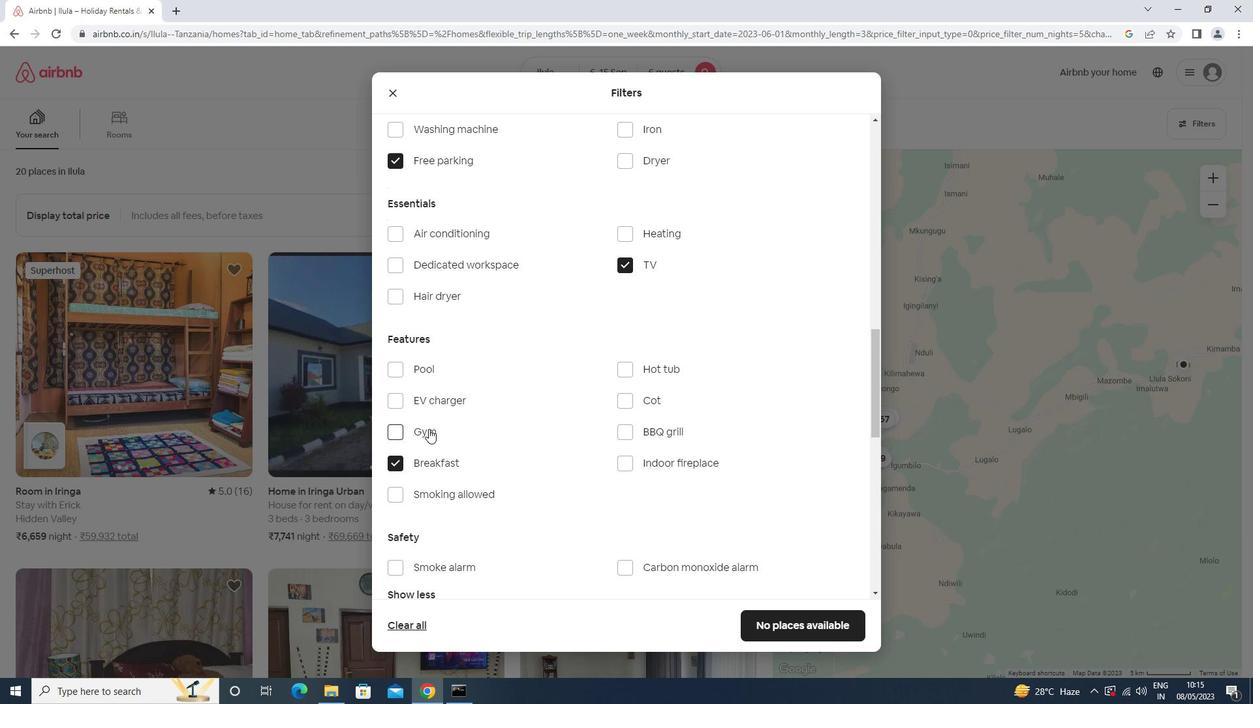 
Action: Mouse moved to (528, 424)
Screenshot: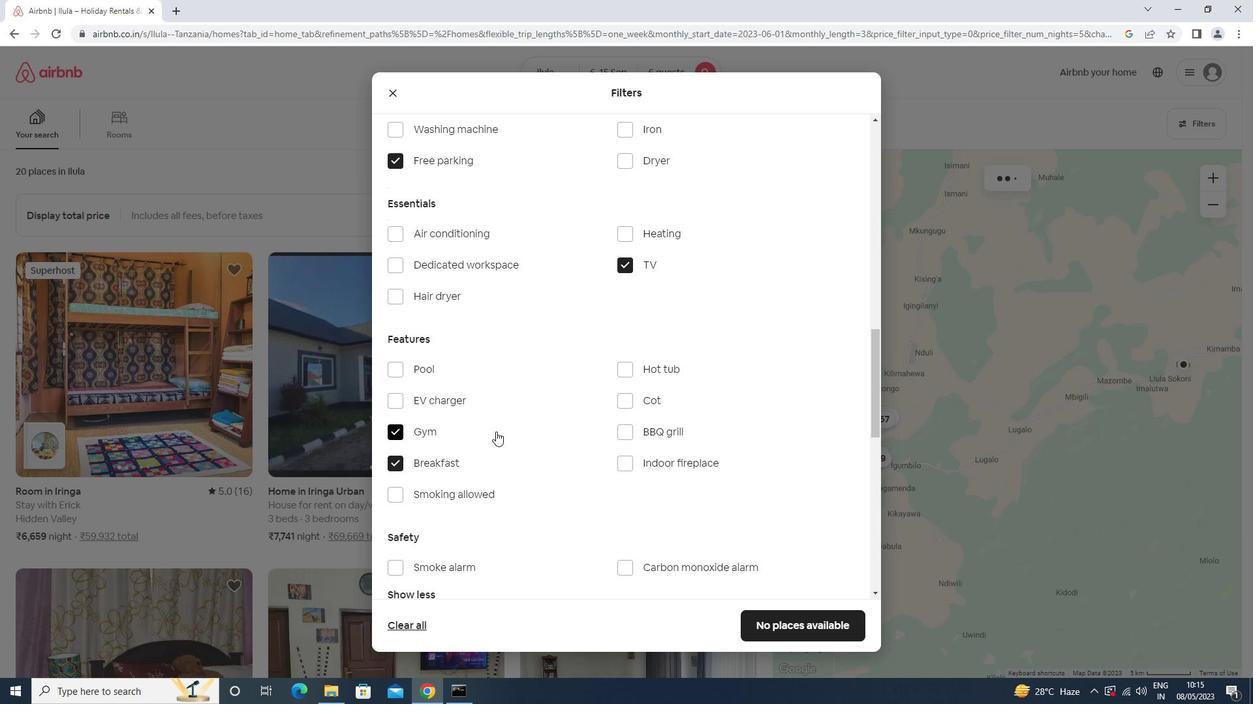
Action: Mouse scrolled (528, 424) with delta (0, 0)
Screenshot: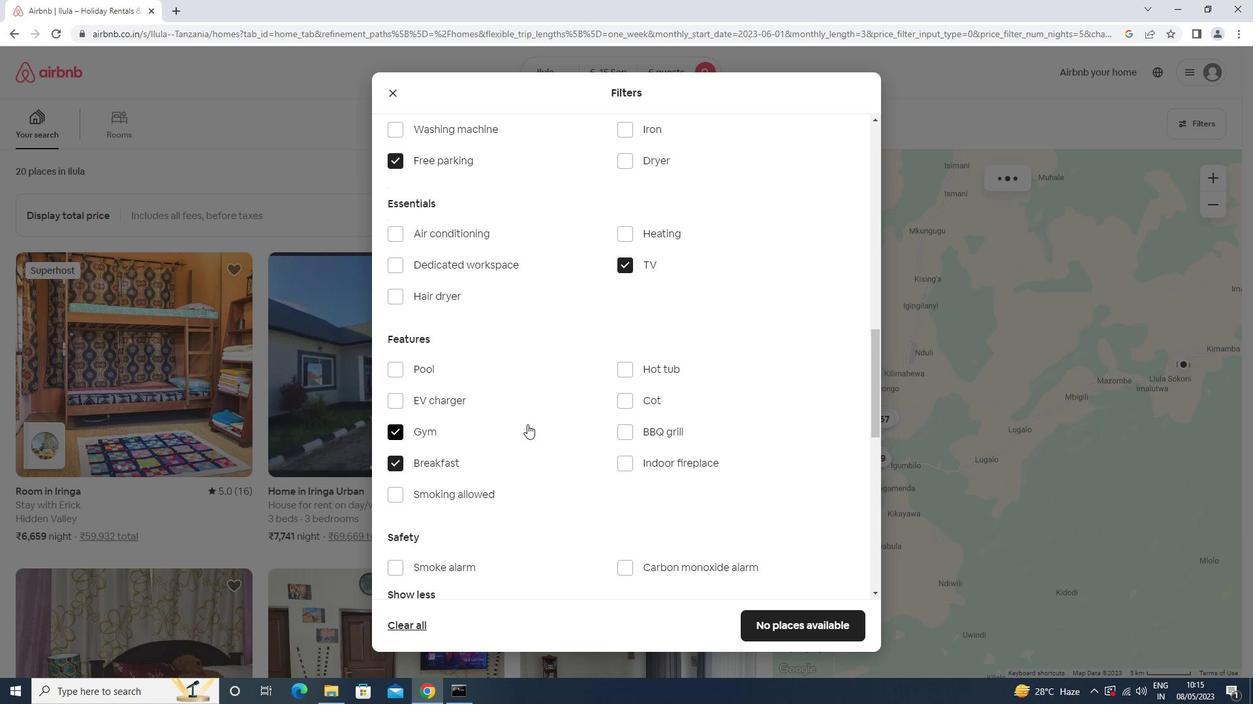 
Action: Mouse scrolled (528, 424) with delta (0, 0)
Screenshot: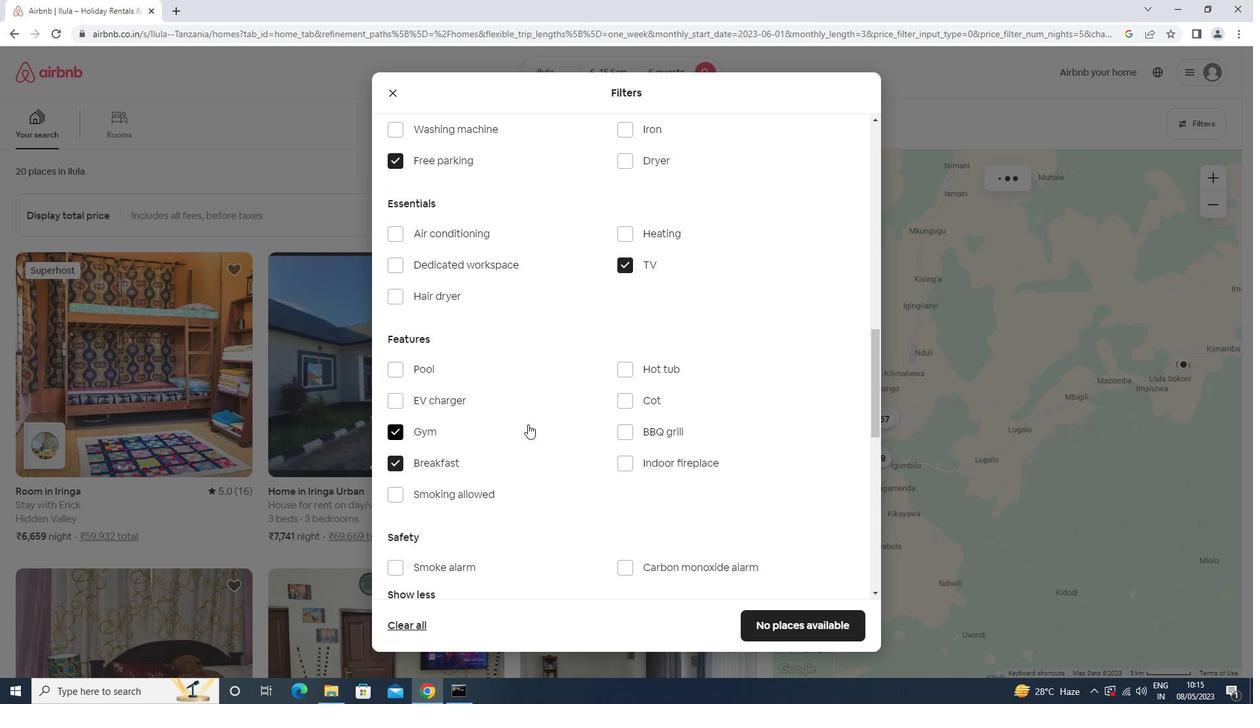
Action: Mouse scrolled (528, 424) with delta (0, 0)
Screenshot: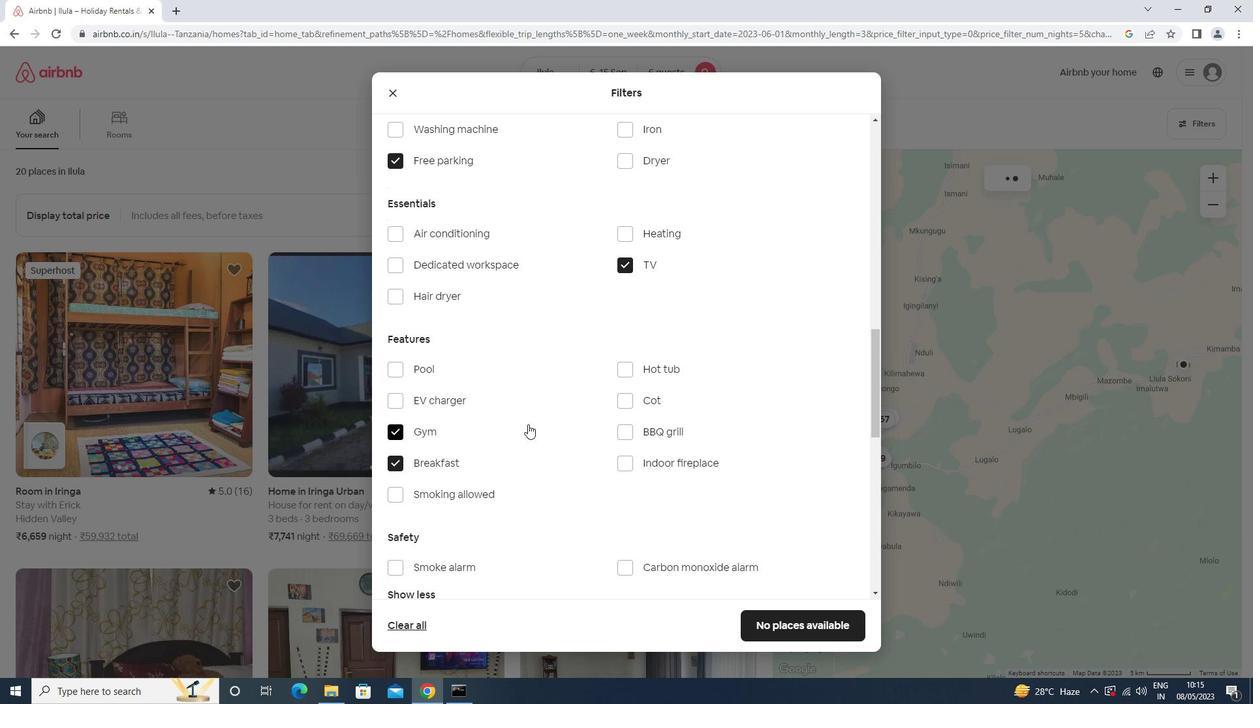 
Action: Mouse moved to (826, 555)
Screenshot: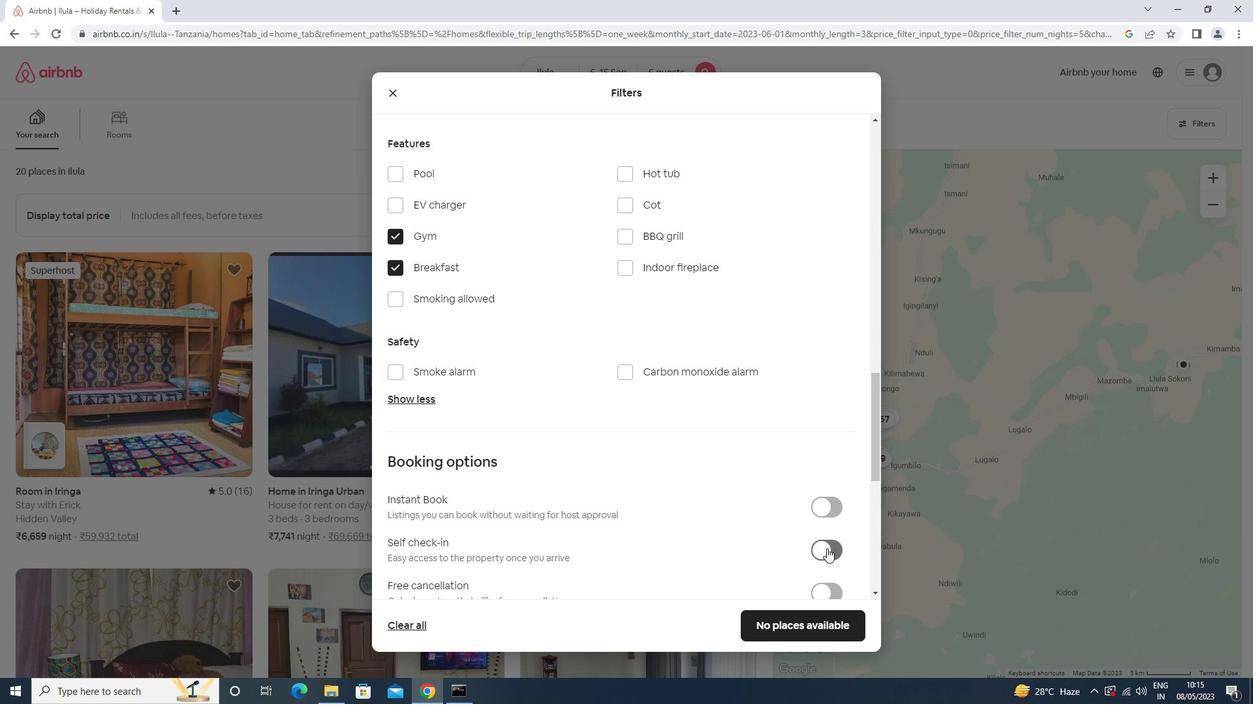 
Action: Mouse pressed left at (826, 555)
Screenshot: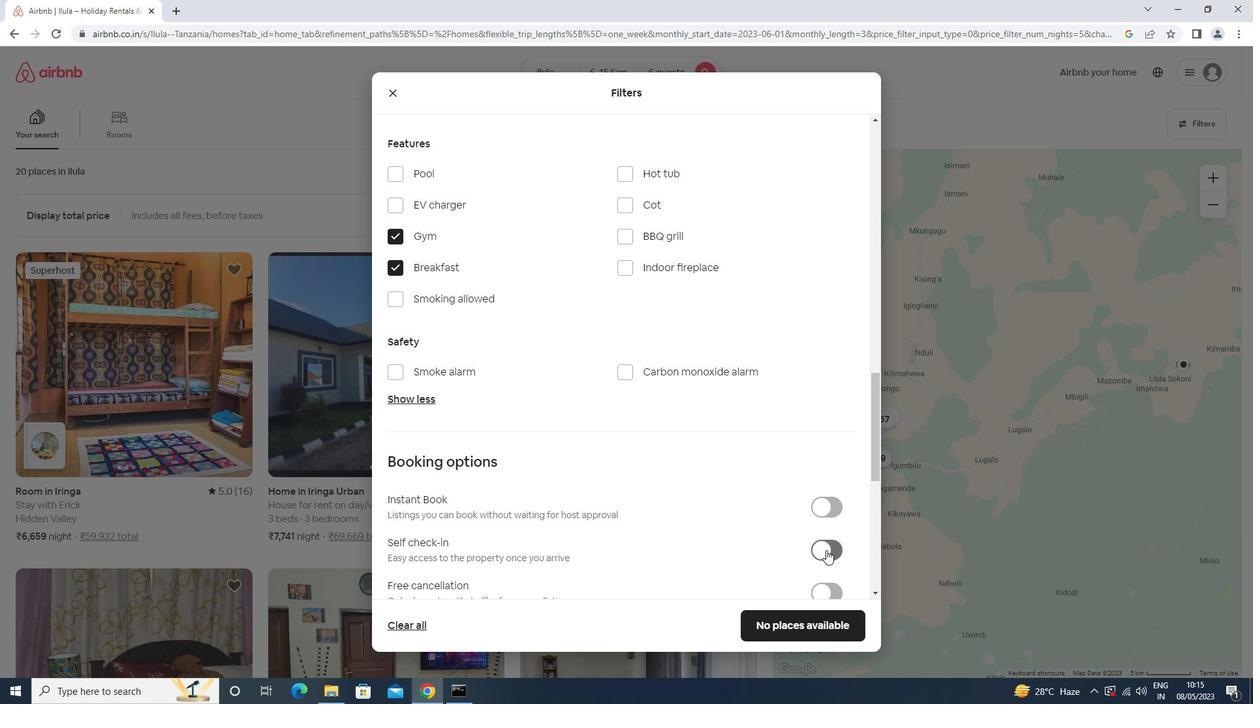 
Action: Mouse moved to (690, 485)
Screenshot: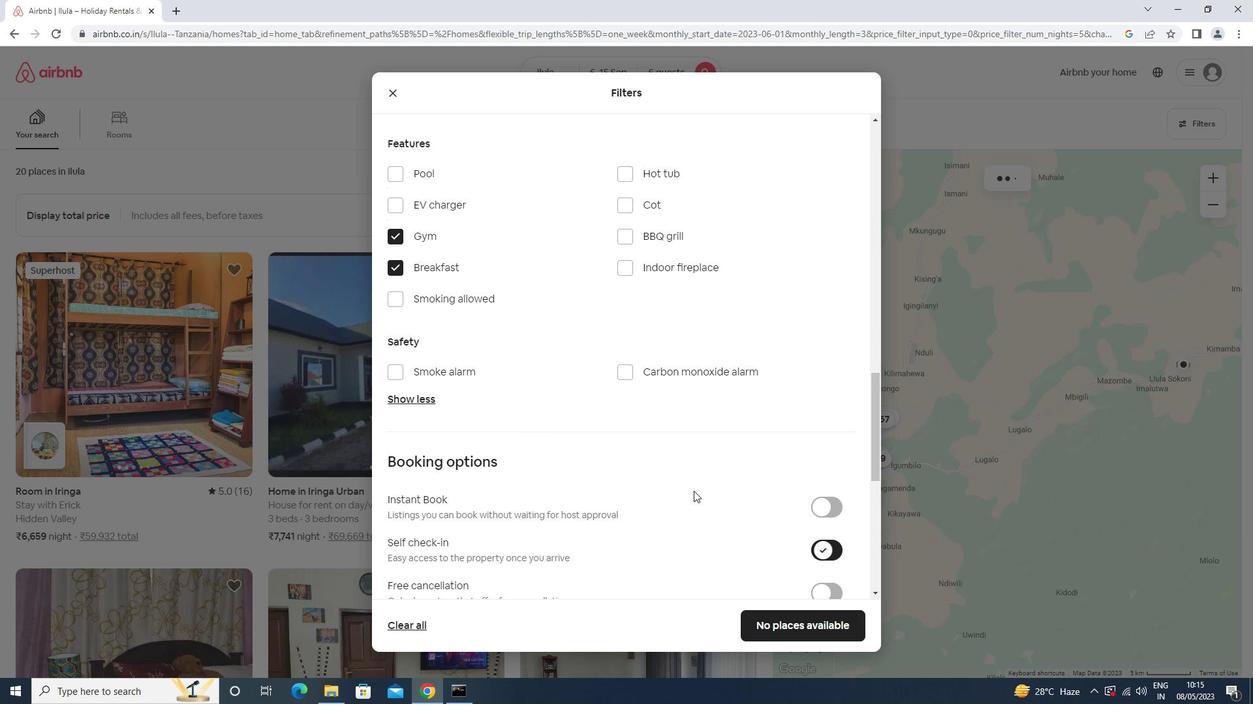 
Action: Mouse scrolled (690, 485) with delta (0, 0)
Screenshot: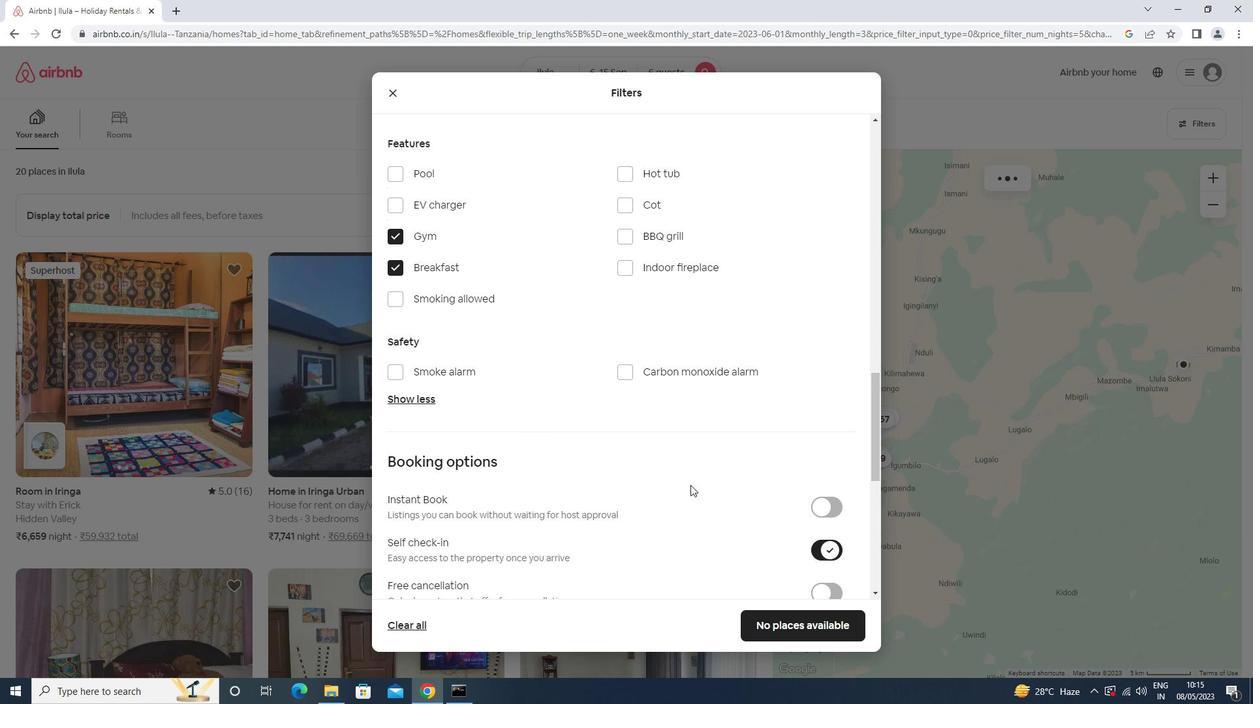 
Action: Mouse scrolled (690, 485) with delta (0, 0)
Screenshot: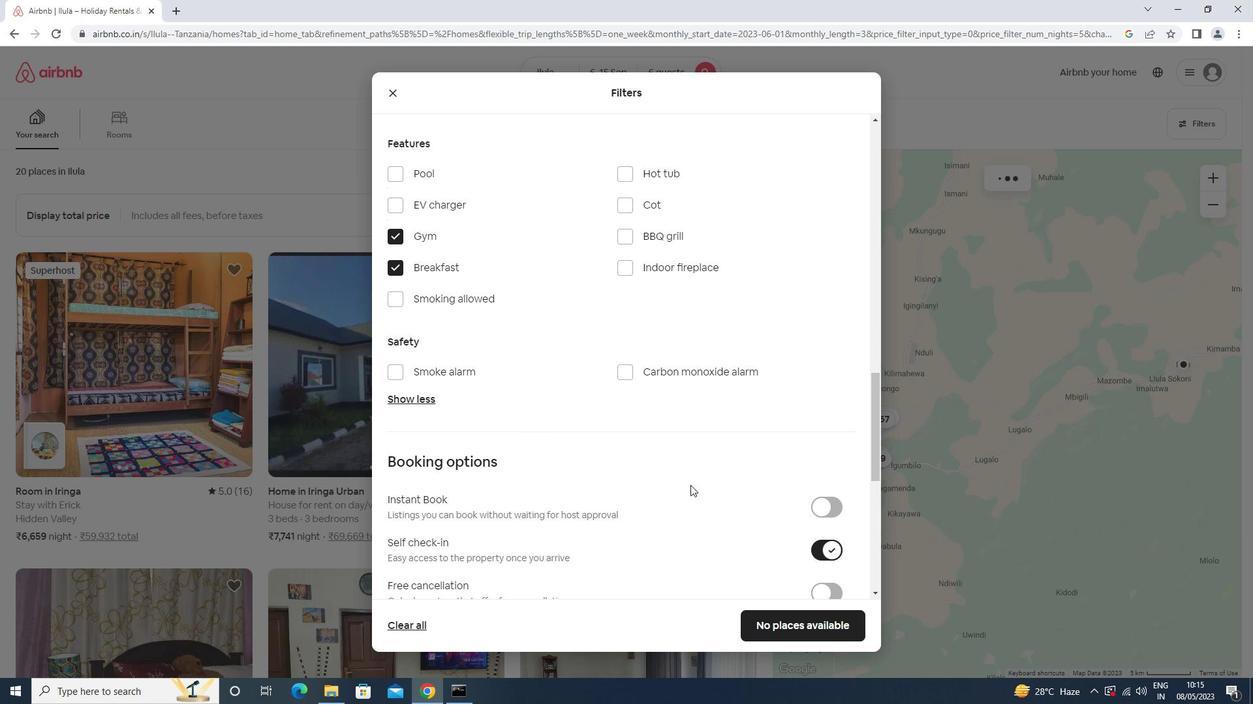 
Action: Mouse moved to (689, 485)
Screenshot: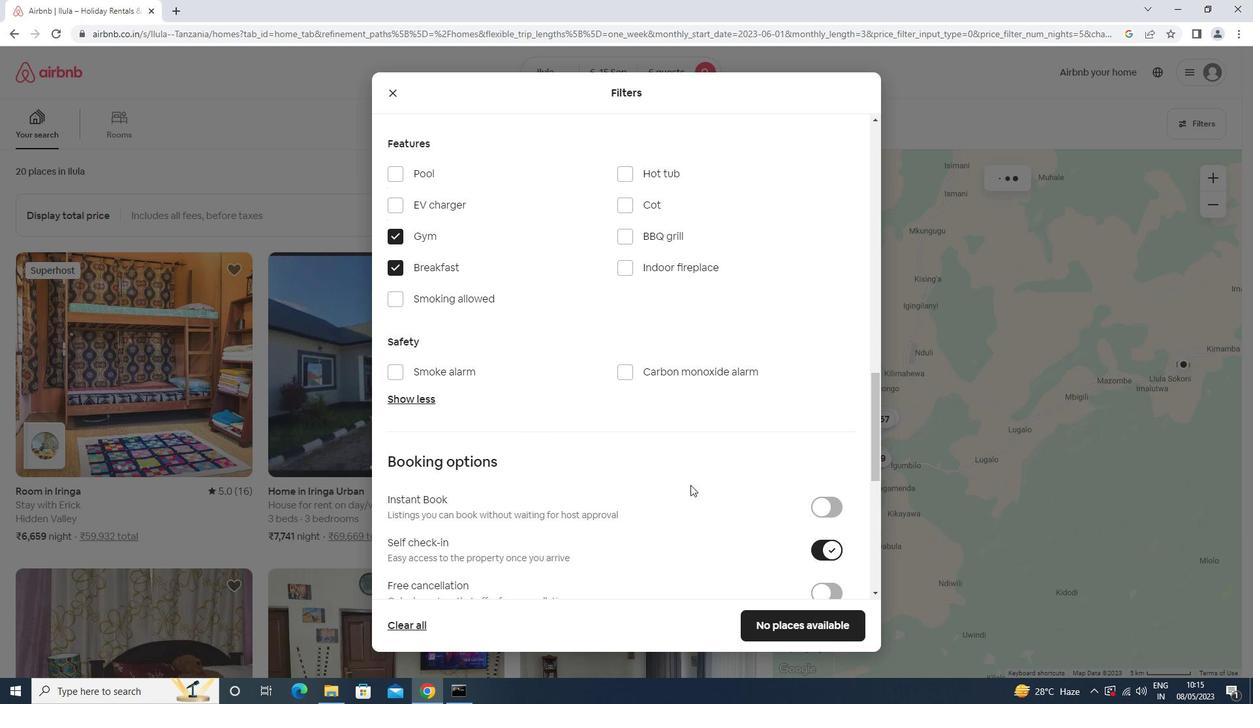 
Action: Mouse scrolled (689, 485) with delta (0, 0)
Screenshot: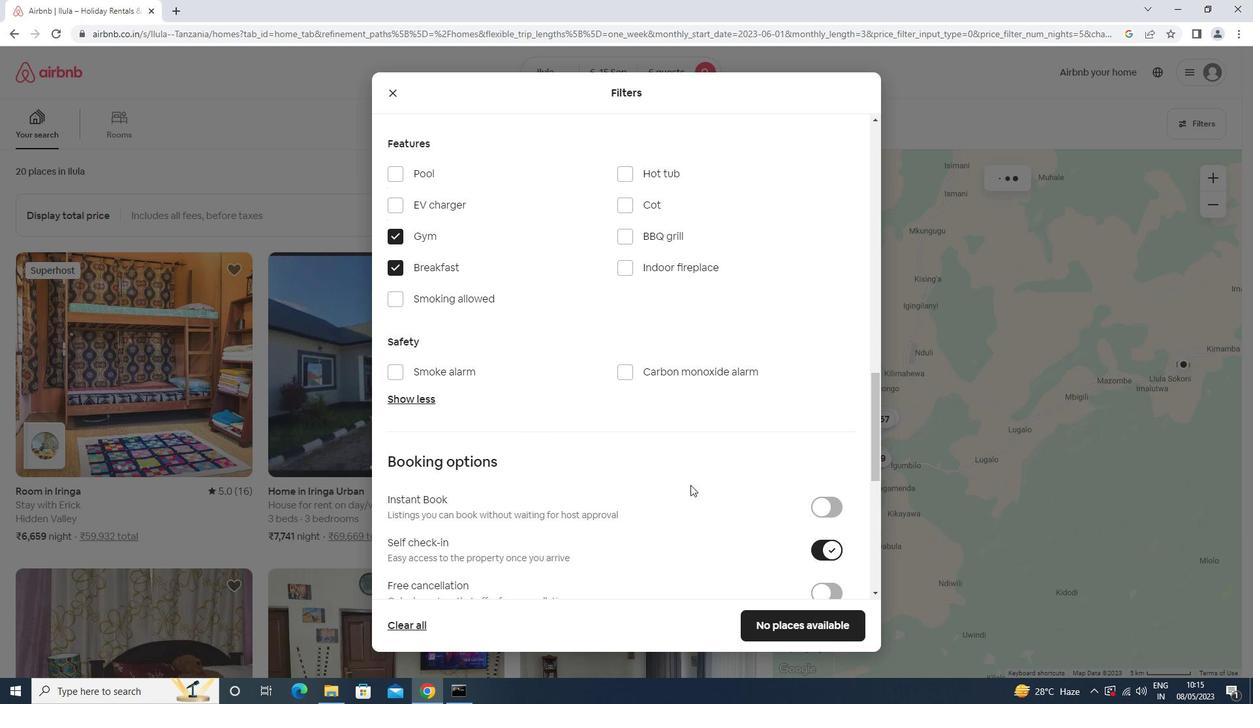 
Action: Mouse scrolled (689, 485) with delta (0, 0)
Screenshot: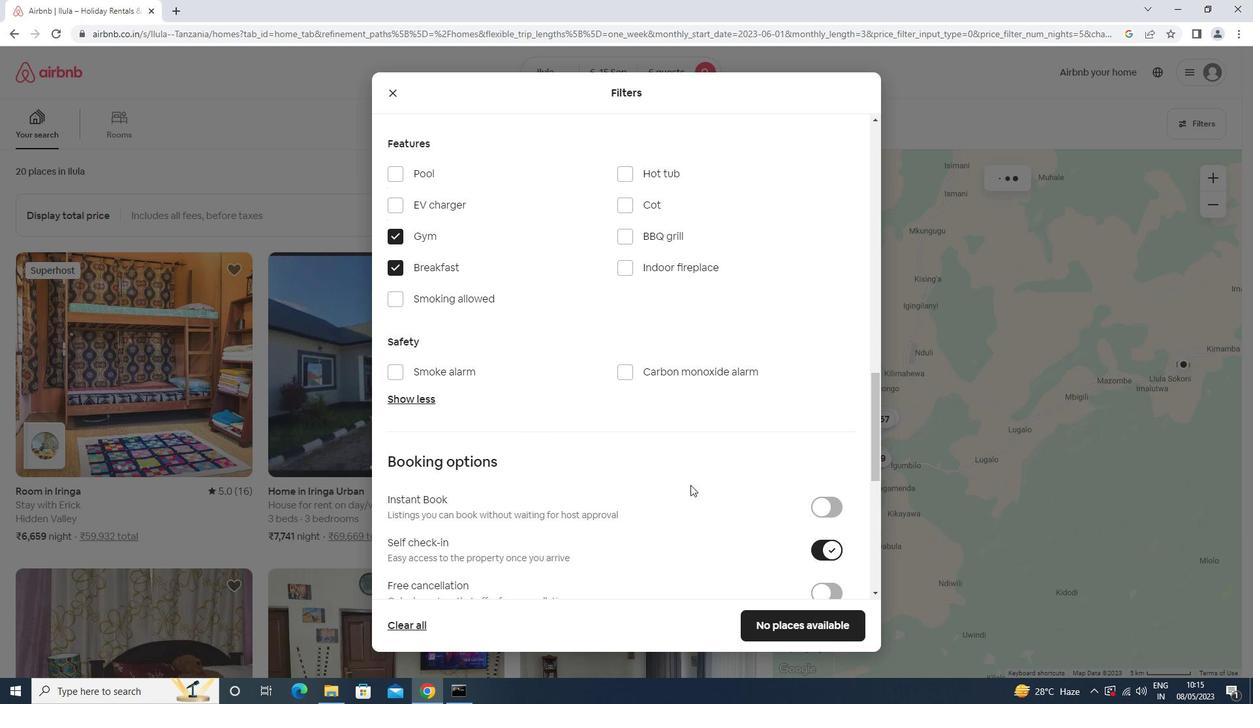 
Action: Mouse moved to (689, 486)
Screenshot: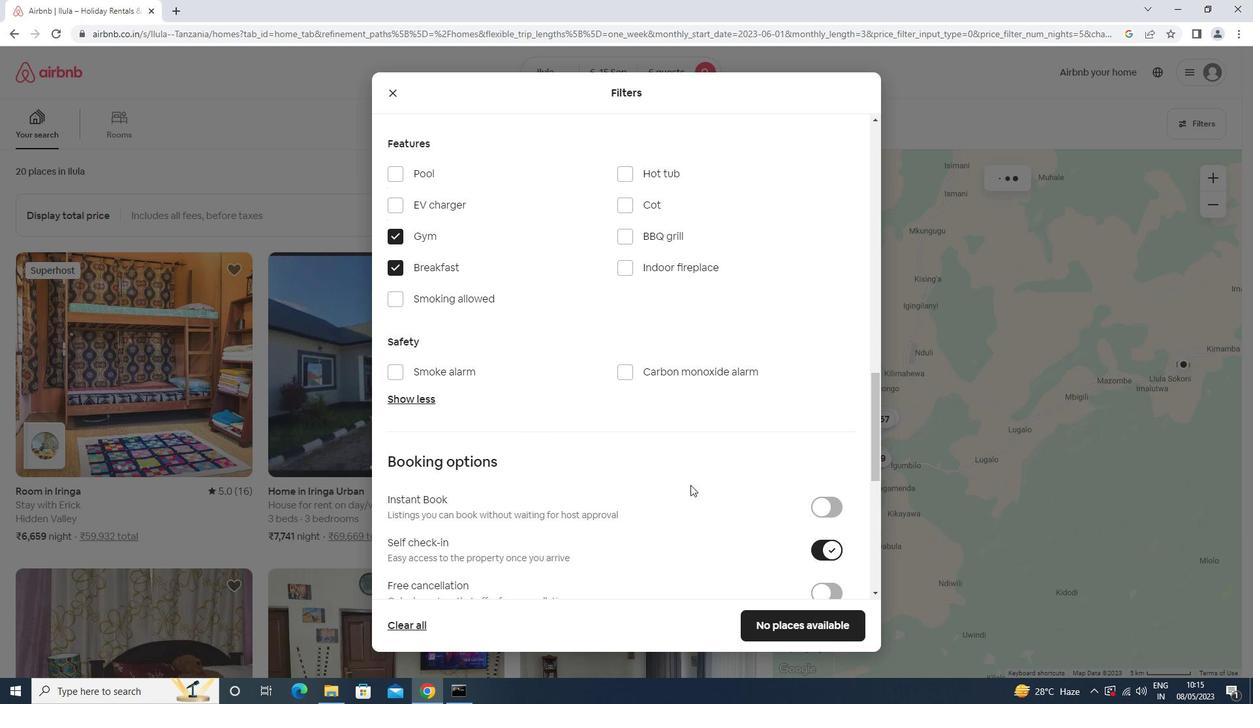 
Action: Mouse scrolled (689, 485) with delta (0, 0)
Screenshot: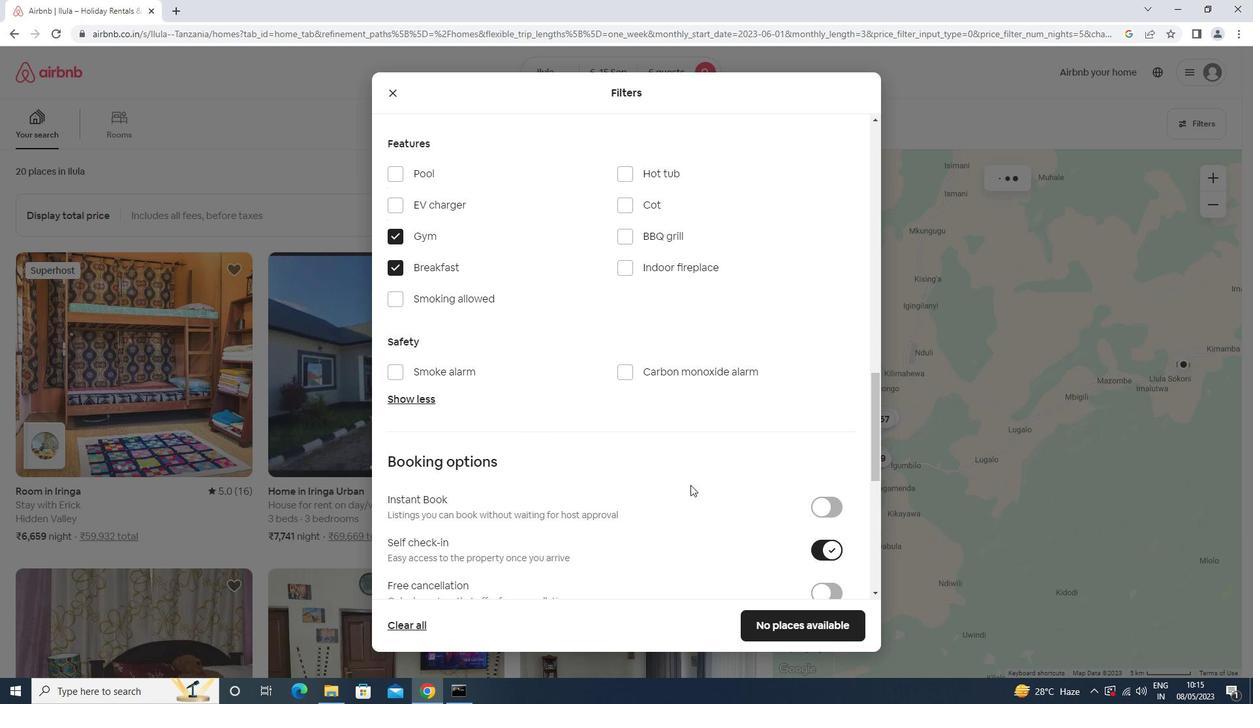 
Action: Mouse moved to (688, 486)
Screenshot: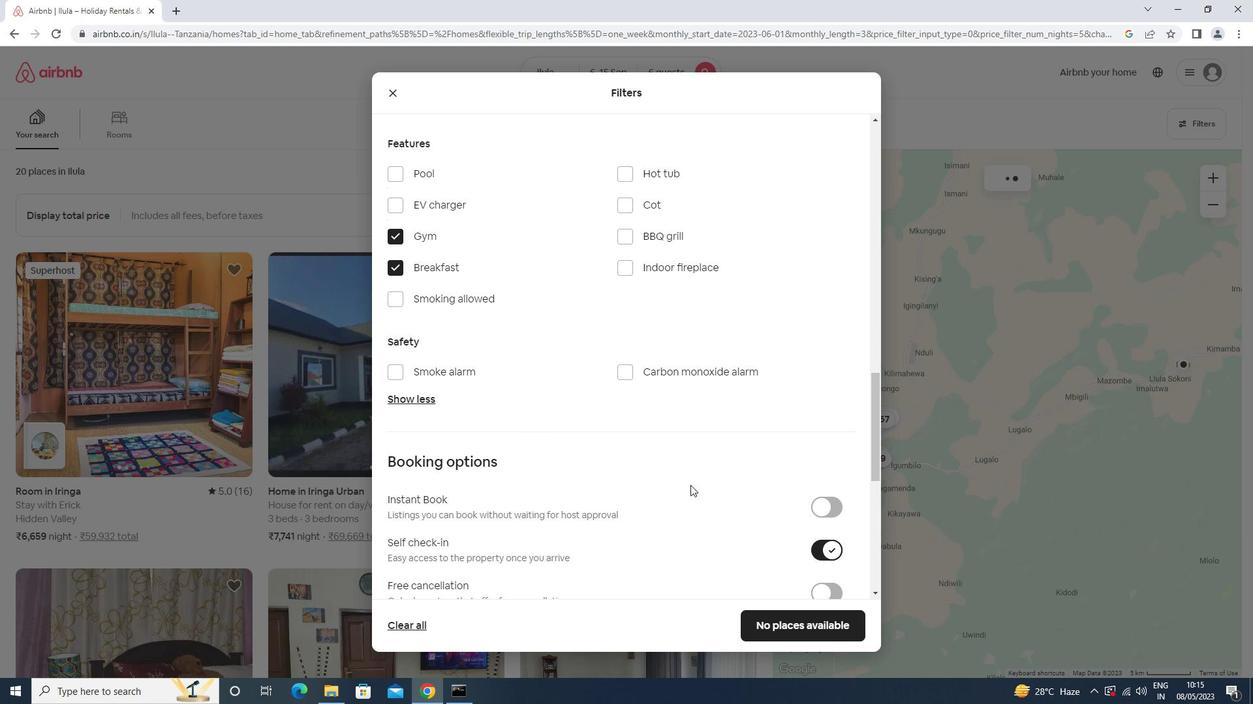 
Action: Mouse scrolled (688, 485) with delta (0, 0)
Screenshot: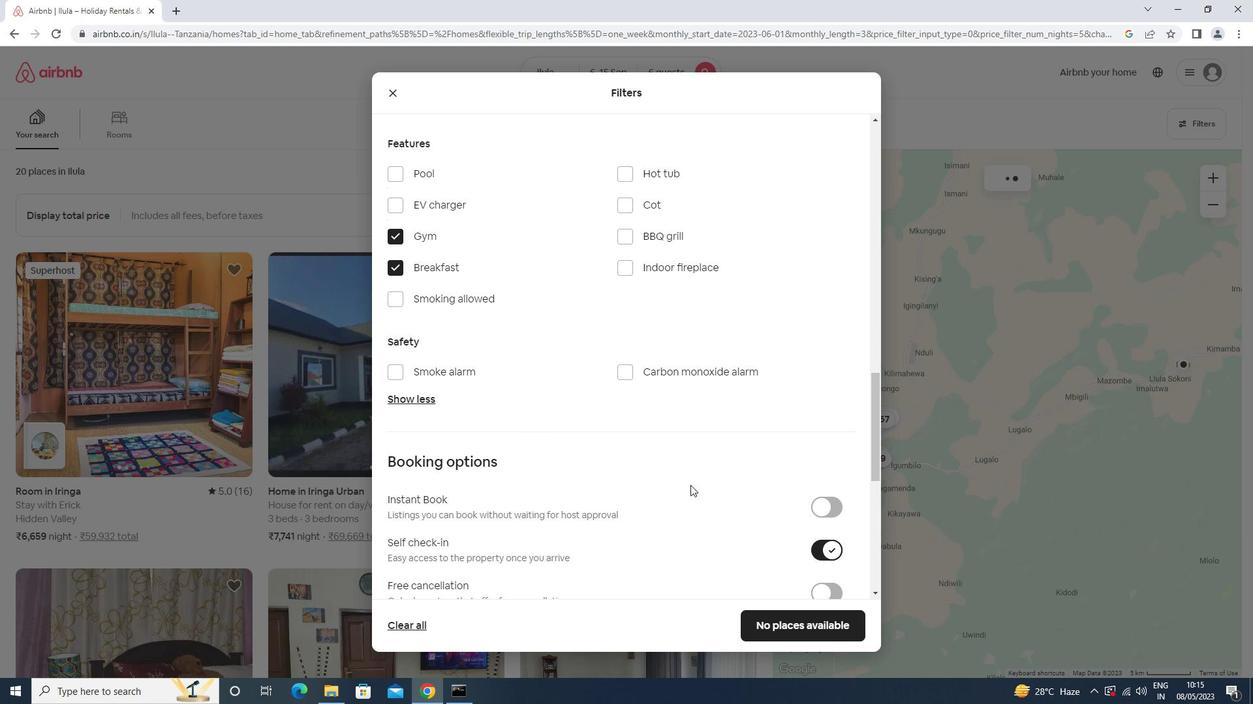 
Action: Mouse moved to (688, 487)
Screenshot: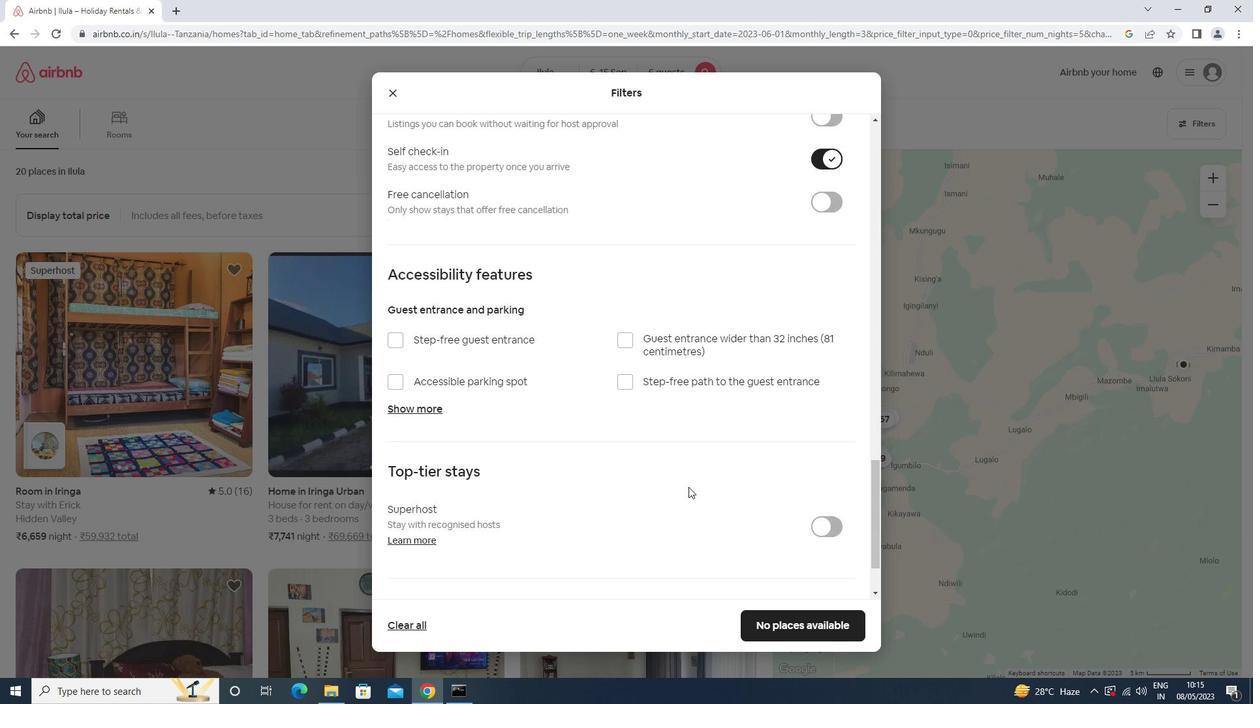 
Action: Mouse scrolled (688, 486) with delta (0, 0)
Screenshot: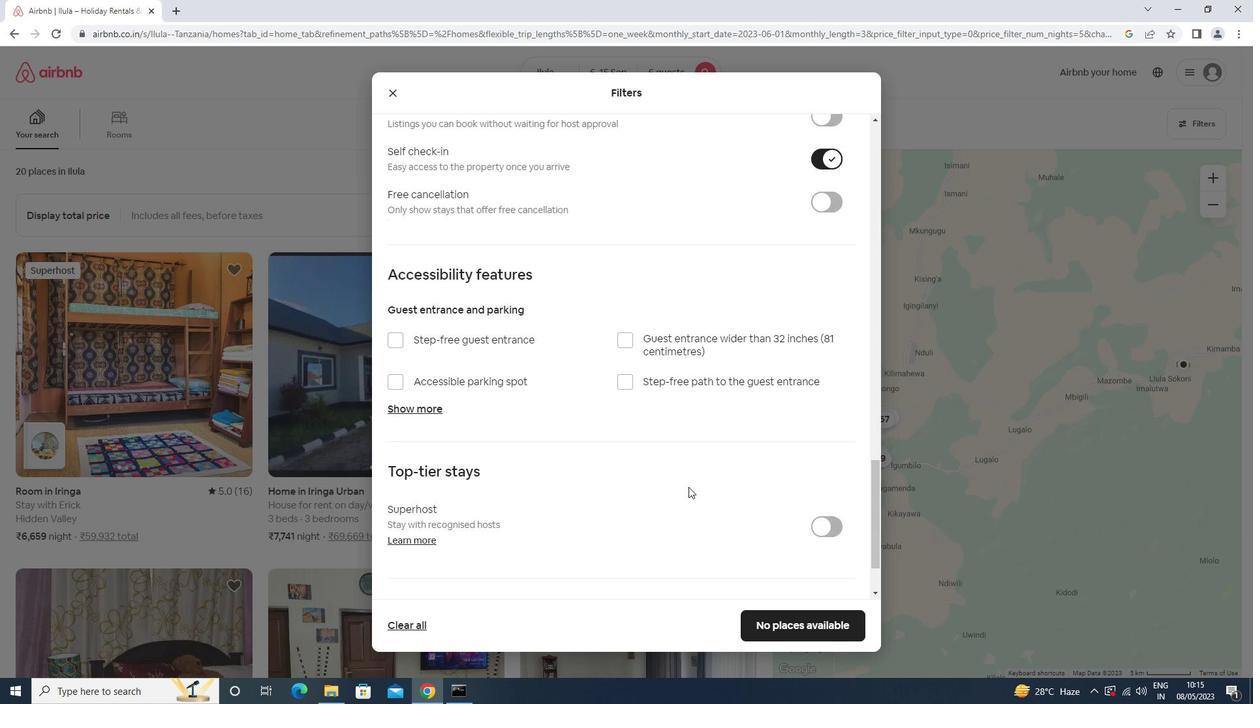 
Action: Mouse moved to (686, 488)
Screenshot: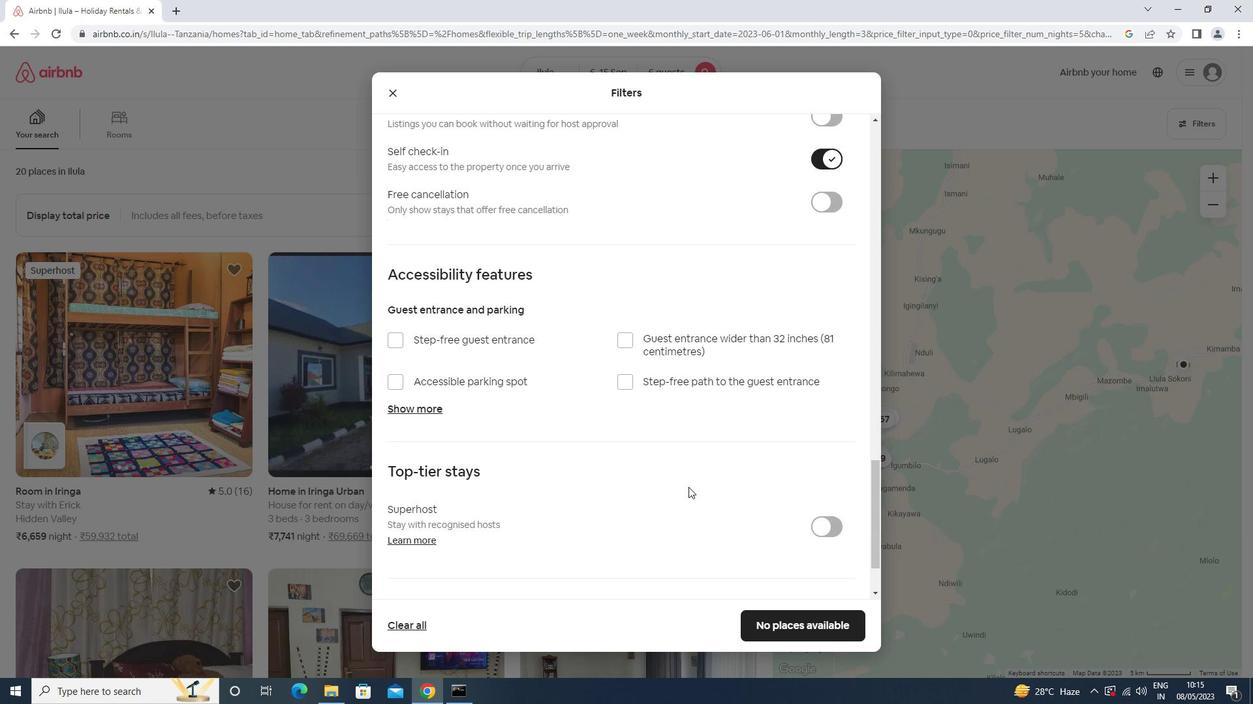 
Action: Mouse scrolled (686, 487) with delta (0, 0)
Screenshot: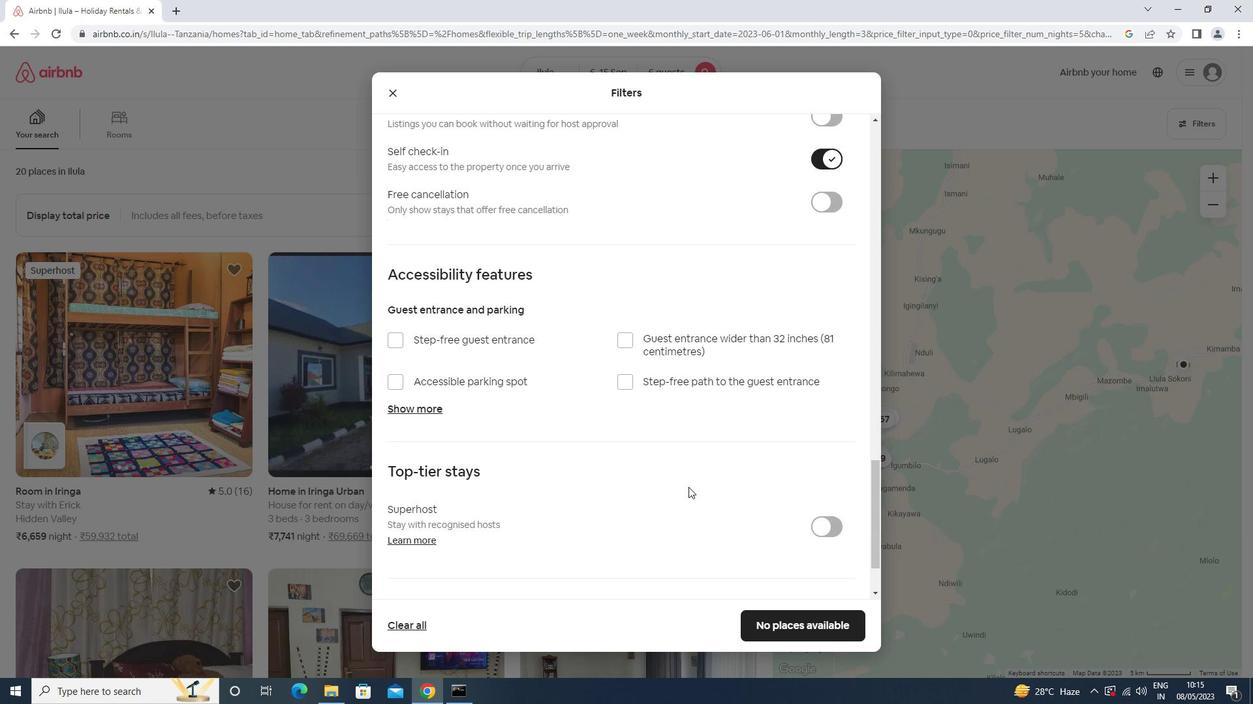 
Action: Mouse scrolled (686, 487) with delta (0, 0)
Screenshot: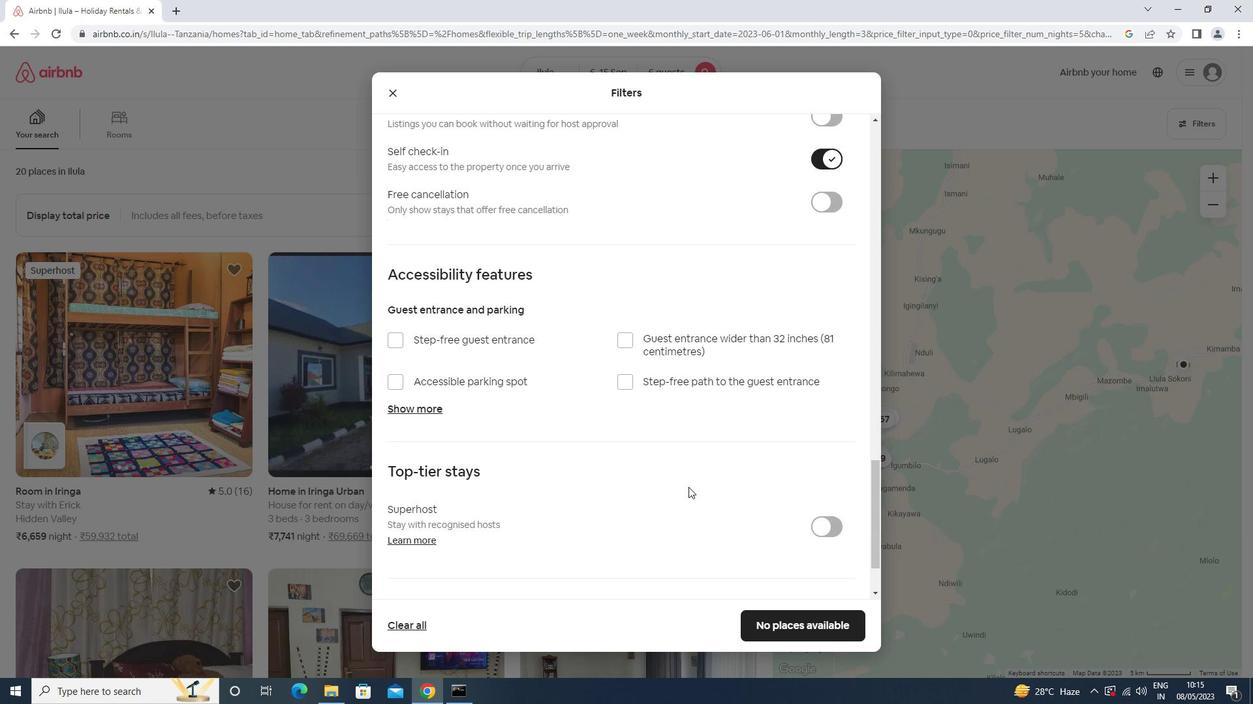 
Action: Mouse scrolled (686, 487) with delta (0, 0)
Screenshot: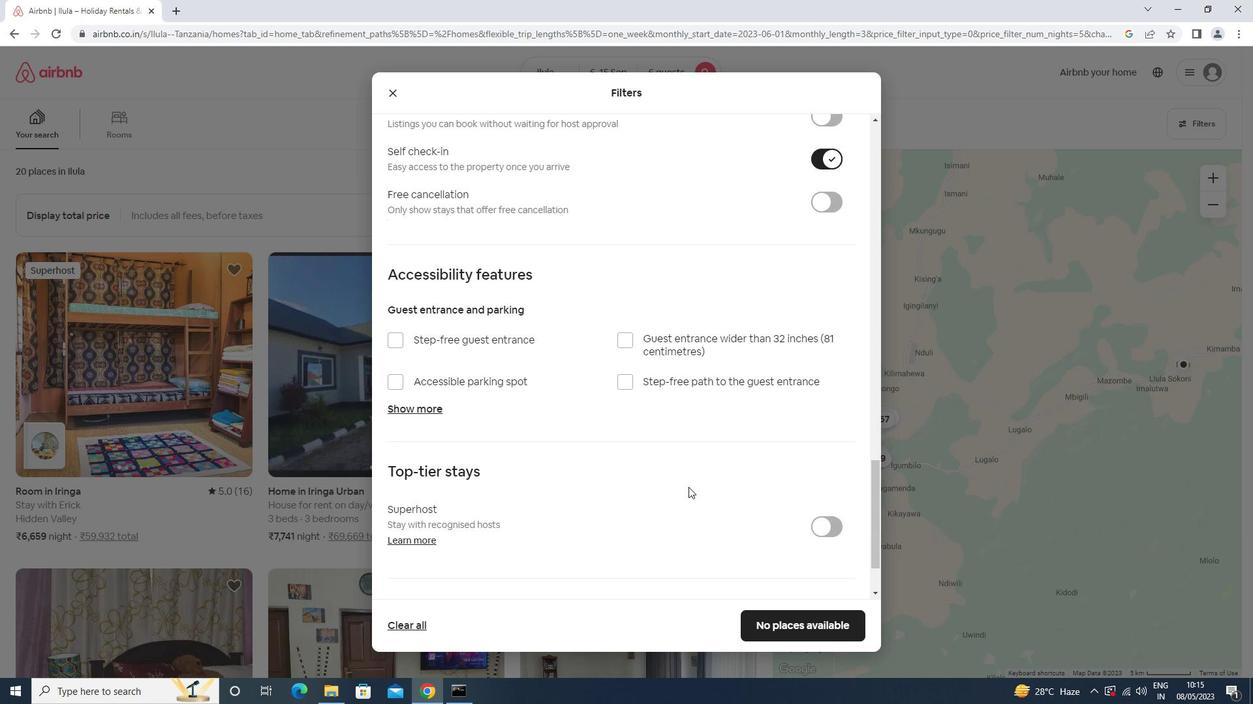 
Action: Mouse scrolled (686, 487) with delta (0, 0)
Screenshot: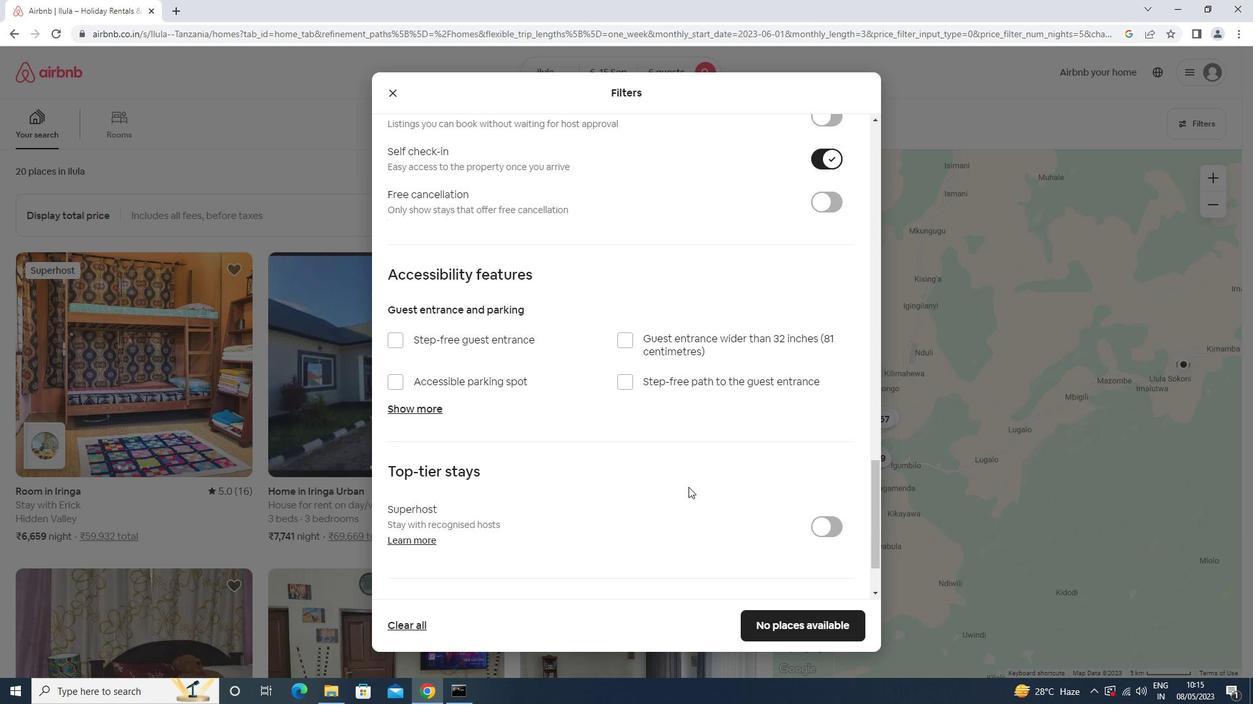 
Action: Mouse moved to (500, 560)
Screenshot: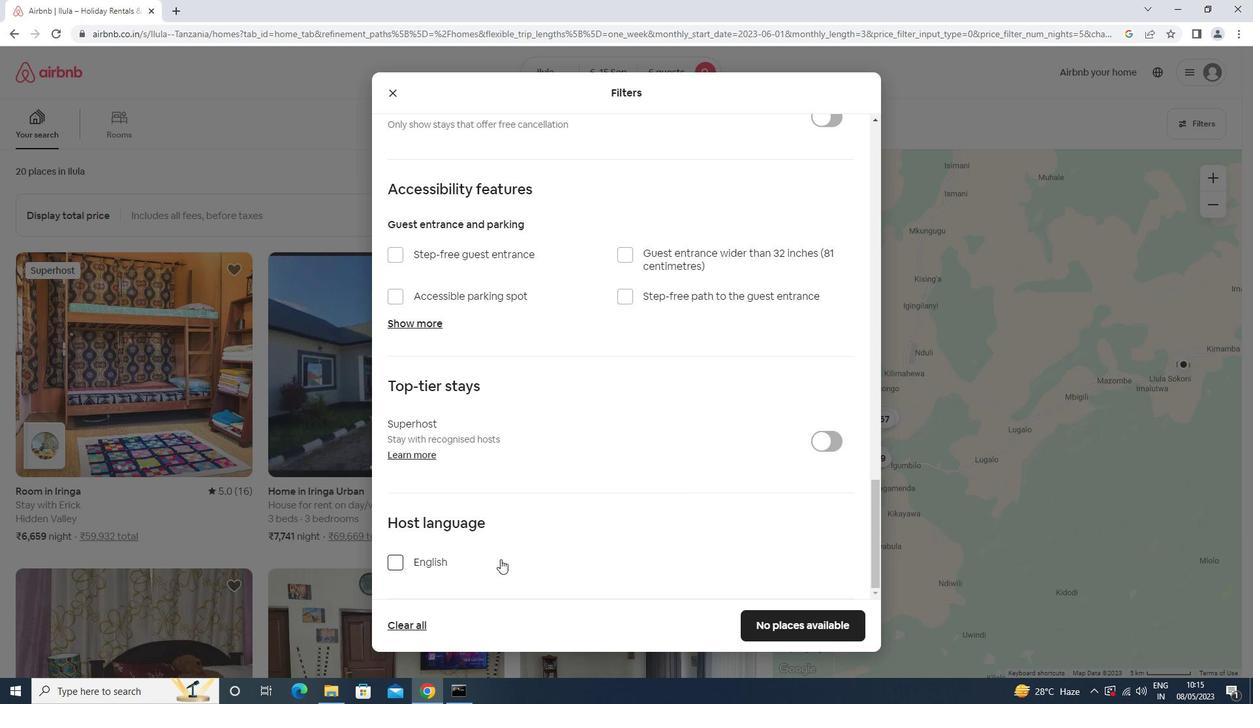 
Action: Mouse pressed left at (500, 560)
Screenshot: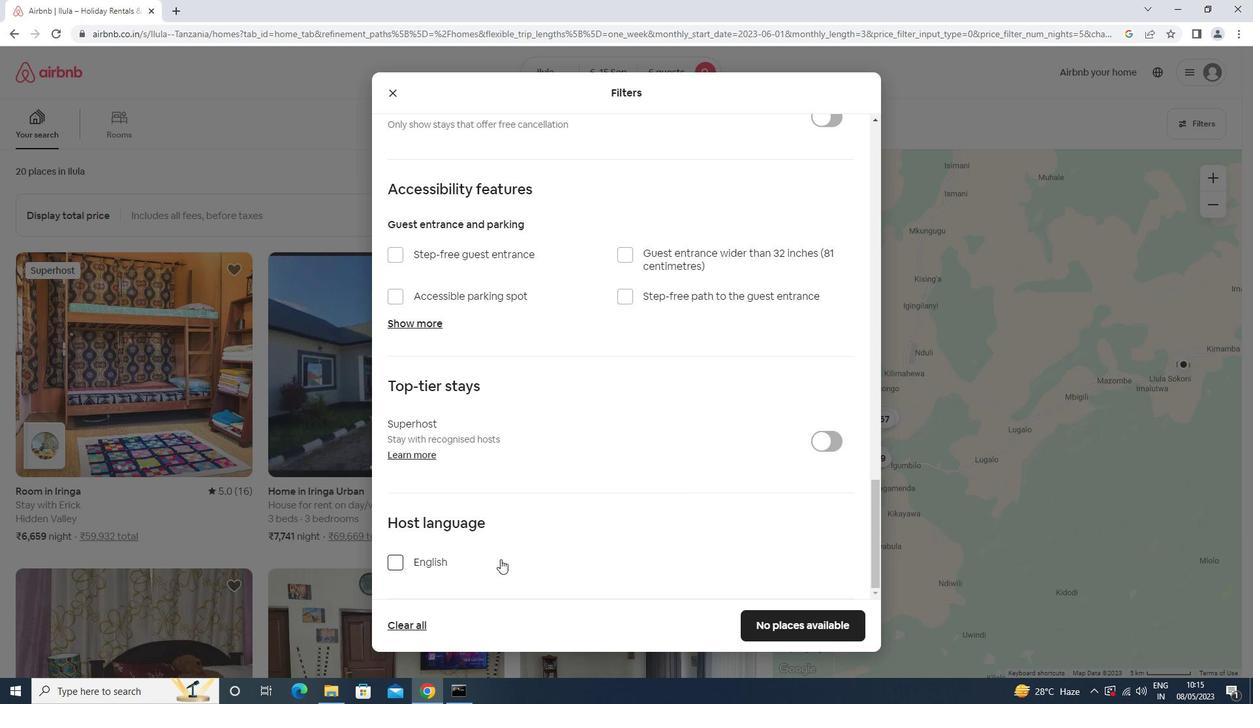 
Action: Mouse moved to (764, 621)
Screenshot: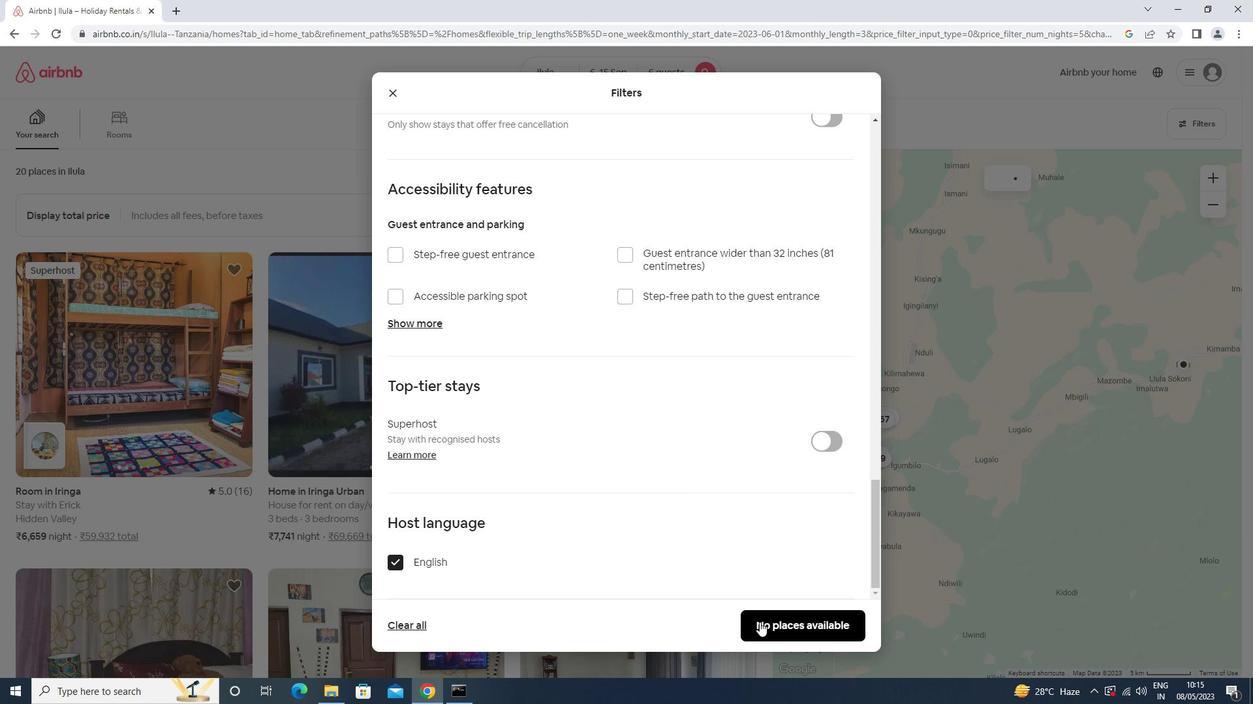
Action: Mouse pressed left at (764, 621)
Screenshot: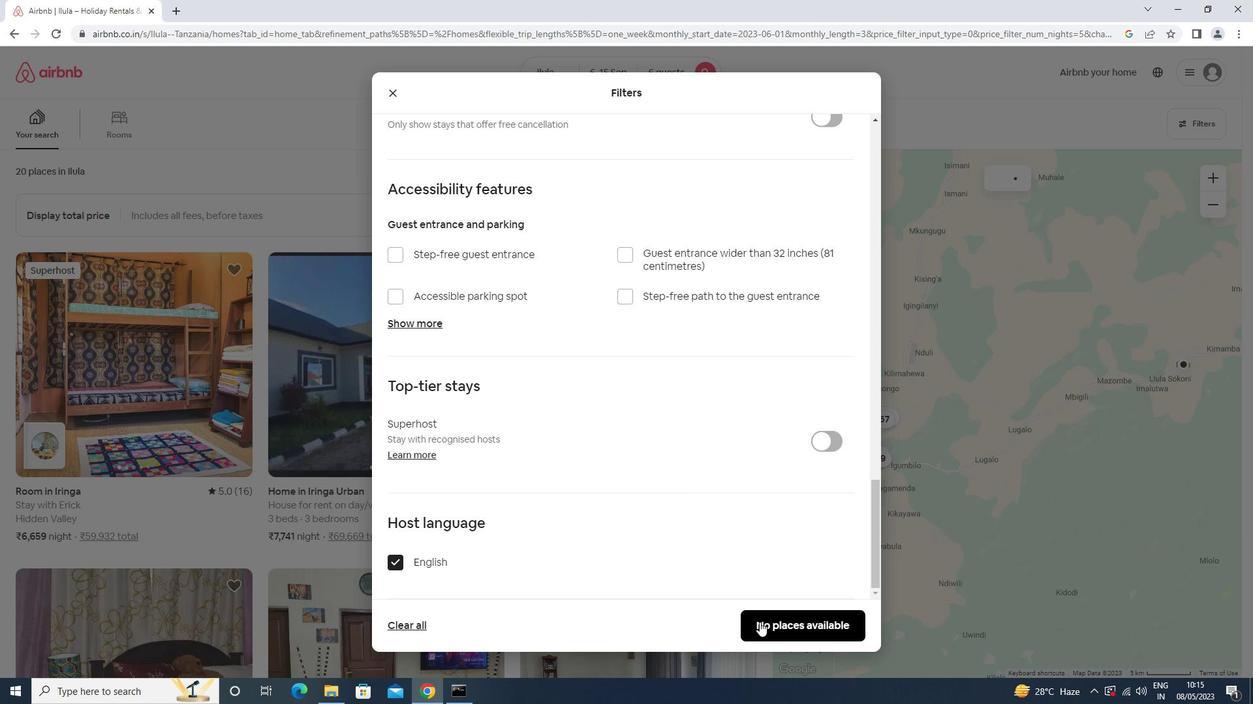 
Action: Mouse moved to (765, 621)
Screenshot: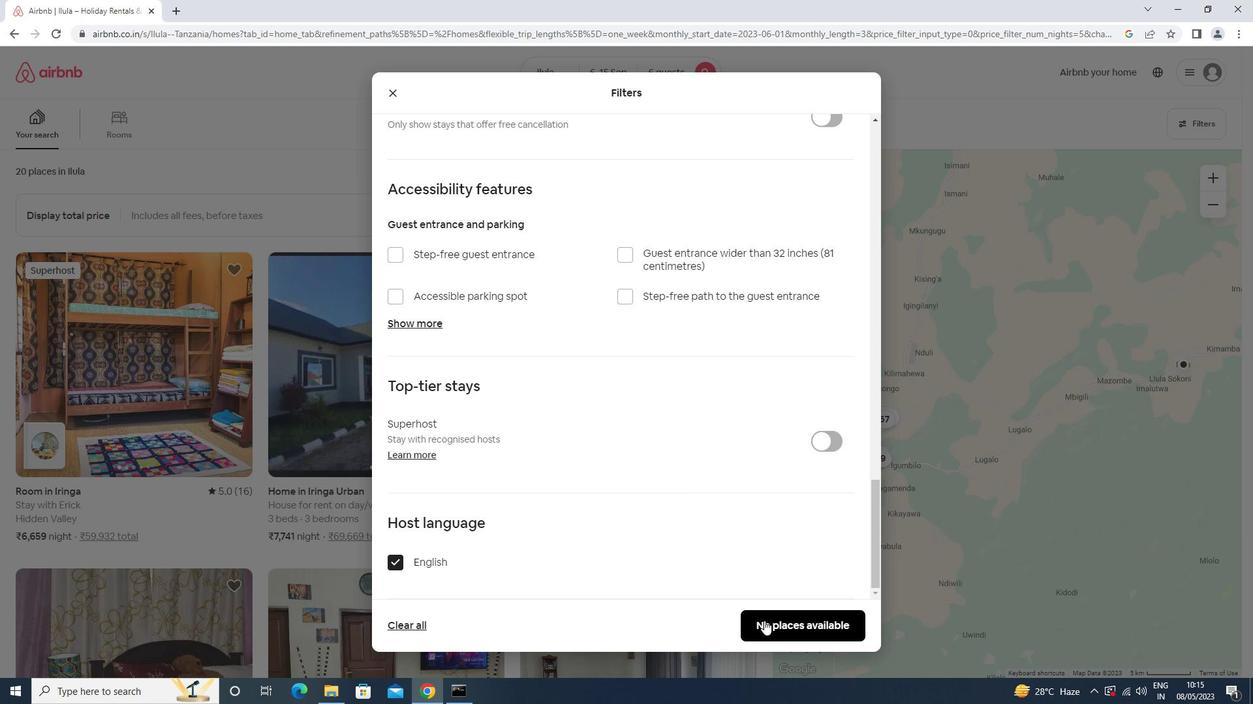 
